 Task: Find professionals in the 'Professional Training and Coaching' industry located in Delhi who speak Spanish.
Action: Mouse moved to (616, 100)
Screenshot: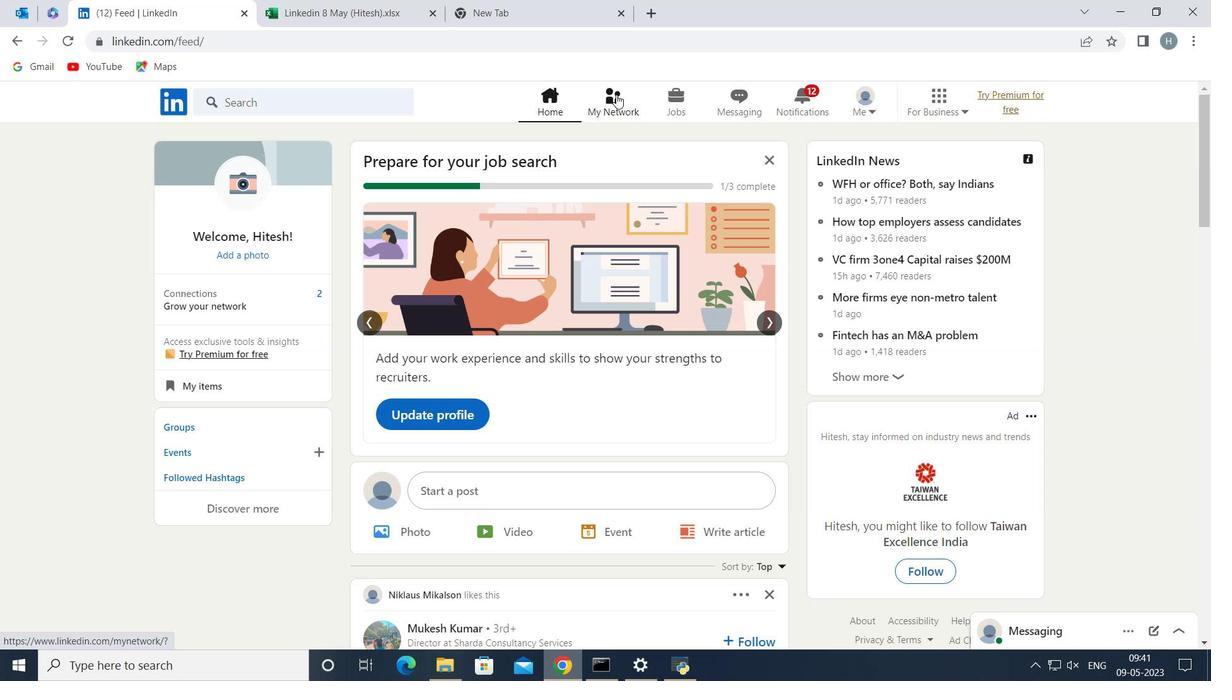 
Action: Mouse pressed left at (616, 100)
Screenshot: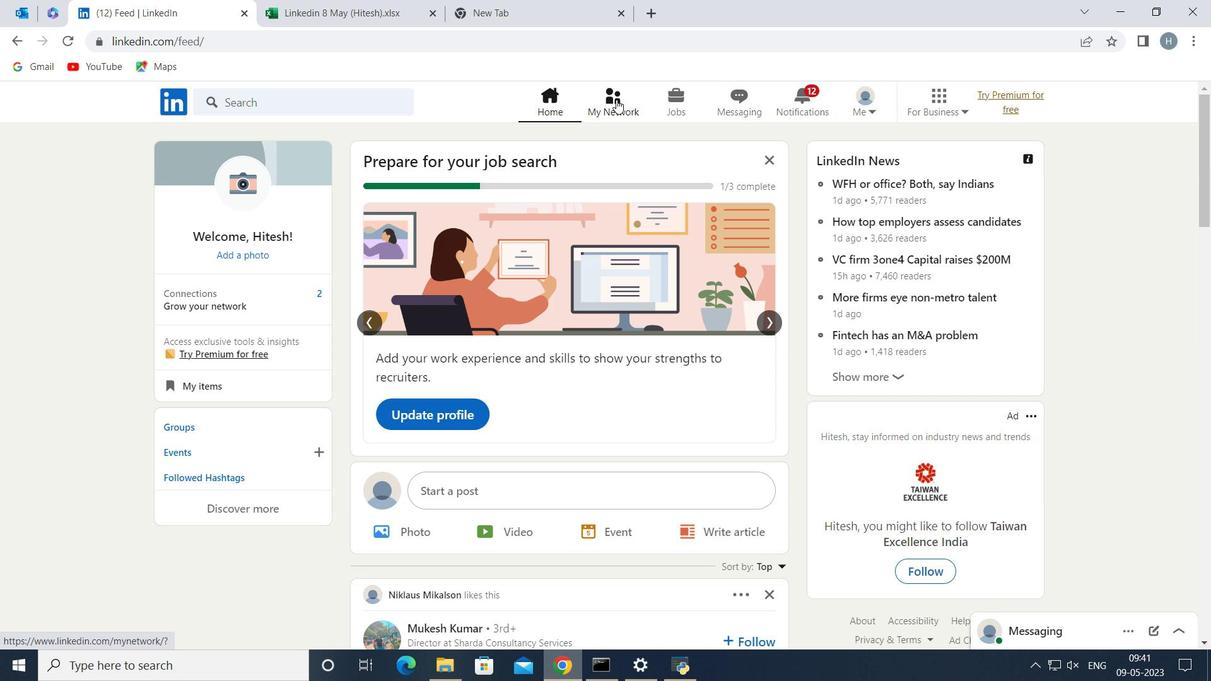 
Action: Mouse moved to (330, 186)
Screenshot: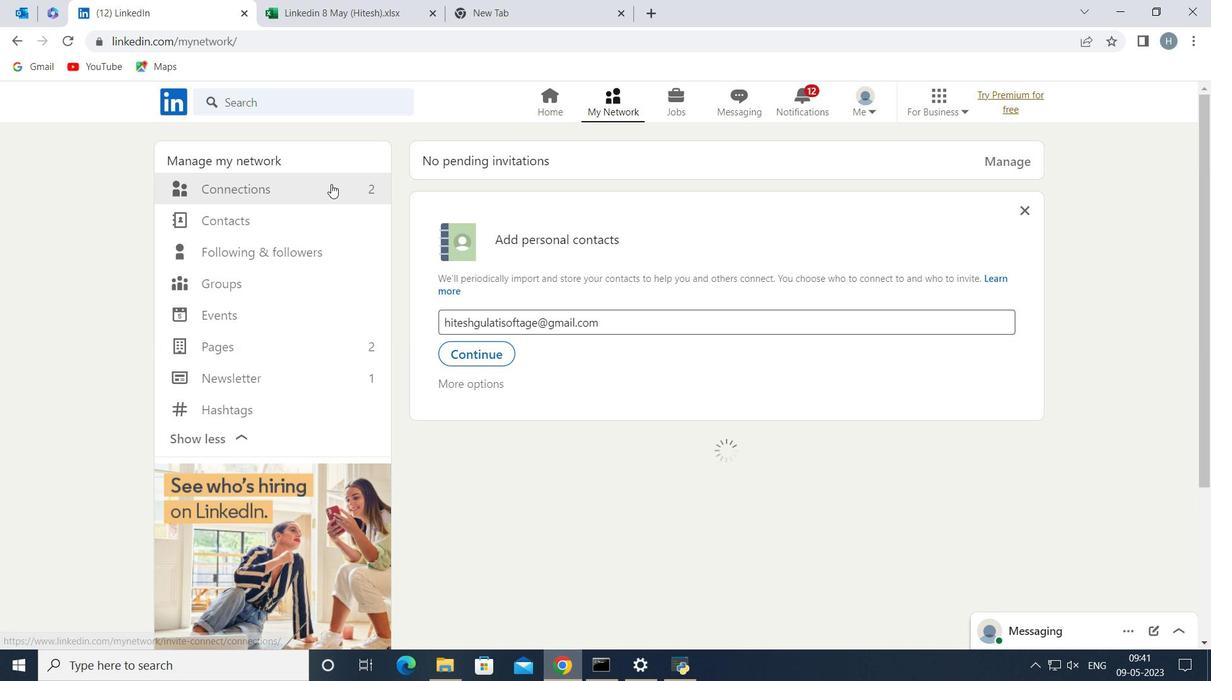 
Action: Mouse pressed left at (330, 186)
Screenshot: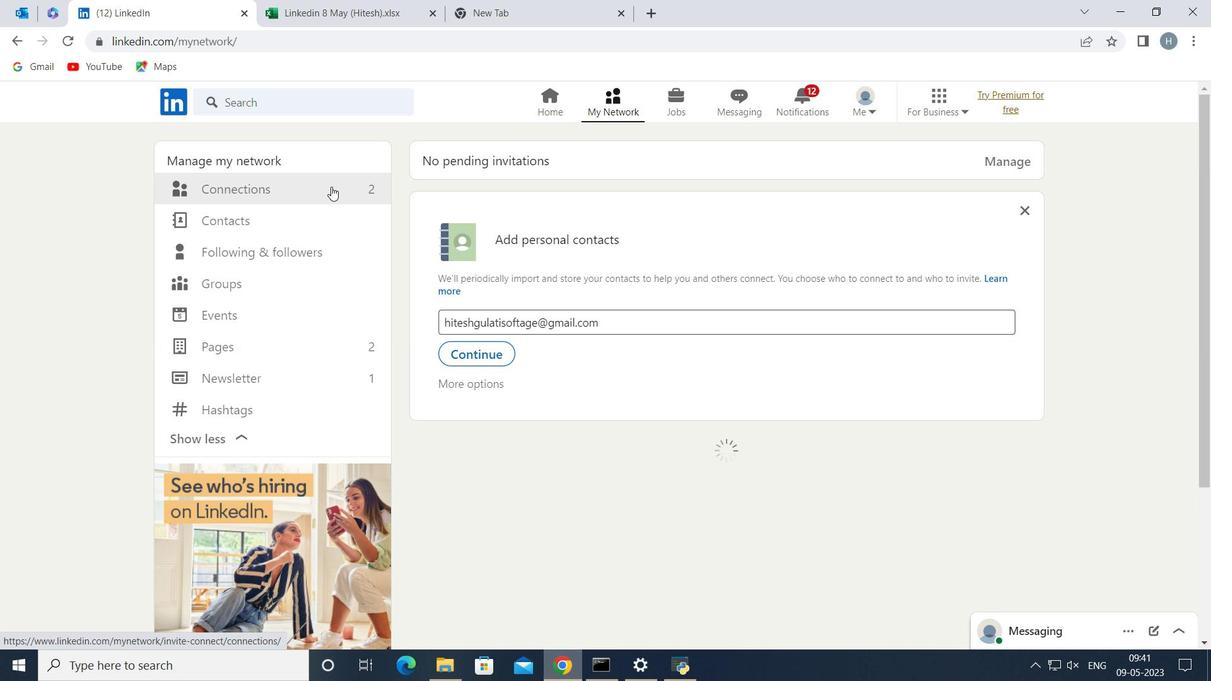 
Action: Mouse moved to (712, 188)
Screenshot: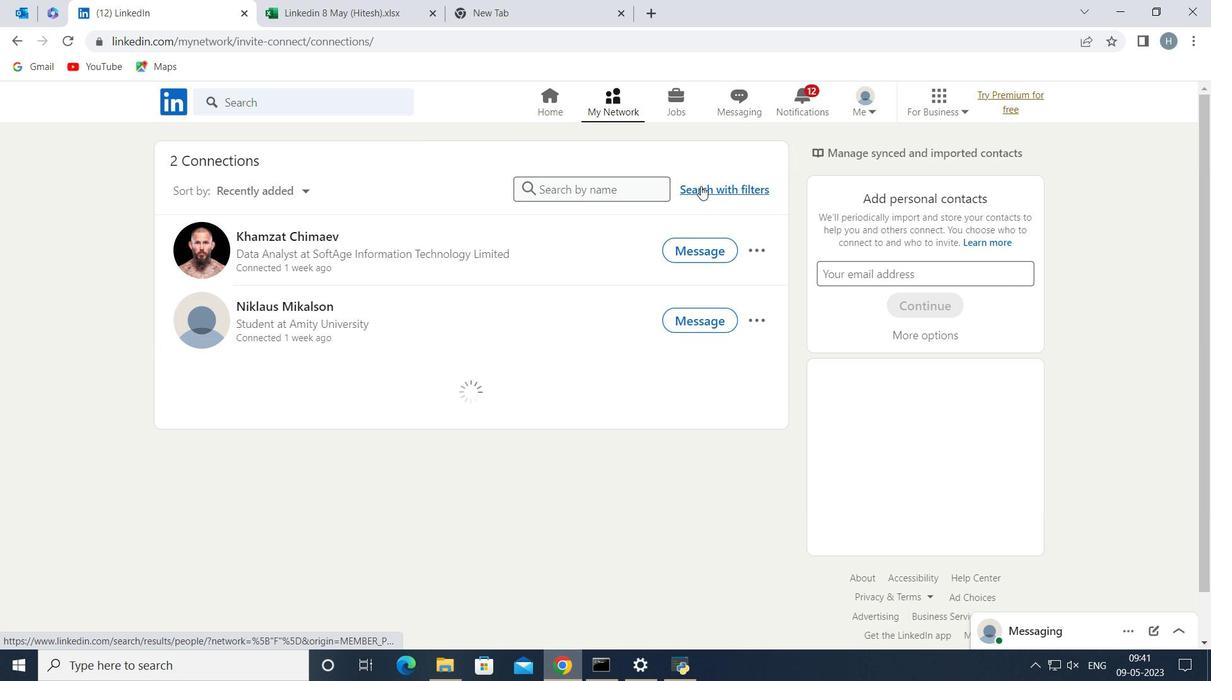 
Action: Mouse pressed left at (712, 188)
Screenshot: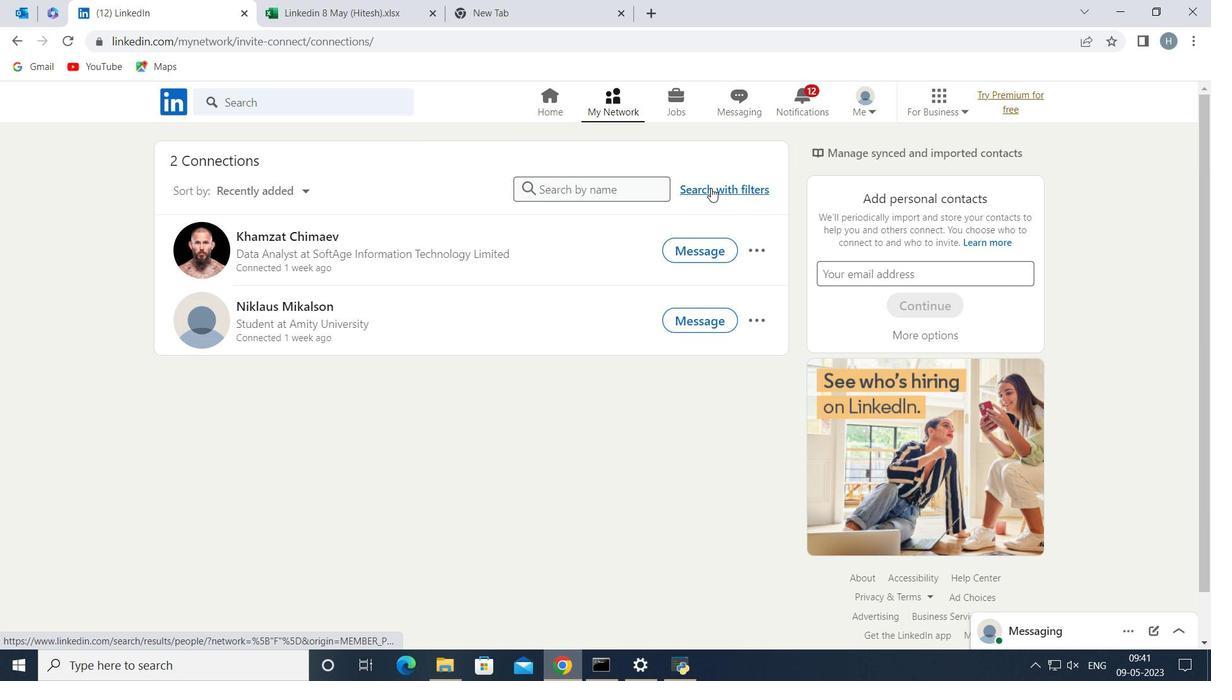 
Action: Mouse moved to (665, 148)
Screenshot: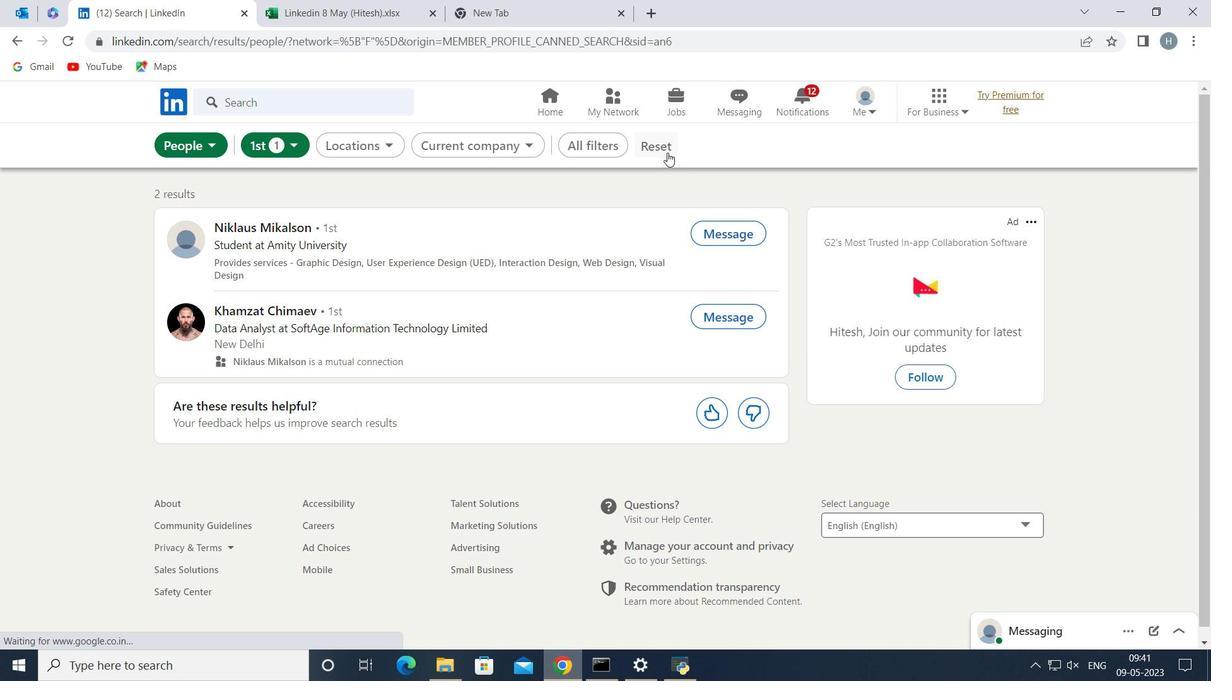
Action: Mouse pressed left at (665, 148)
Screenshot: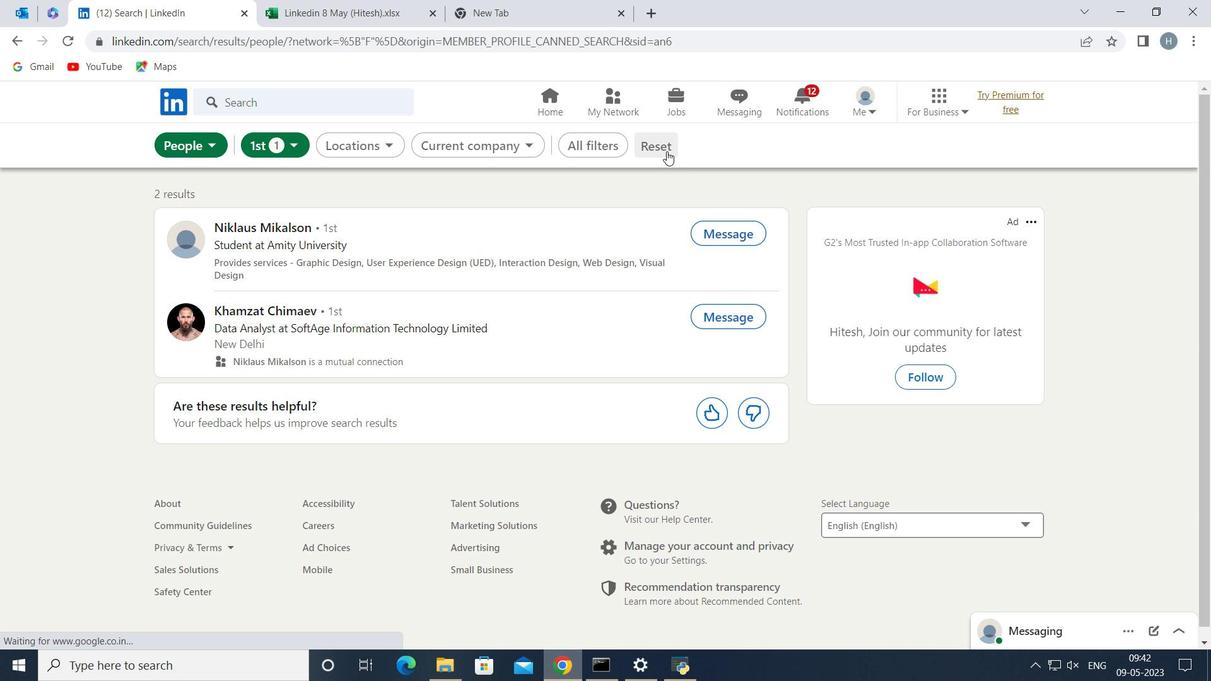 
Action: Mouse moved to (650, 146)
Screenshot: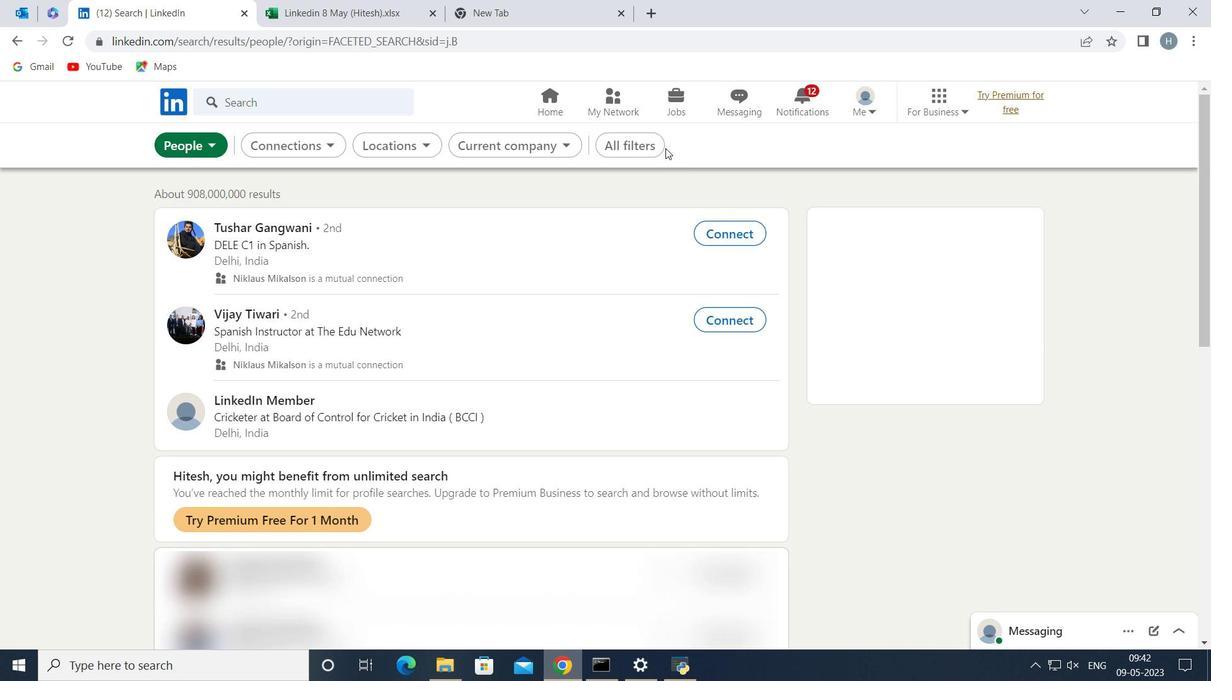 
Action: Mouse pressed left at (650, 146)
Screenshot: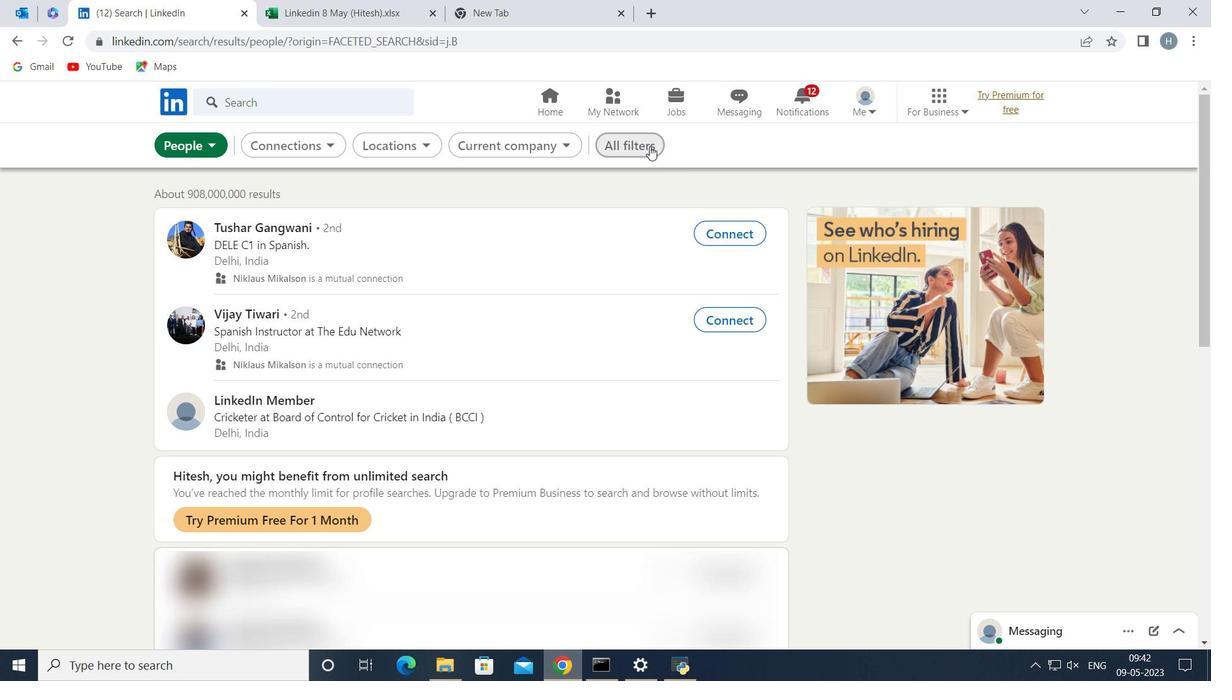 
Action: Mouse moved to (914, 266)
Screenshot: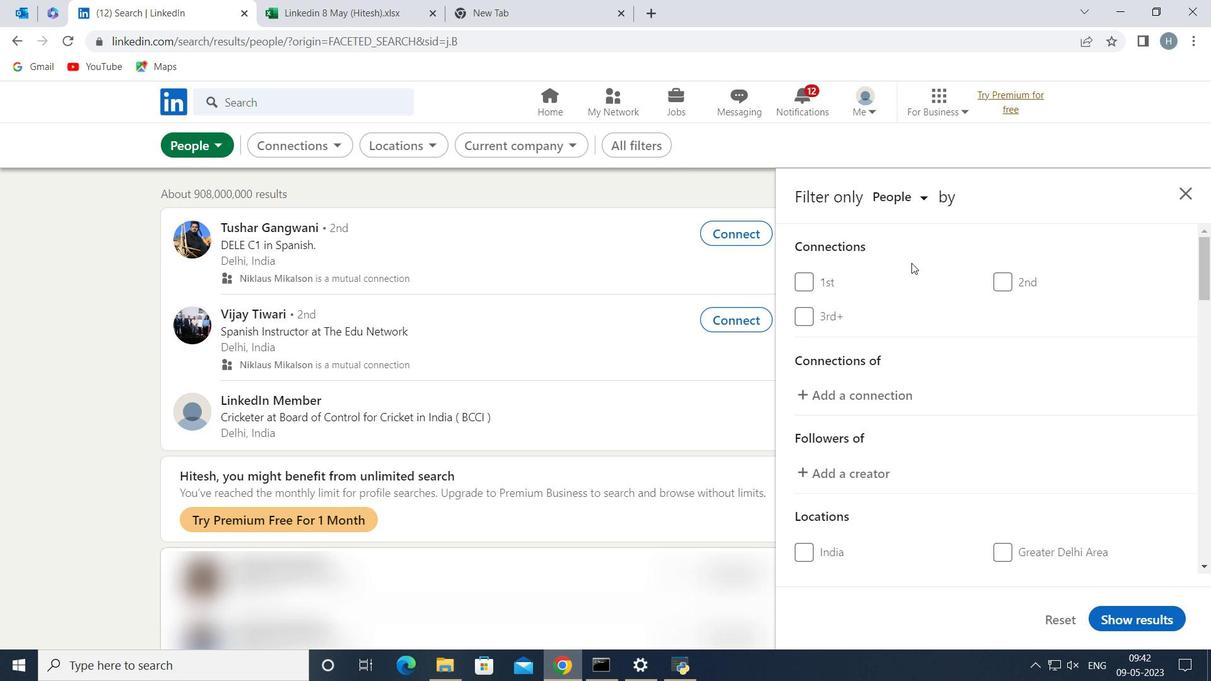 
Action: Mouse scrolled (914, 265) with delta (0, 0)
Screenshot: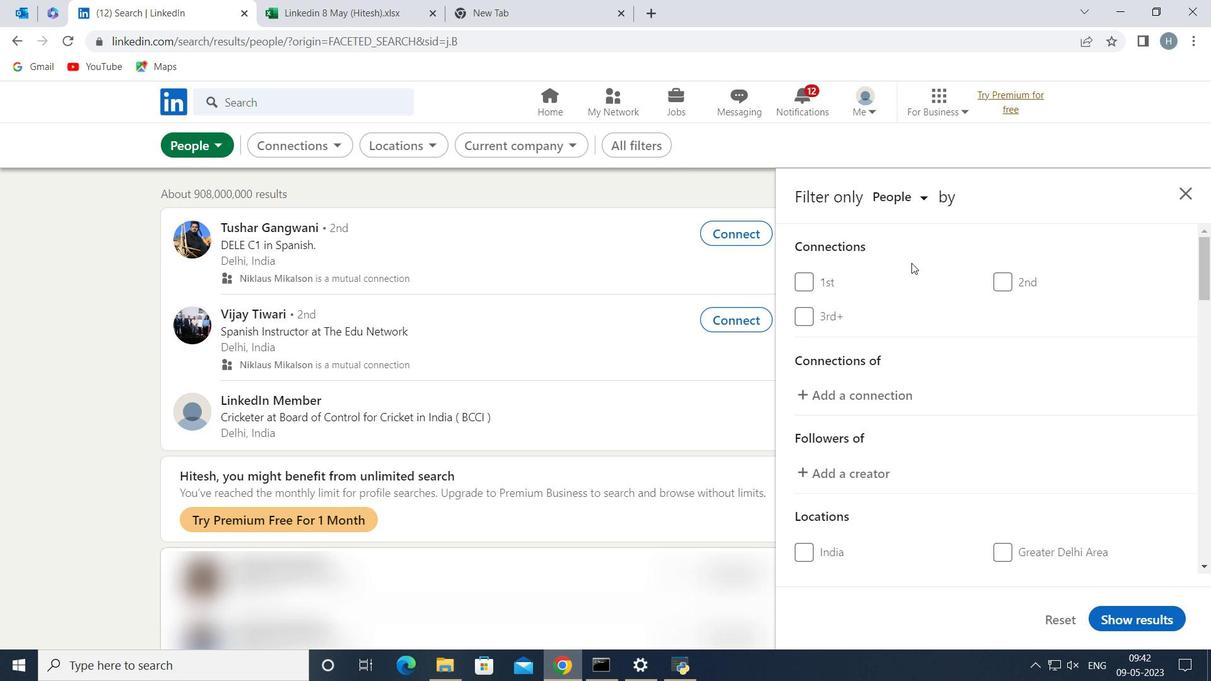 
Action: Mouse moved to (915, 268)
Screenshot: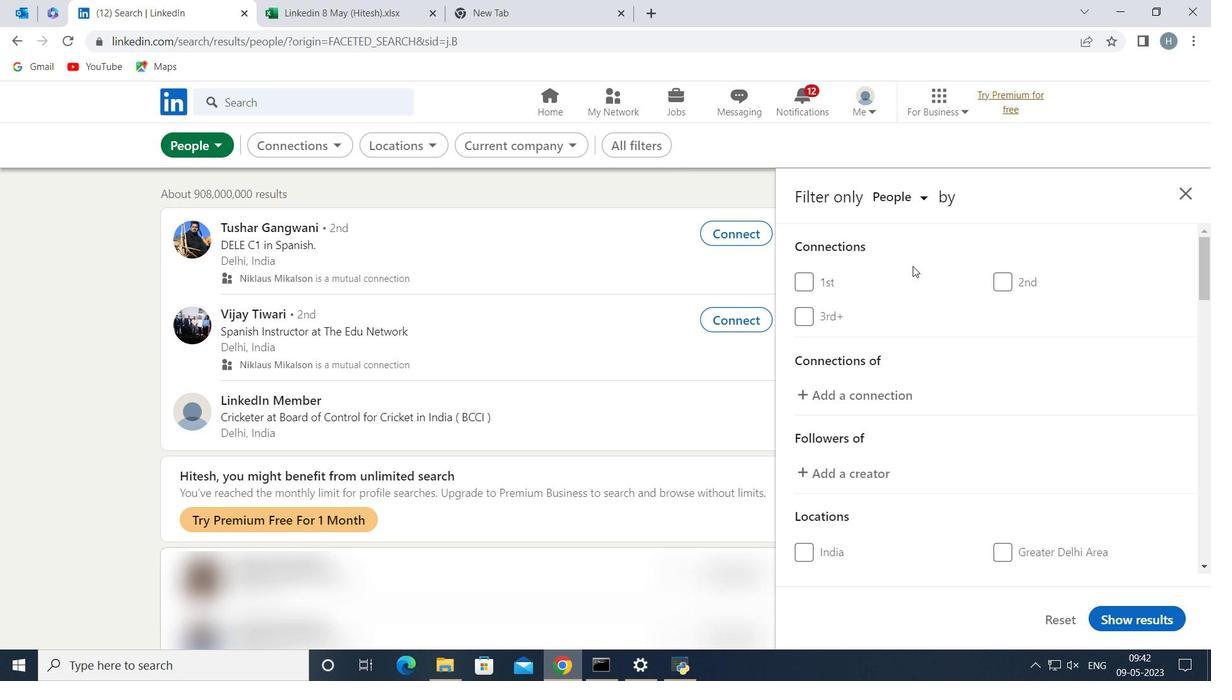 
Action: Mouse scrolled (915, 268) with delta (0, 0)
Screenshot: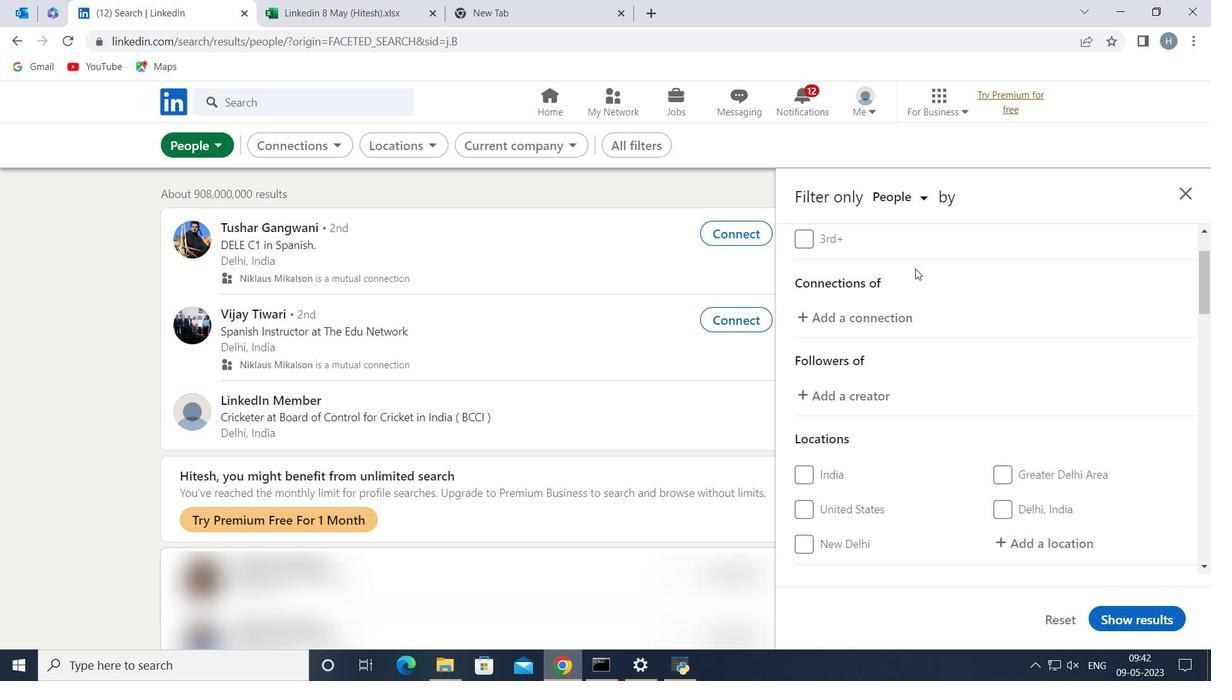 
Action: Mouse moved to (916, 268)
Screenshot: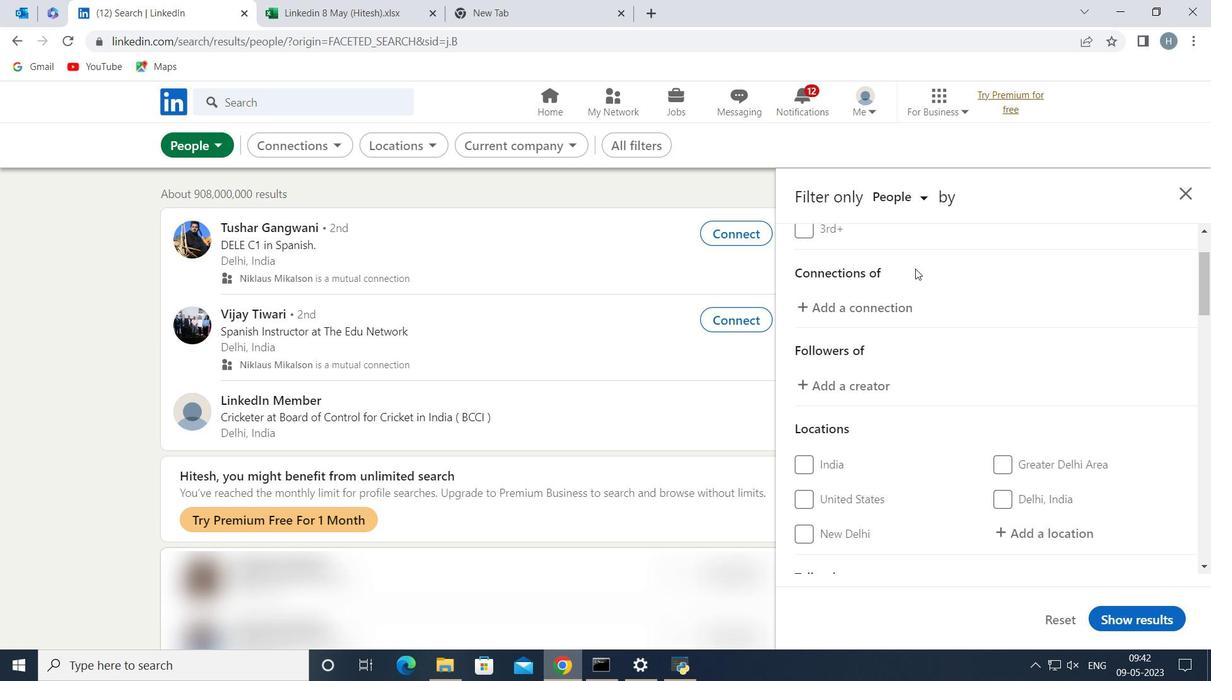
Action: Mouse scrolled (916, 268) with delta (0, 0)
Screenshot: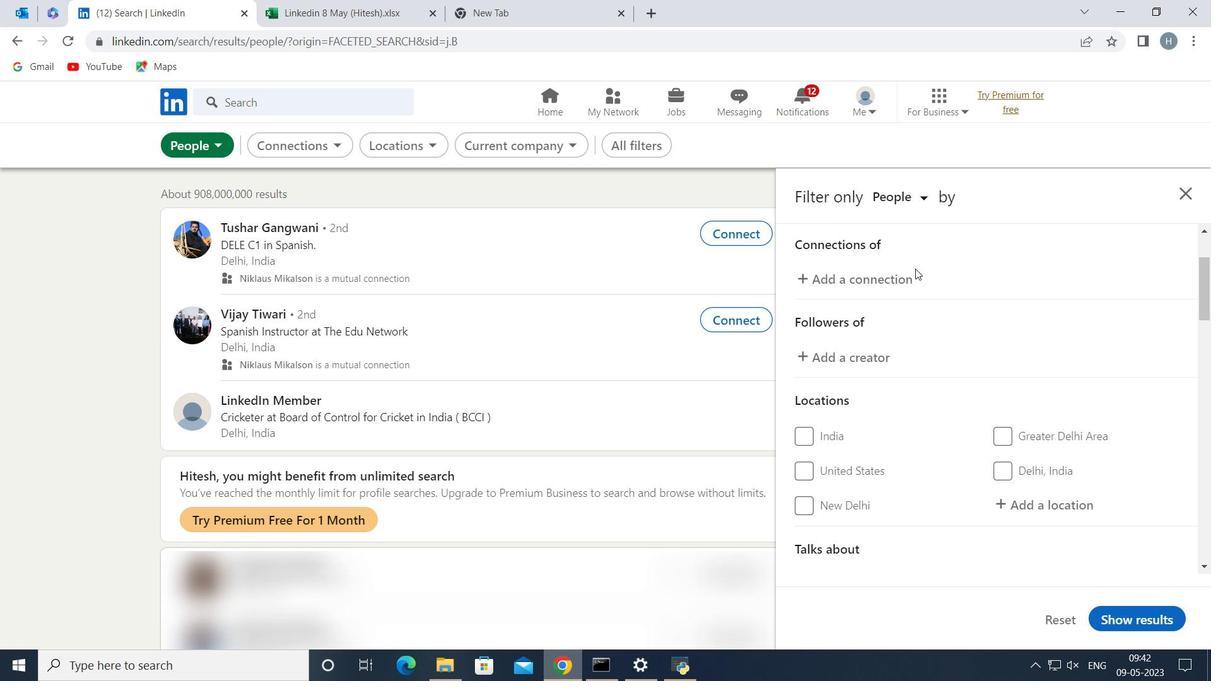 
Action: Mouse moved to (1037, 386)
Screenshot: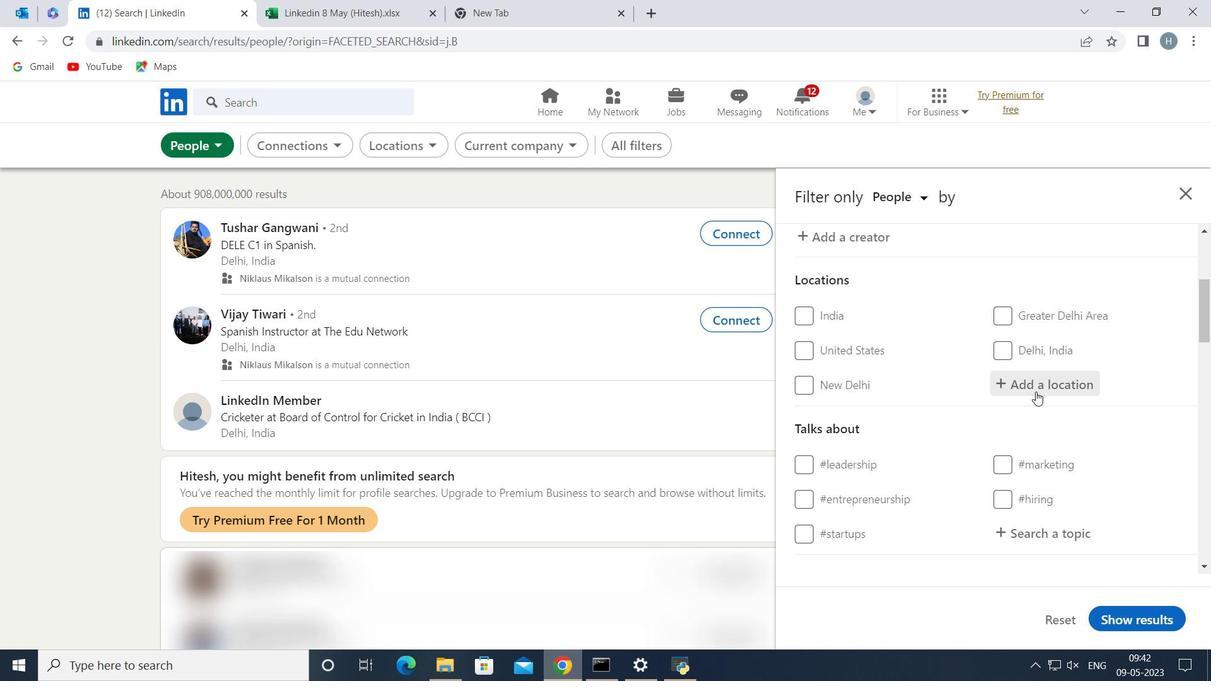 
Action: Mouse pressed left at (1037, 386)
Screenshot: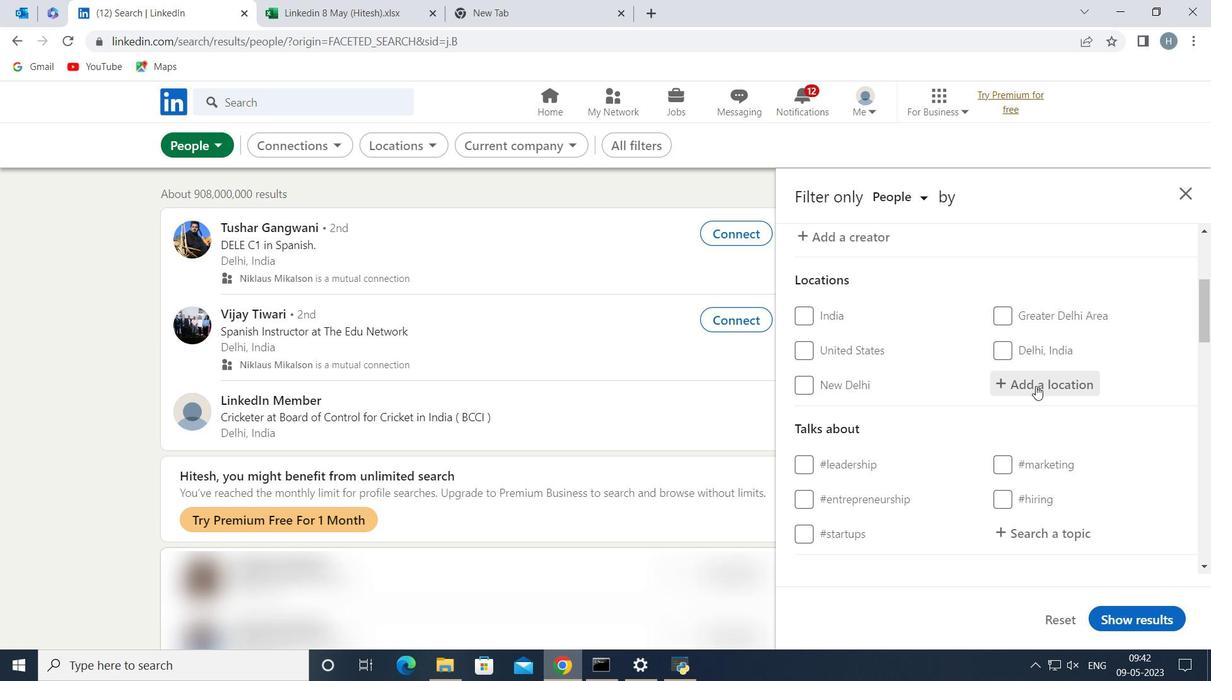 
Action: Key pressed <Key.shift>Abony
Screenshot: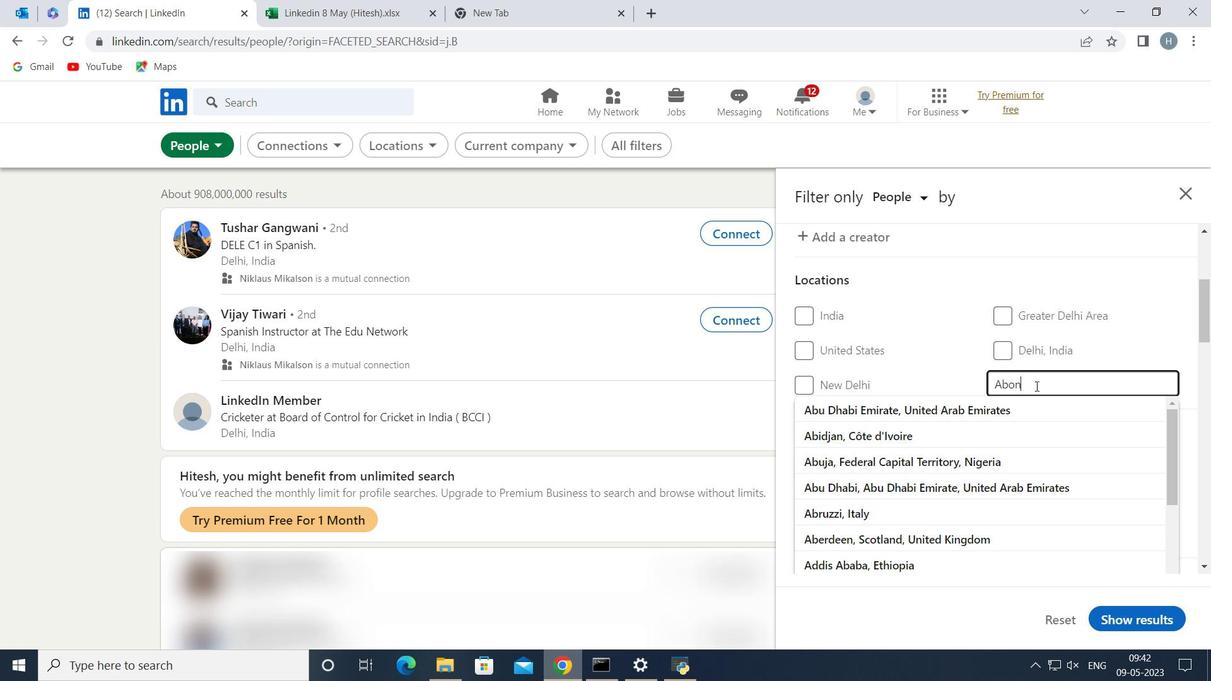
Action: Mouse moved to (998, 405)
Screenshot: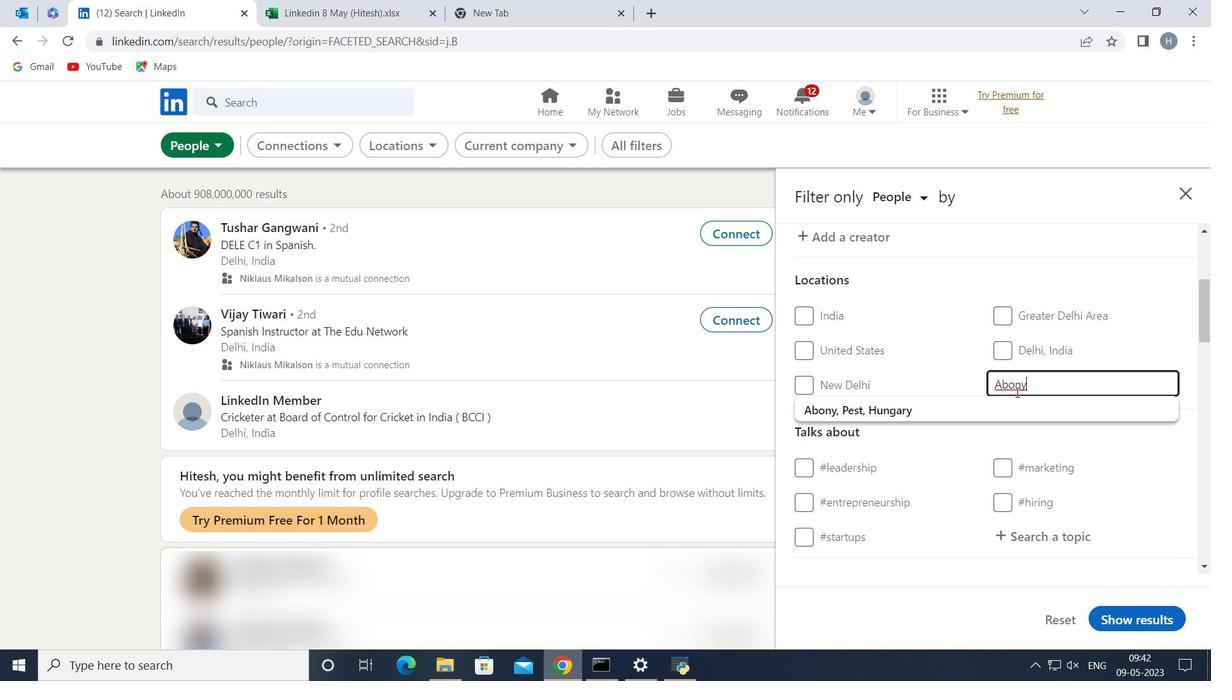 
Action: Mouse pressed left at (998, 405)
Screenshot: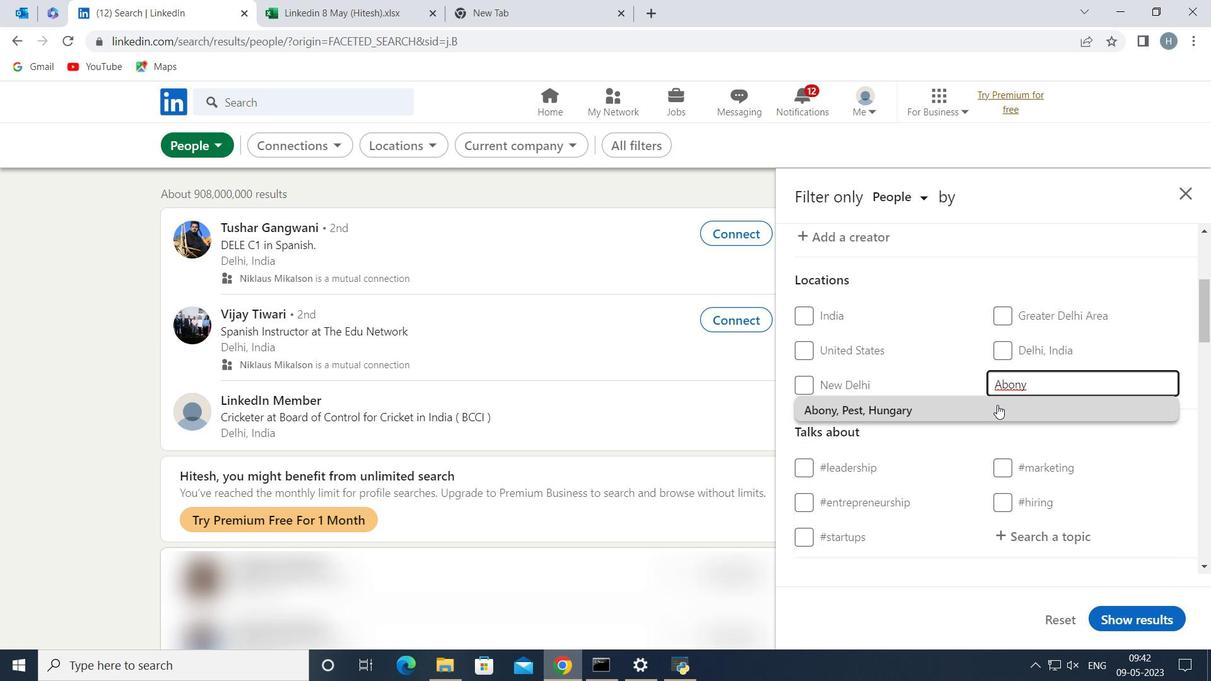 
Action: Mouse moved to (996, 405)
Screenshot: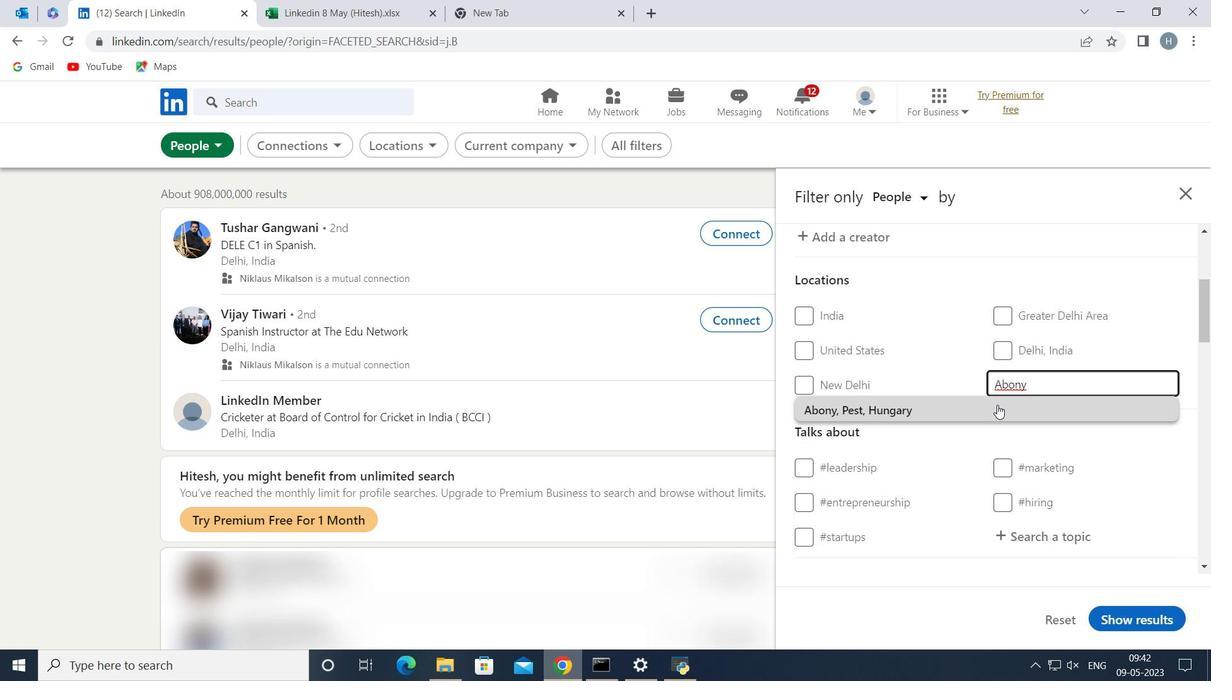 
Action: Mouse scrolled (996, 405) with delta (0, 0)
Screenshot: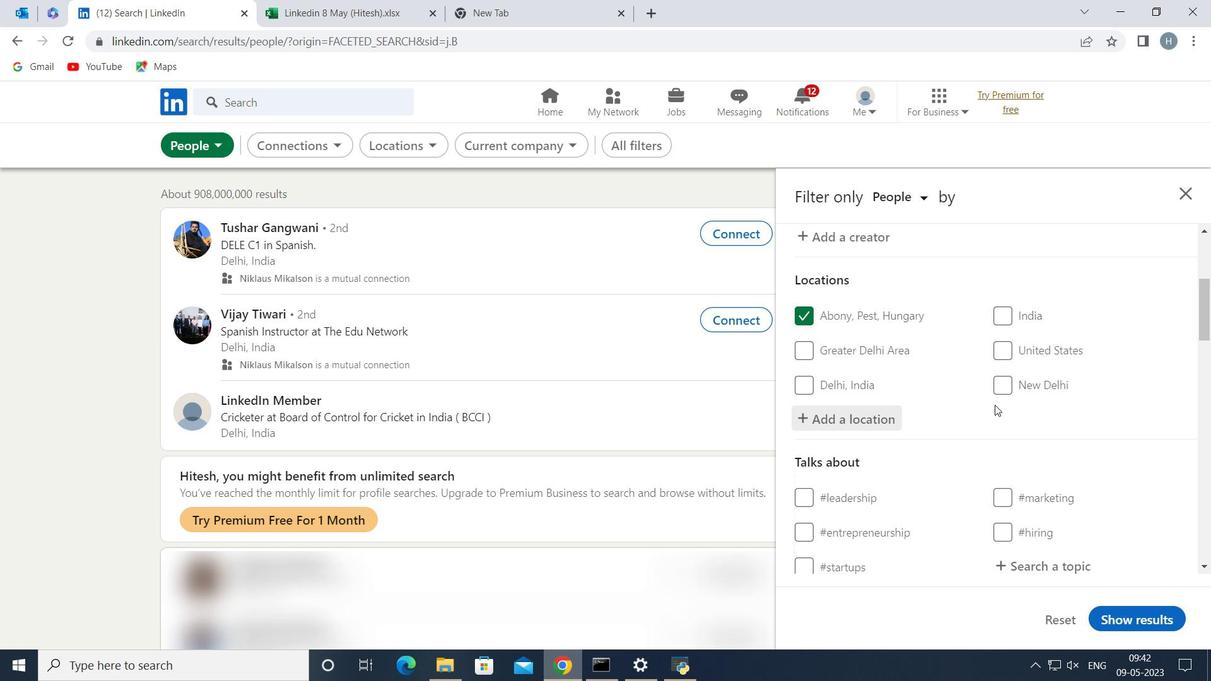 
Action: Mouse scrolled (996, 405) with delta (0, 0)
Screenshot: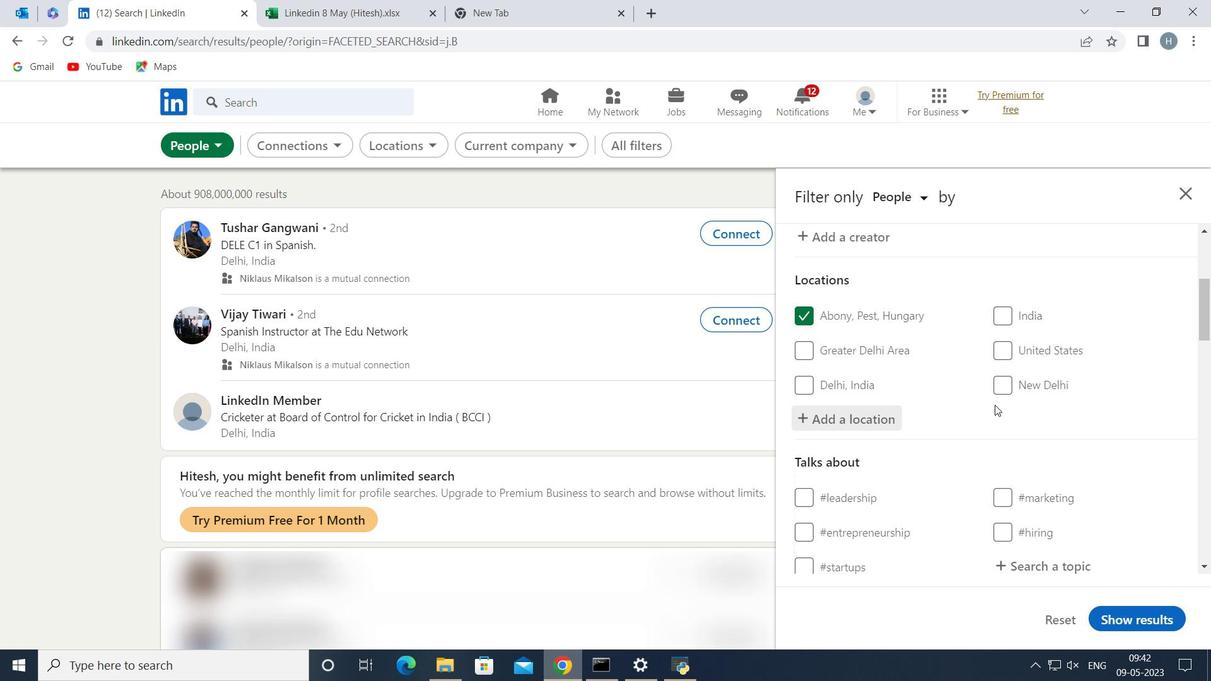 
Action: Mouse moved to (1011, 402)
Screenshot: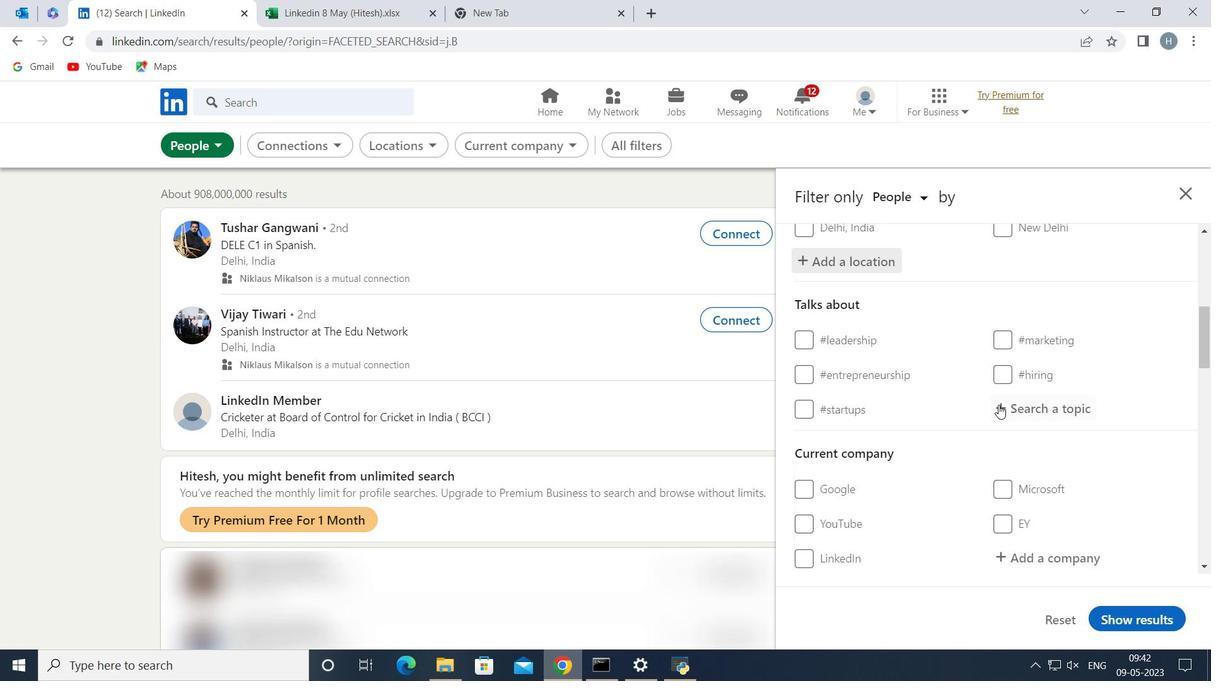 
Action: Mouse pressed left at (1011, 402)
Screenshot: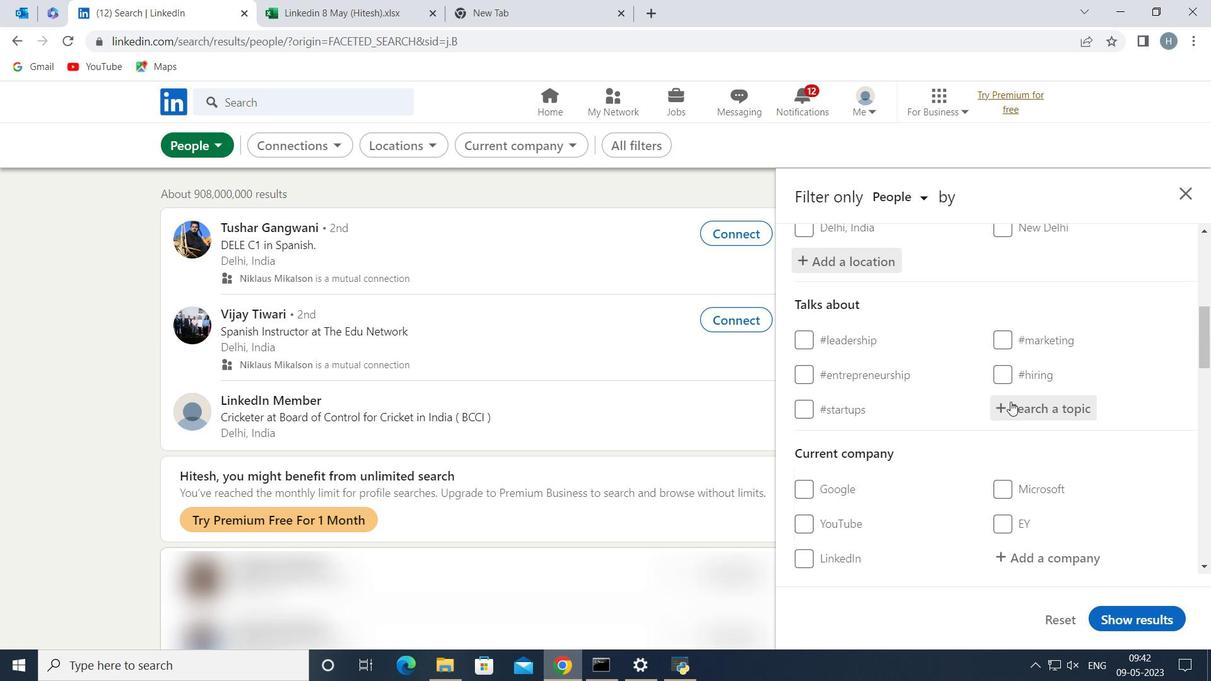 
Action: Key pressed <Key.shift>Construction
Screenshot: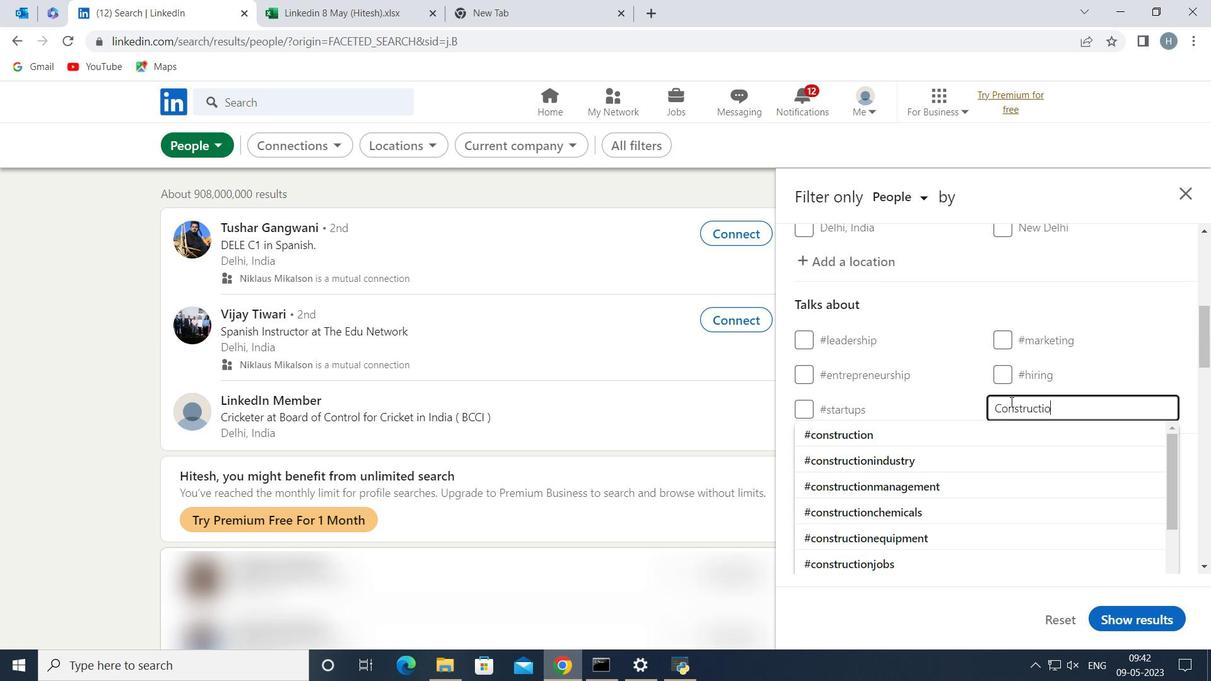 
Action: Mouse moved to (962, 427)
Screenshot: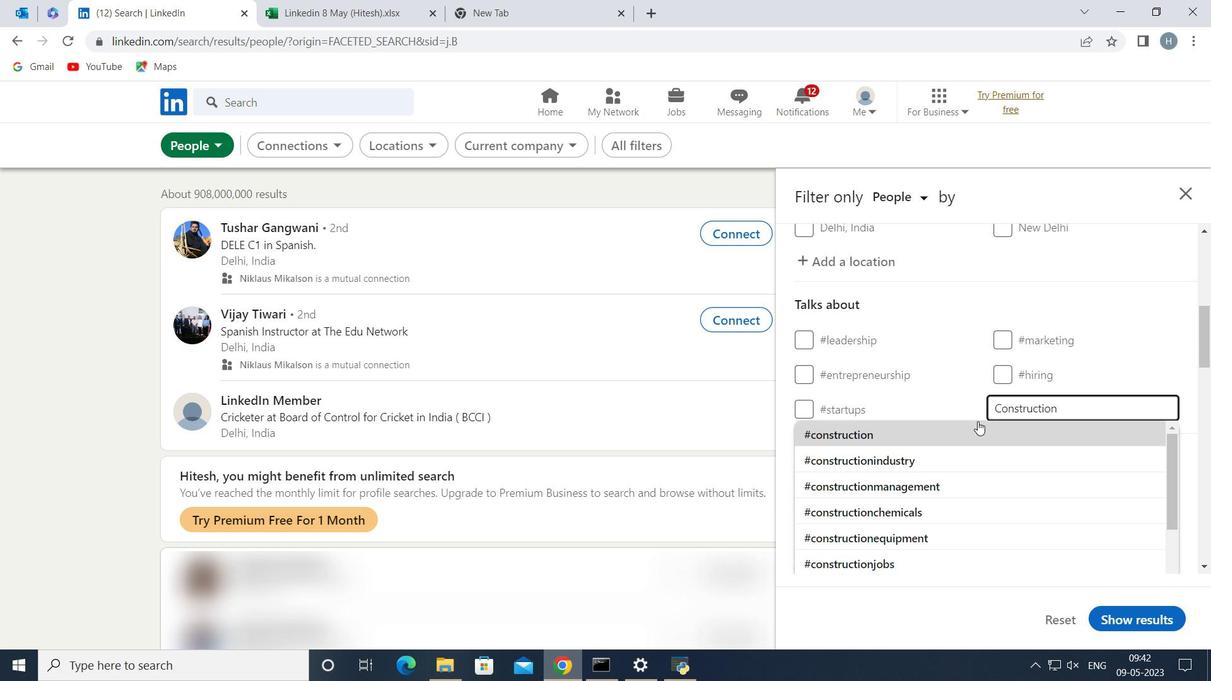 
Action: Mouse pressed left at (962, 427)
Screenshot: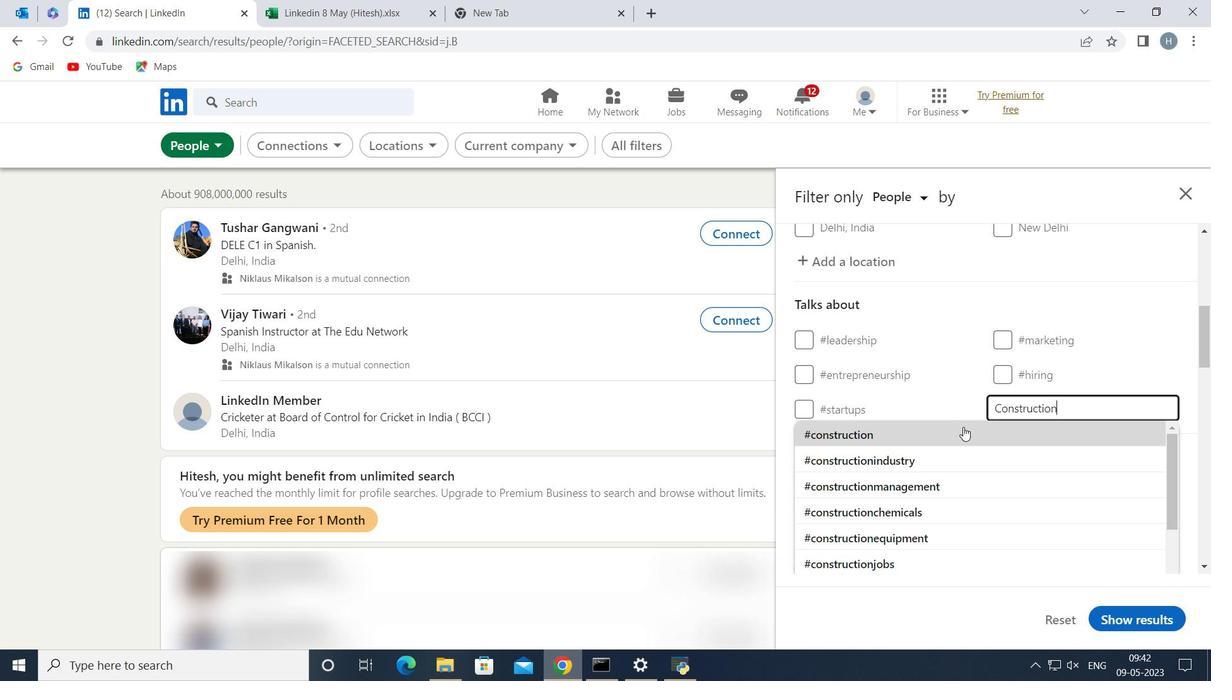 
Action: Mouse moved to (941, 426)
Screenshot: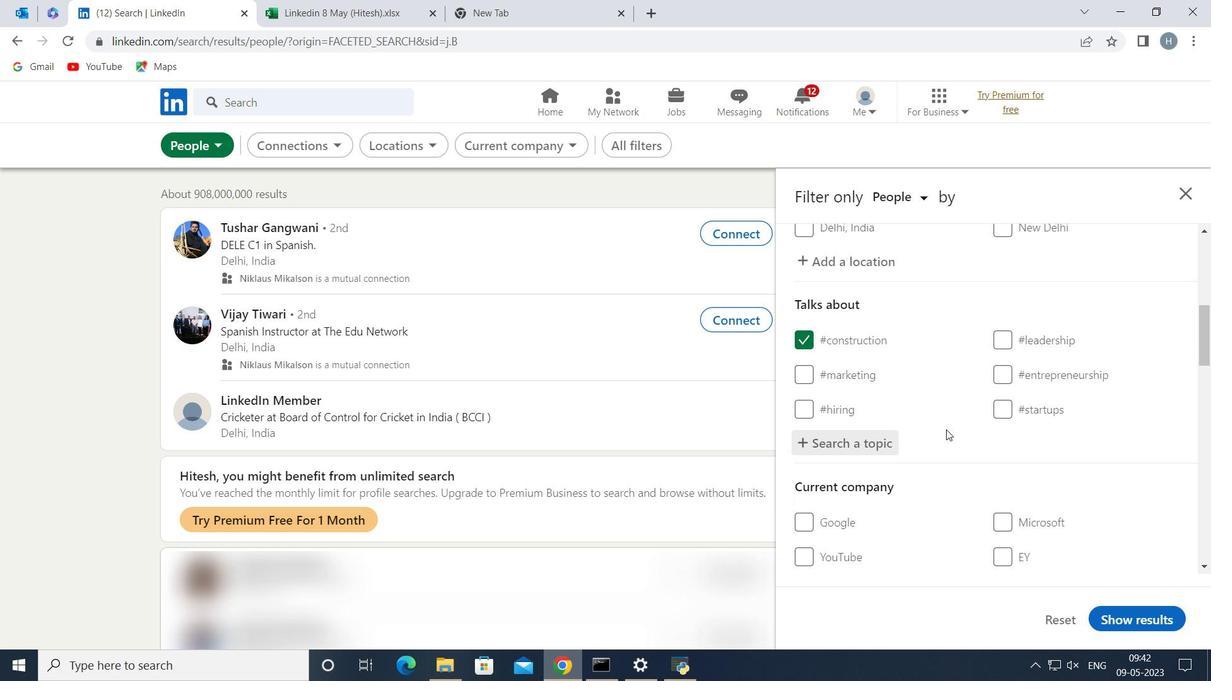 
Action: Mouse scrolled (941, 425) with delta (0, 0)
Screenshot: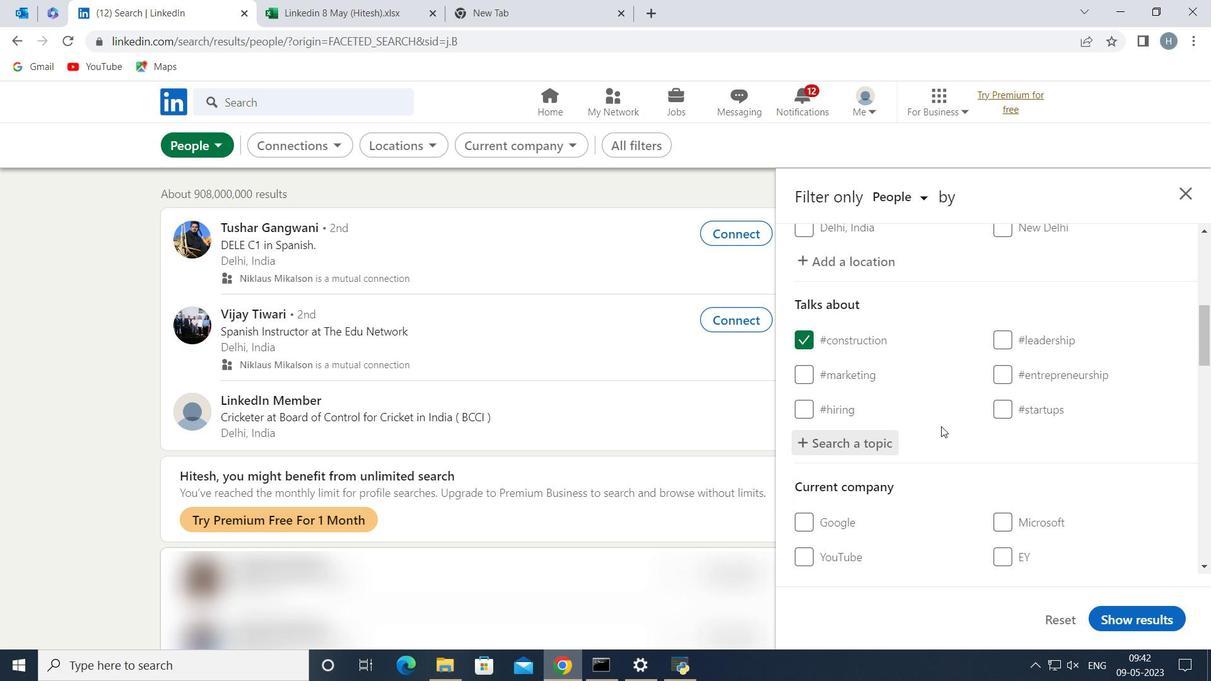 
Action: Mouse moved to (943, 424)
Screenshot: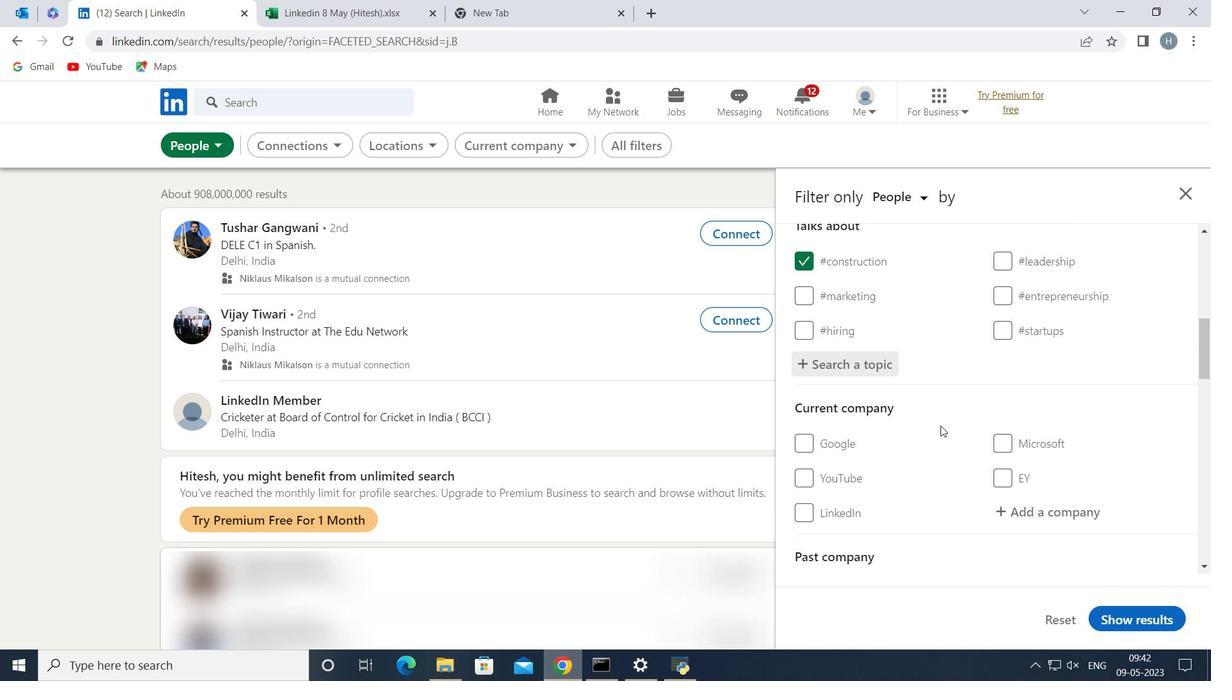 
Action: Mouse scrolled (943, 424) with delta (0, 0)
Screenshot: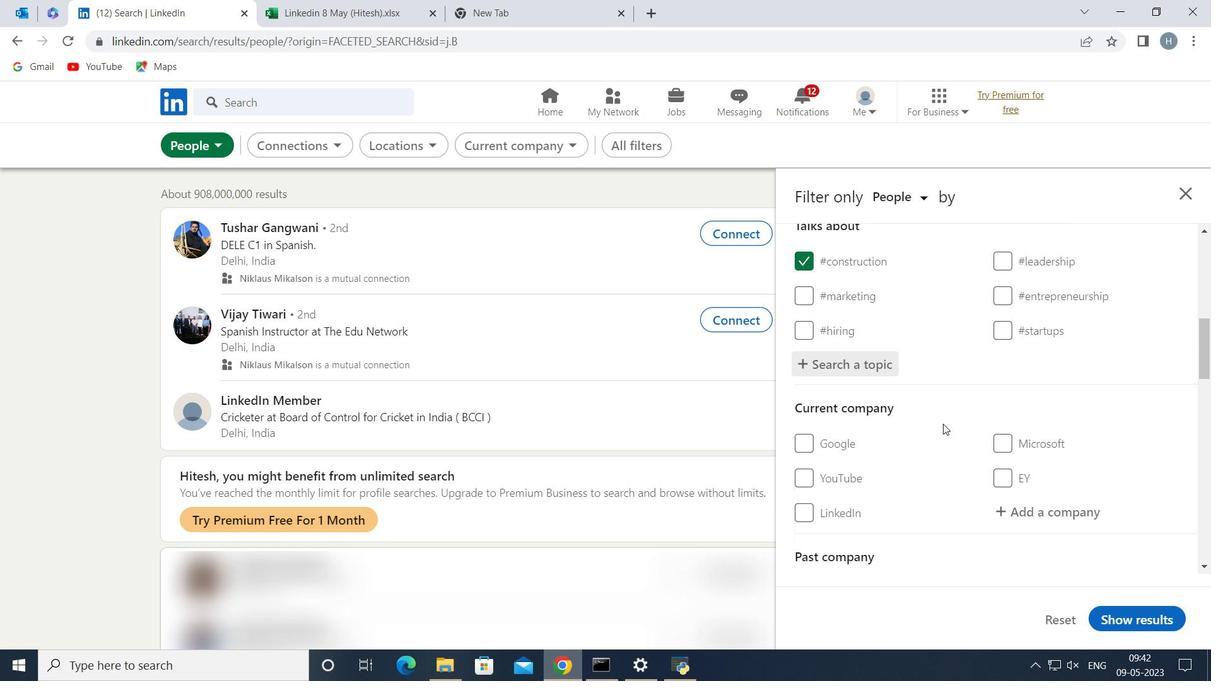 
Action: Mouse moved to (943, 424)
Screenshot: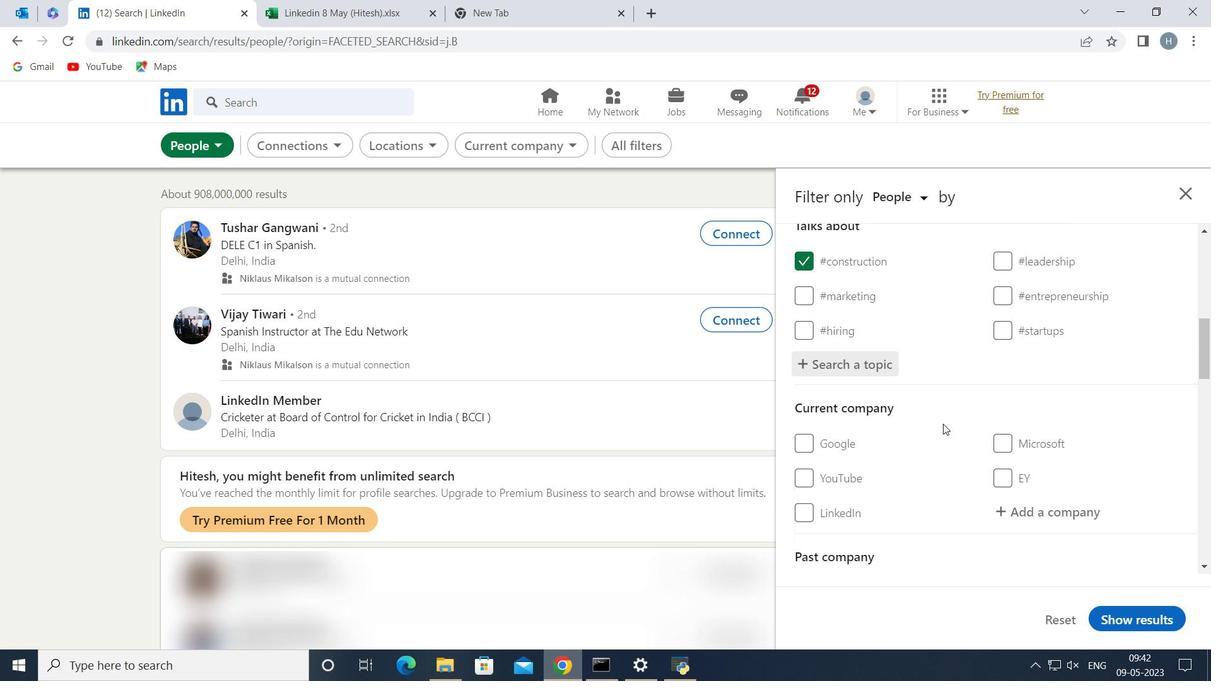 
Action: Mouse scrolled (943, 424) with delta (0, 0)
Screenshot: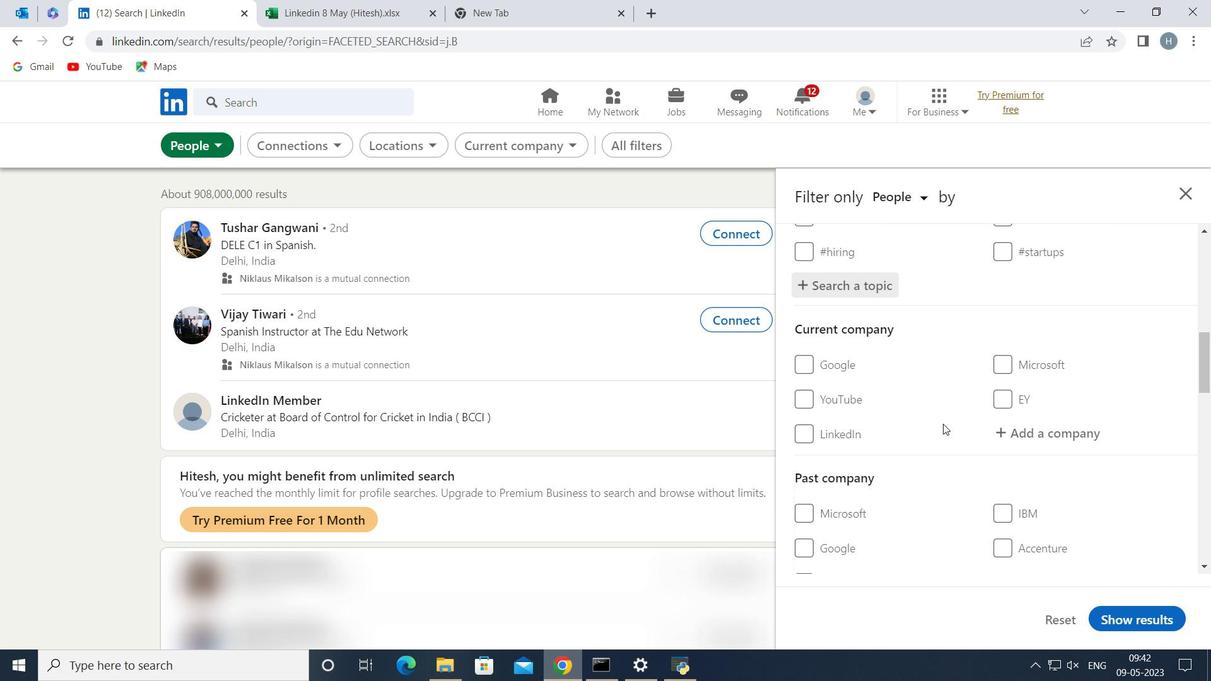 
Action: Mouse moved to (942, 422)
Screenshot: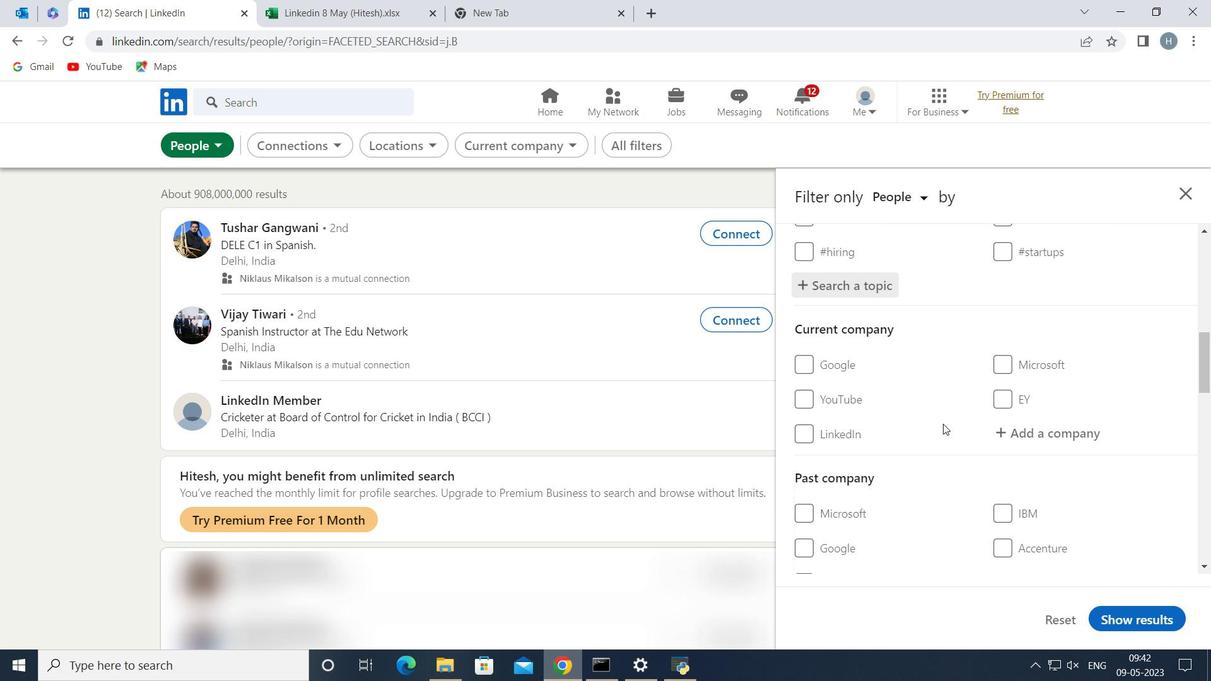 
Action: Mouse scrolled (942, 421) with delta (0, 0)
Screenshot: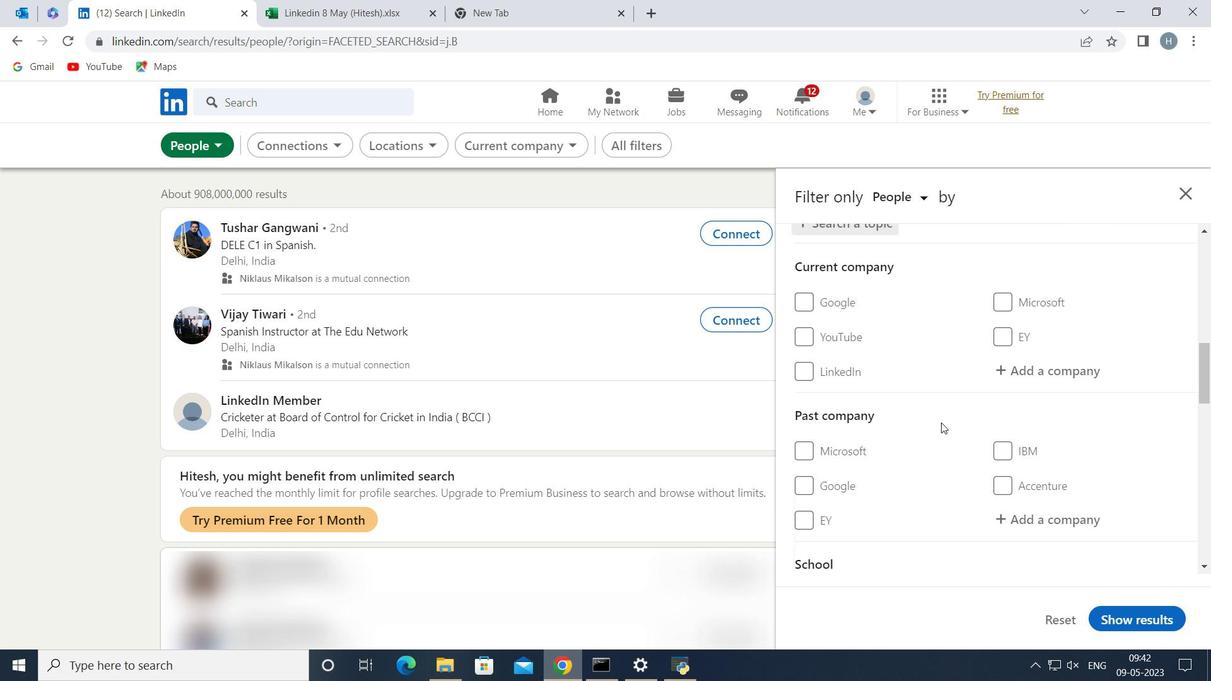 
Action: Mouse moved to (942, 421)
Screenshot: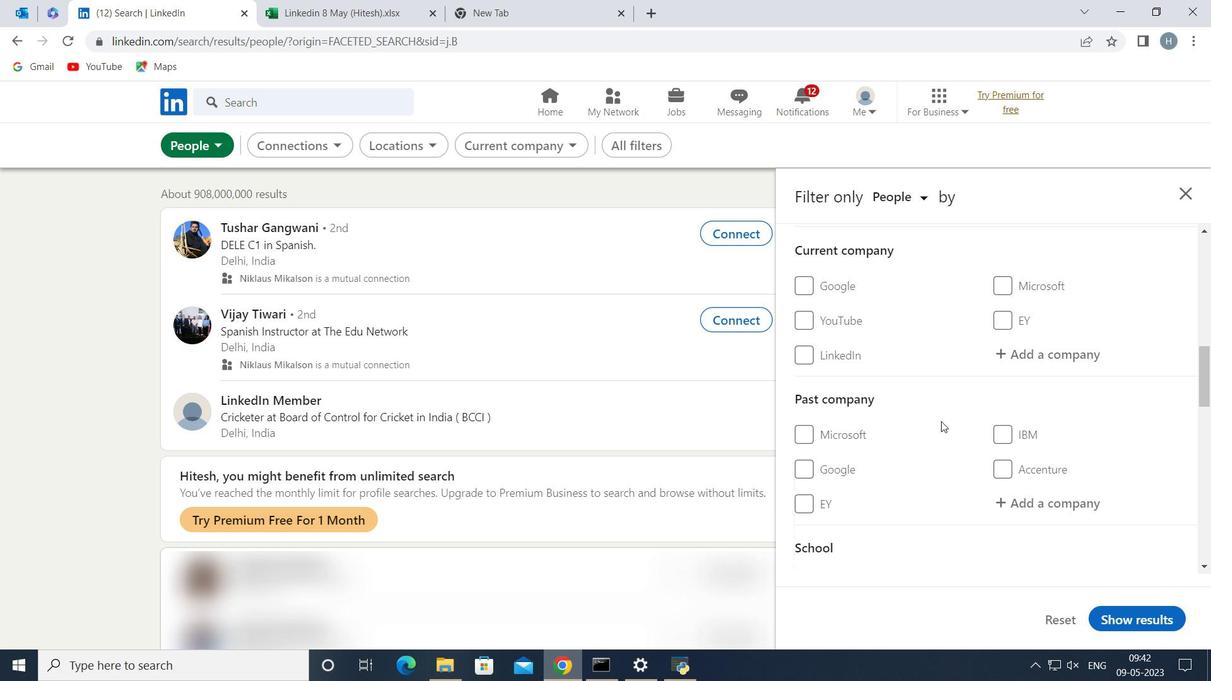 
Action: Mouse scrolled (942, 421) with delta (0, 0)
Screenshot: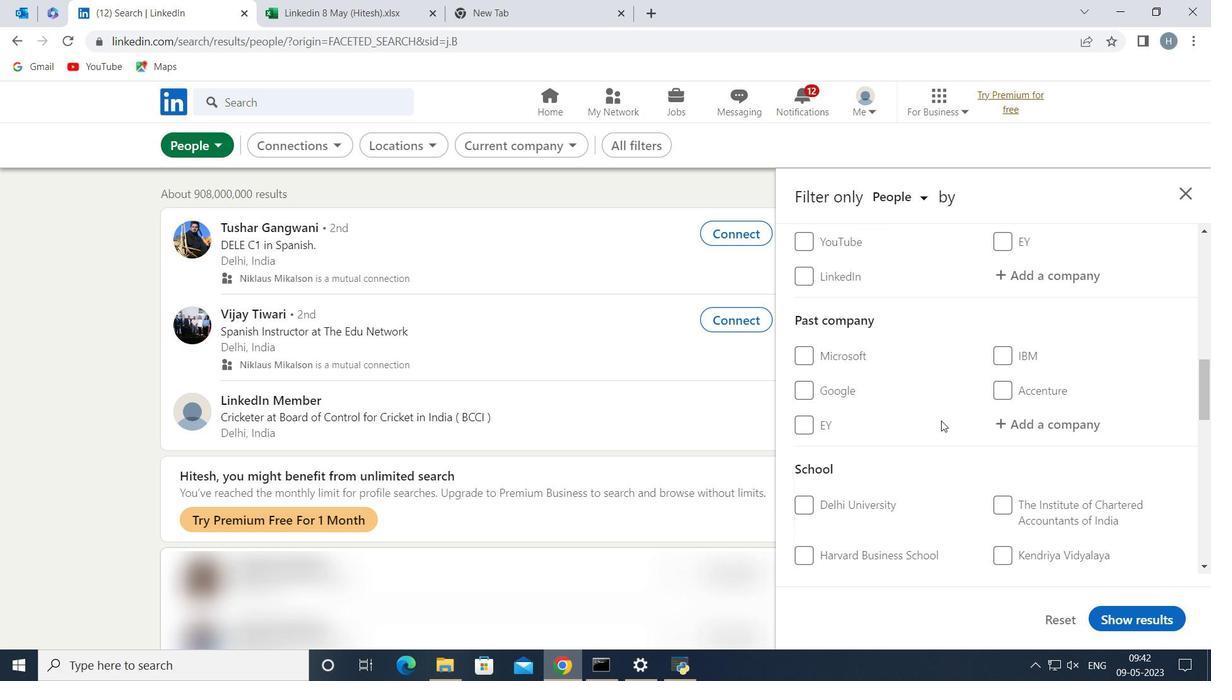 
Action: Mouse moved to (944, 412)
Screenshot: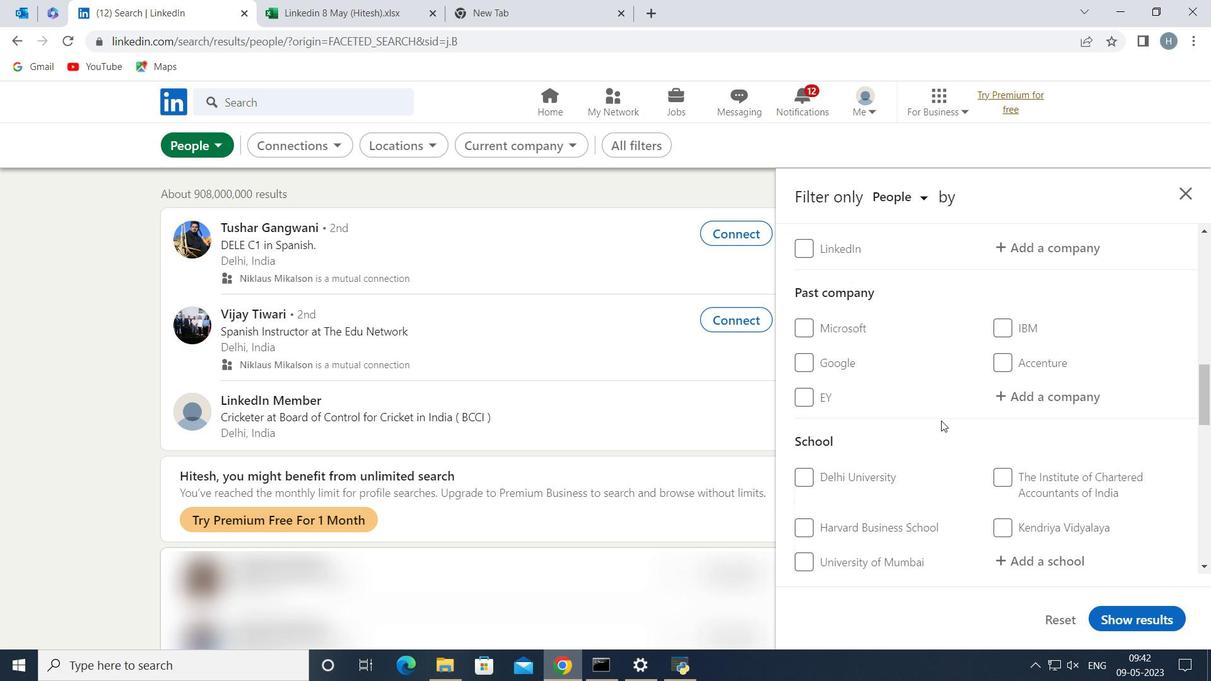 
Action: Mouse scrolled (944, 412) with delta (0, 0)
Screenshot: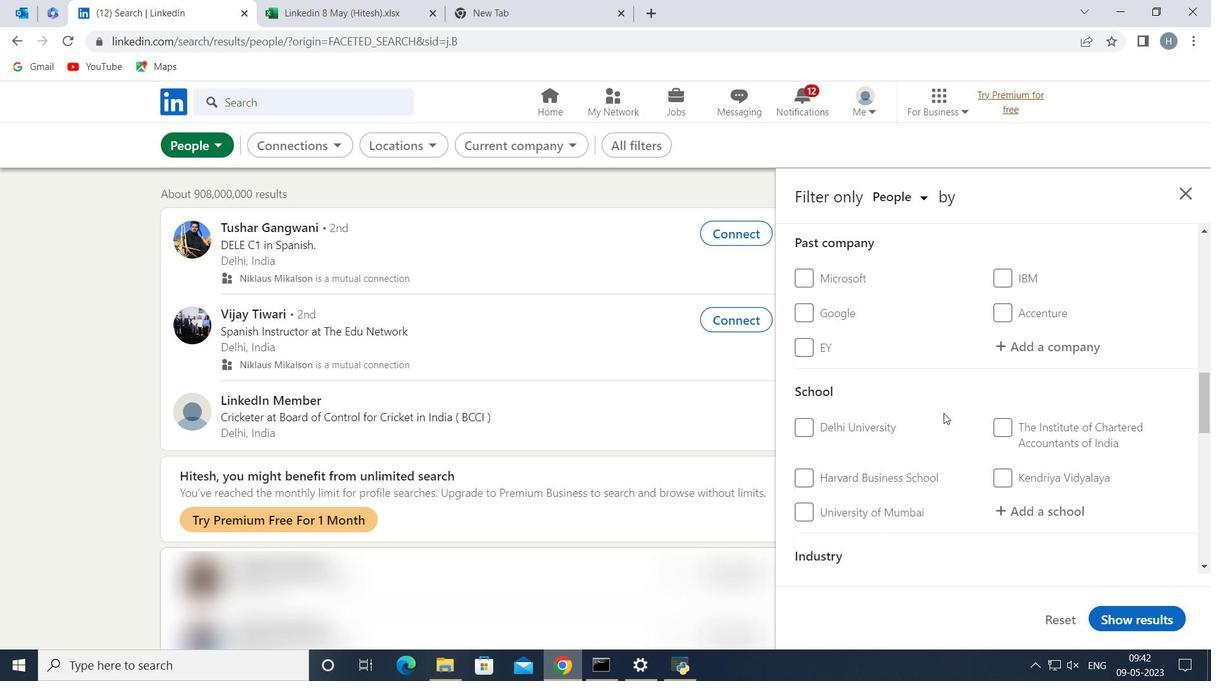 
Action: Mouse scrolled (944, 412) with delta (0, 0)
Screenshot: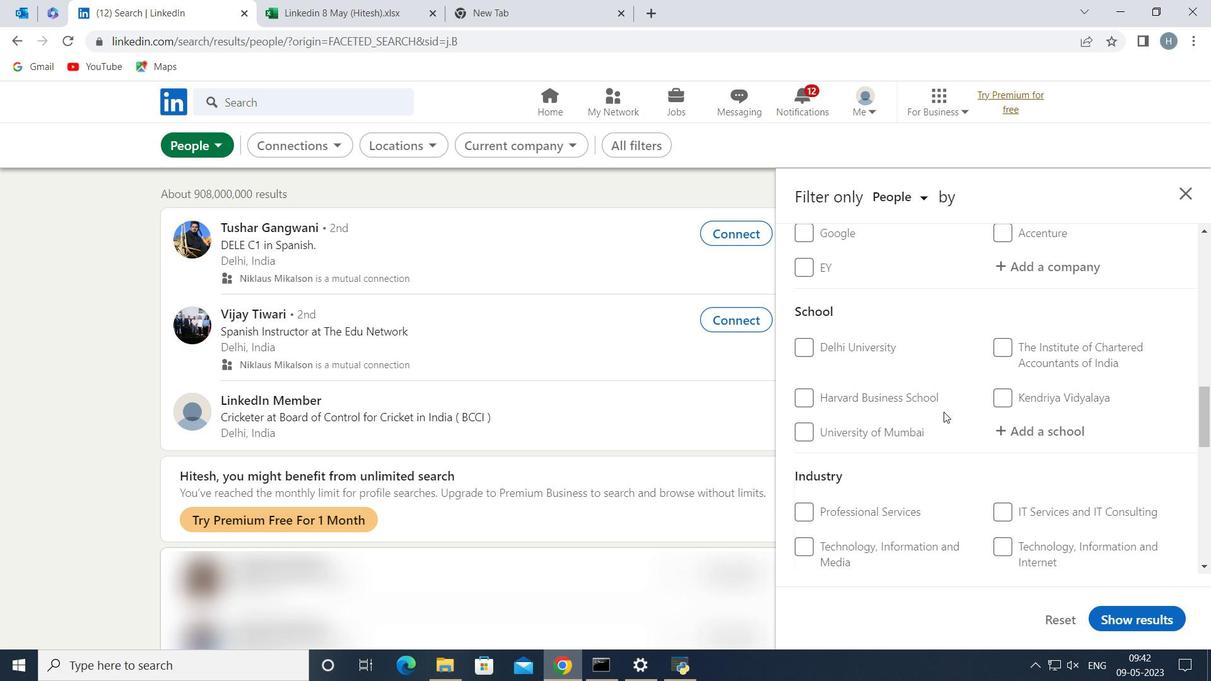 
Action: Mouse scrolled (944, 412) with delta (0, 0)
Screenshot: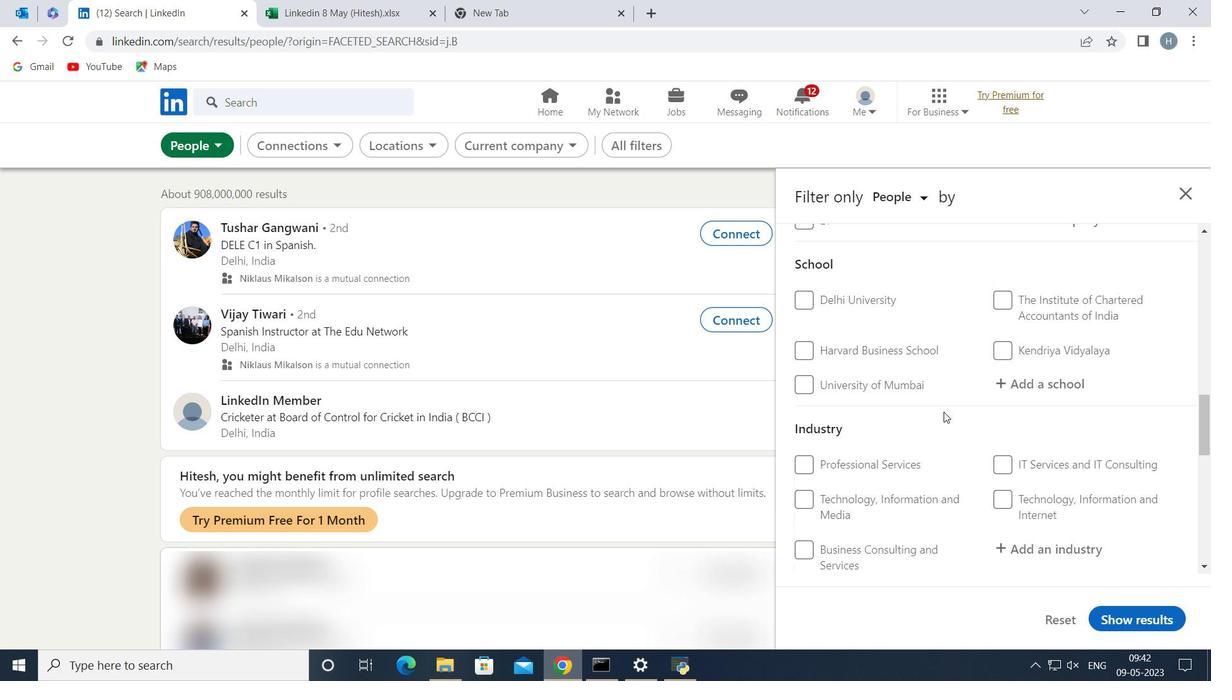 
Action: Mouse scrolled (944, 412) with delta (0, 0)
Screenshot: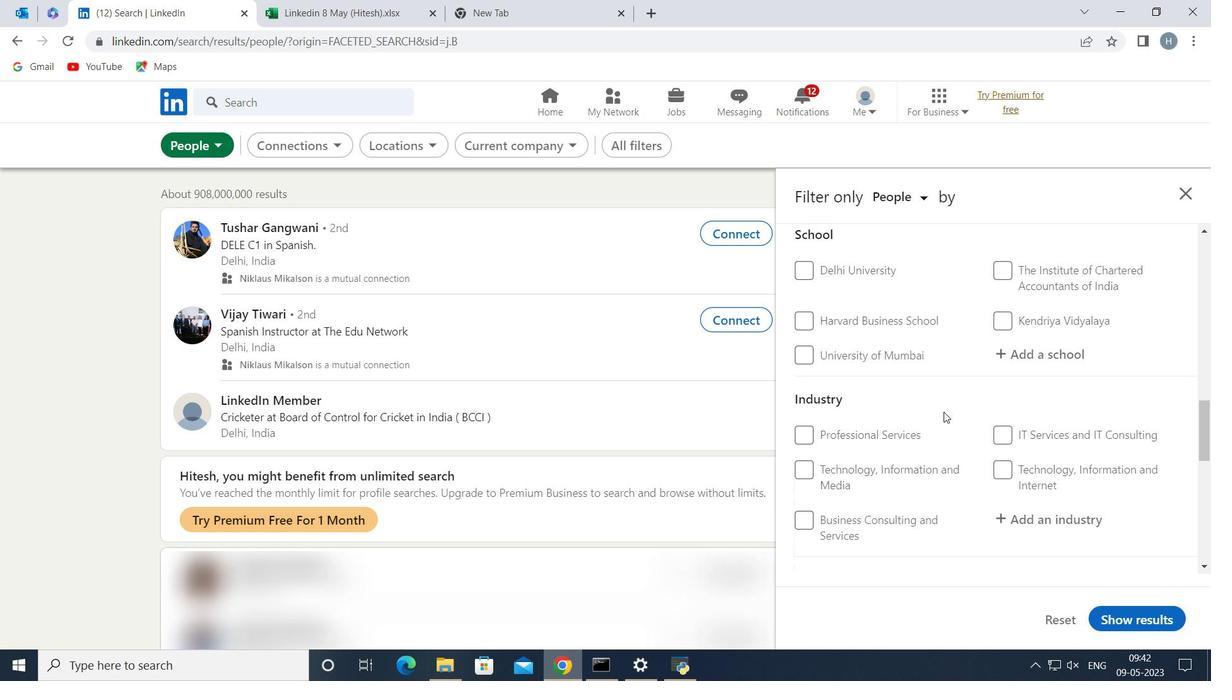
Action: Mouse scrolled (944, 412) with delta (0, 0)
Screenshot: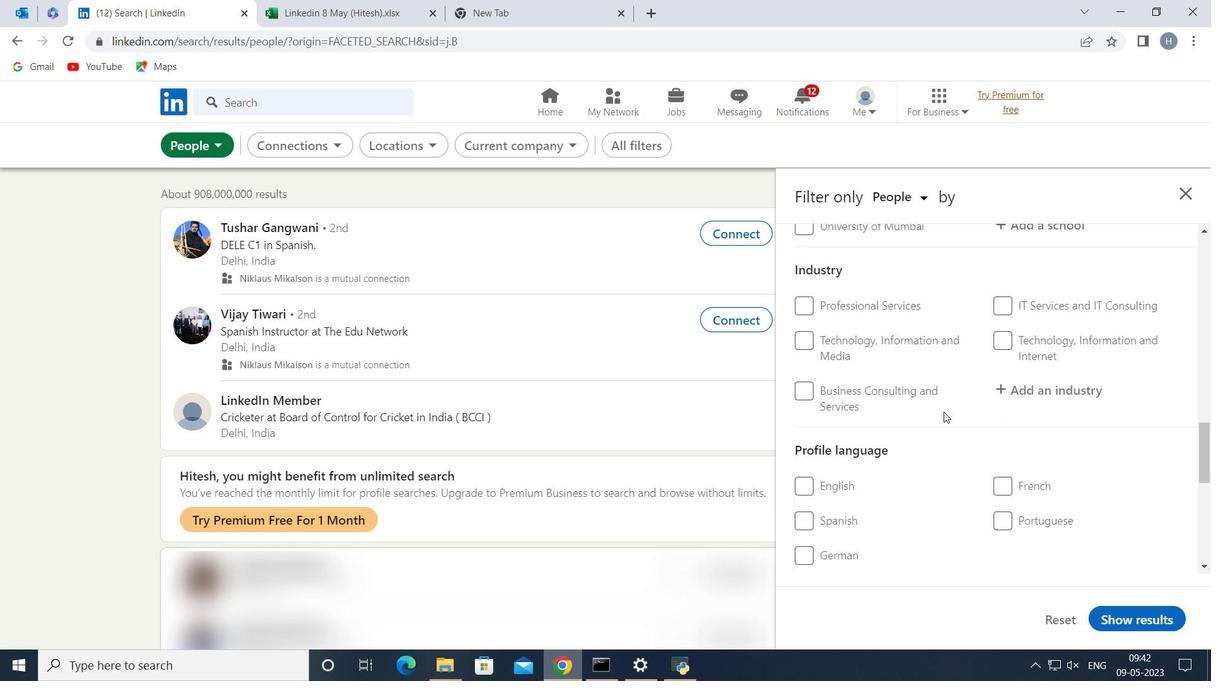 
Action: Mouse moved to (819, 414)
Screenshot: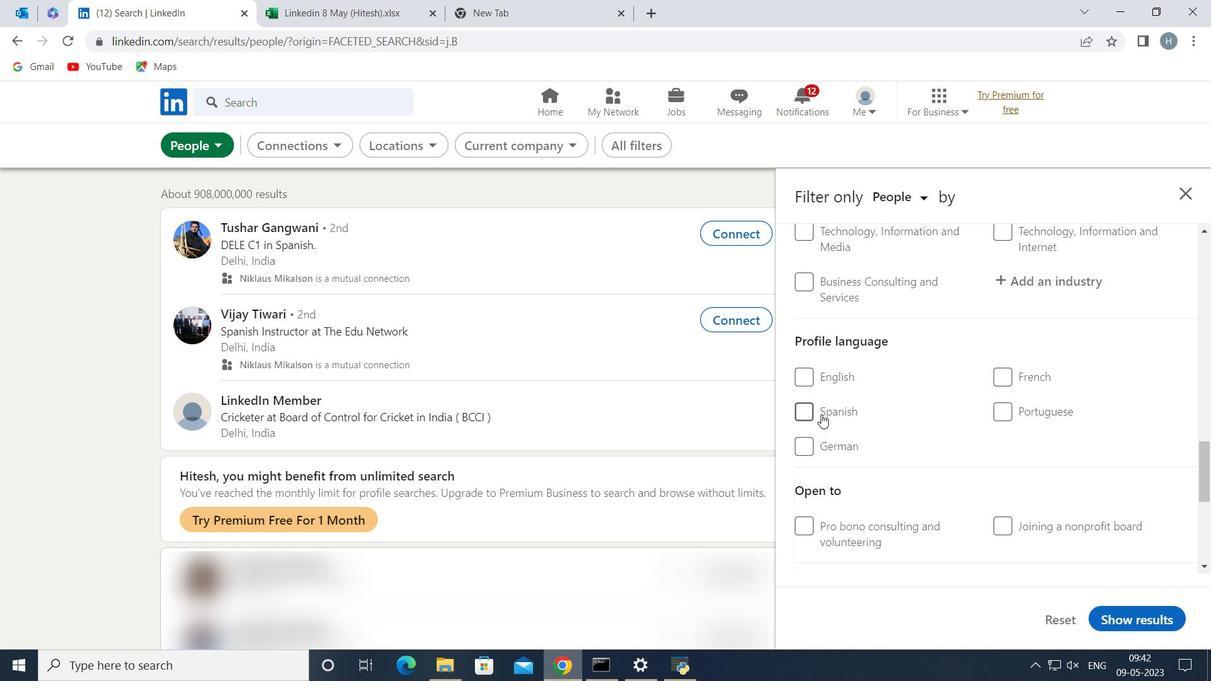 
Action: Mouse pressed left at (819, 414)
Screenshot: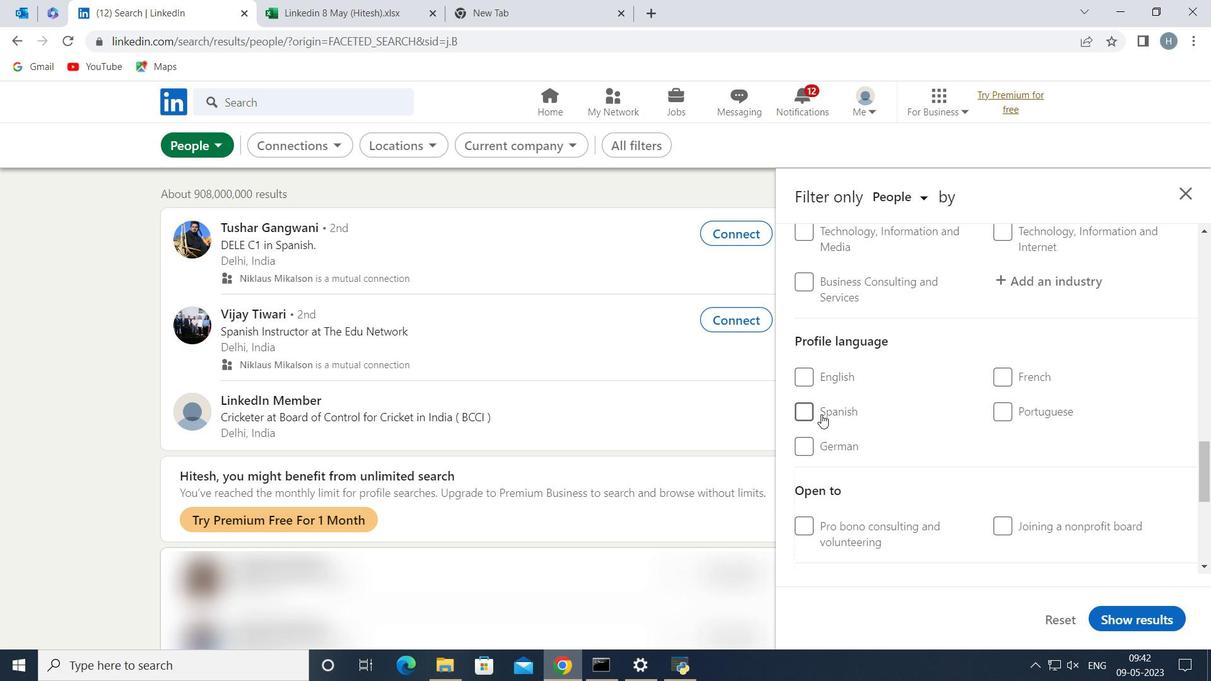 
Action: Mouse moved to (941, 415)
Screenshot: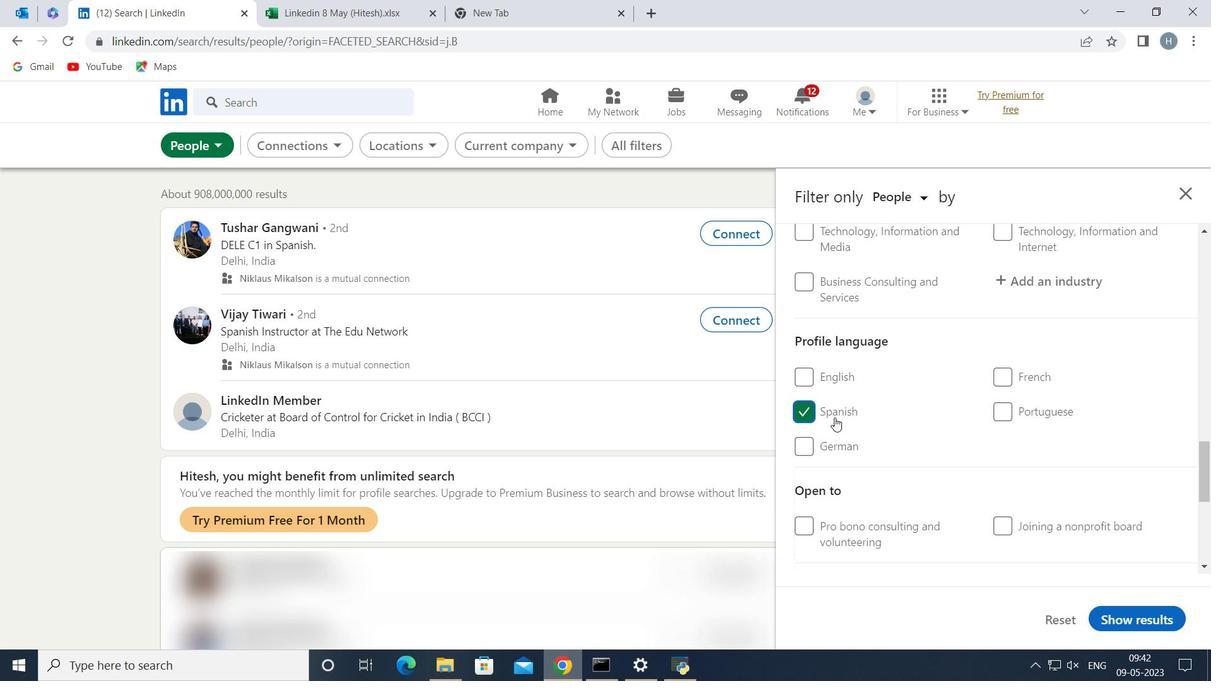 
Action: Mouse scrolled (941, 416) with delta (0, 0)
Screenshot: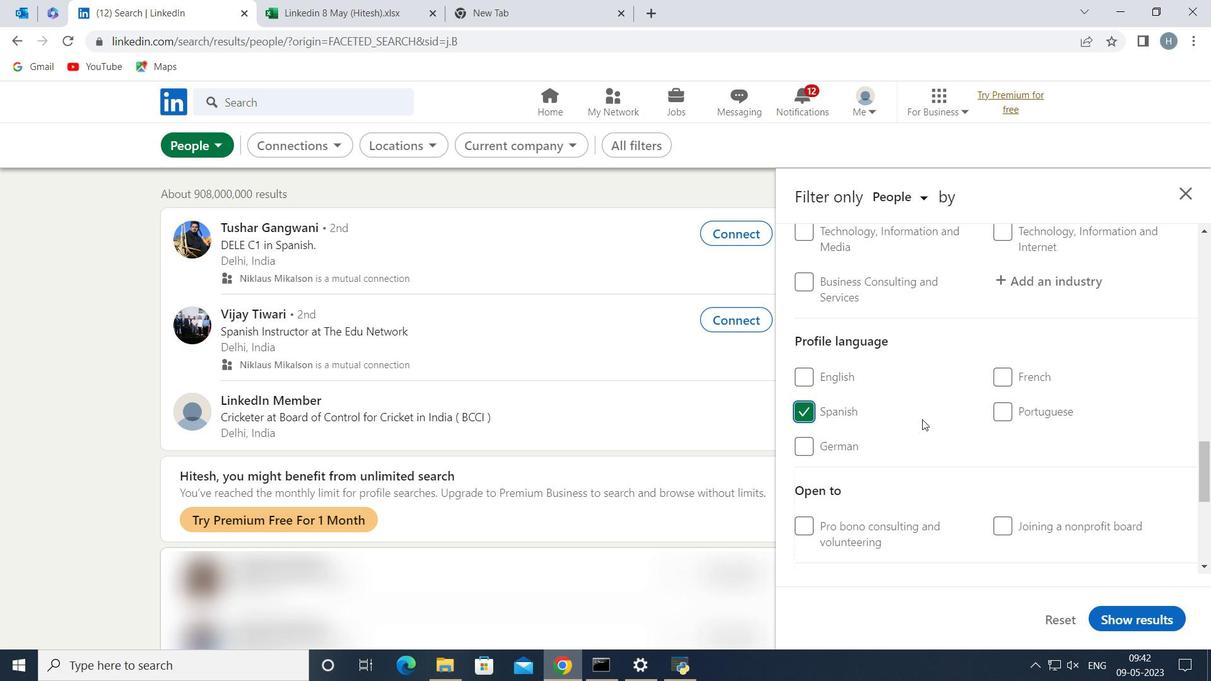 
Action: Mouse scrolled (941, 416) with delta (0, 0)
Screenshot: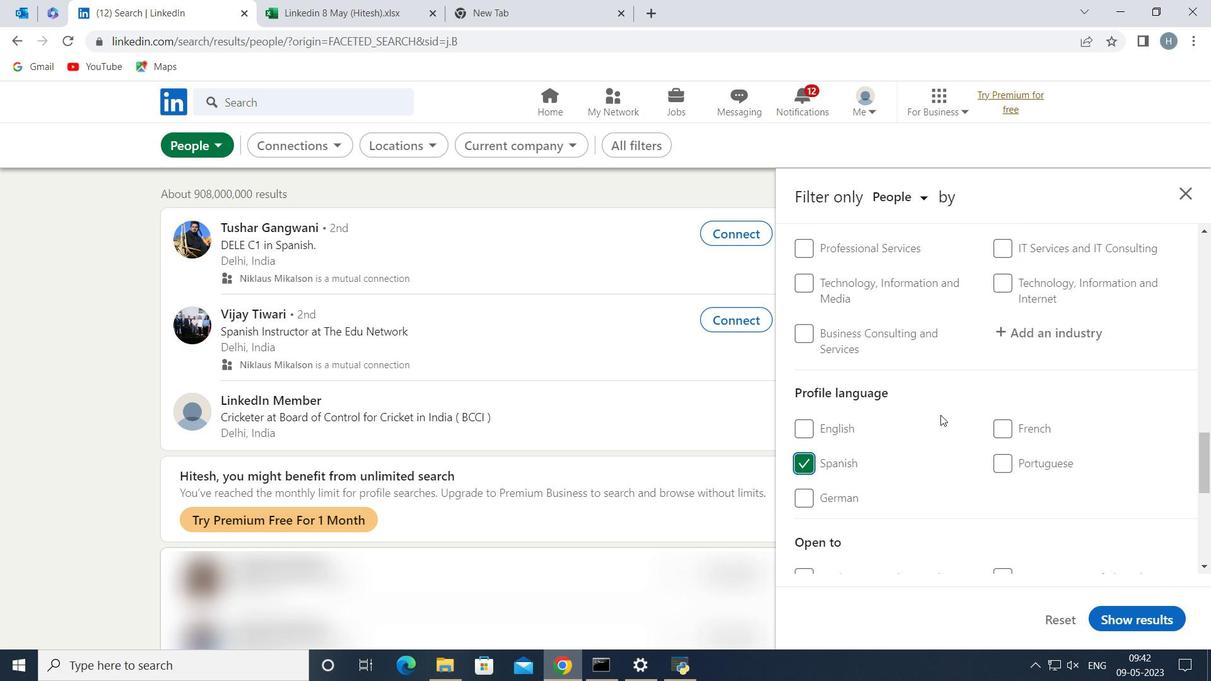 
Action: Mouse scrolled (941, 416) with delta (0, 0)
Screenshot: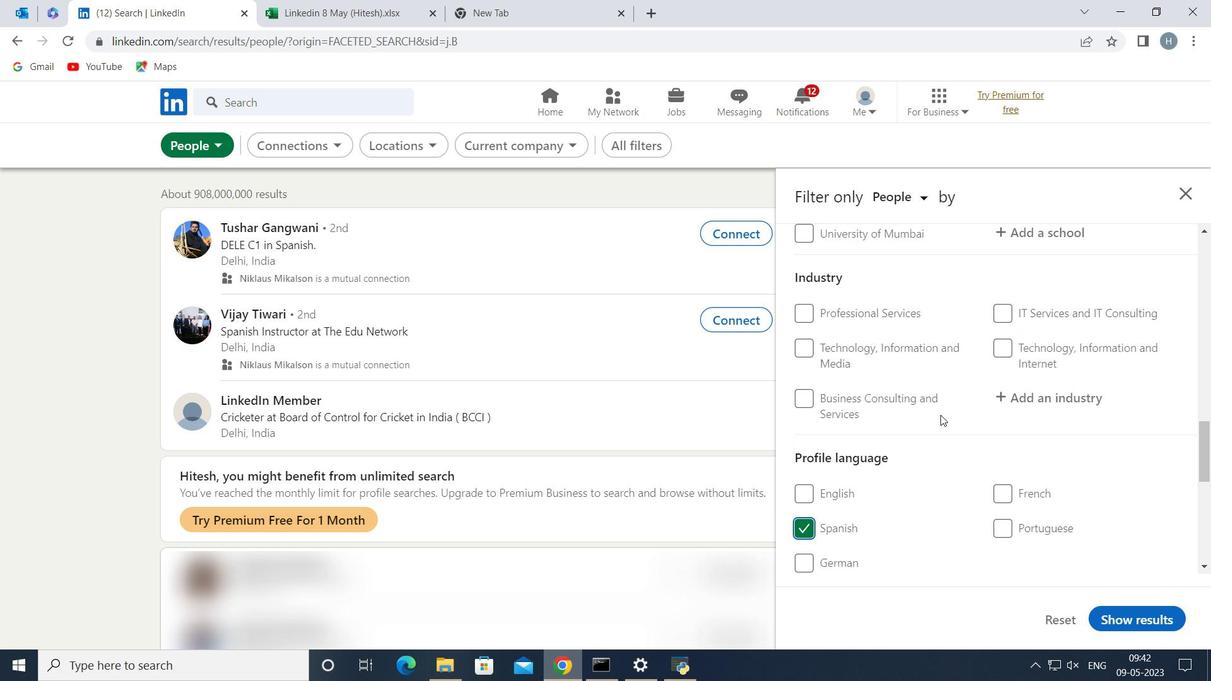 
Action: Mouse scrolled (941, 416) with delta (0, 0)
Screenshot: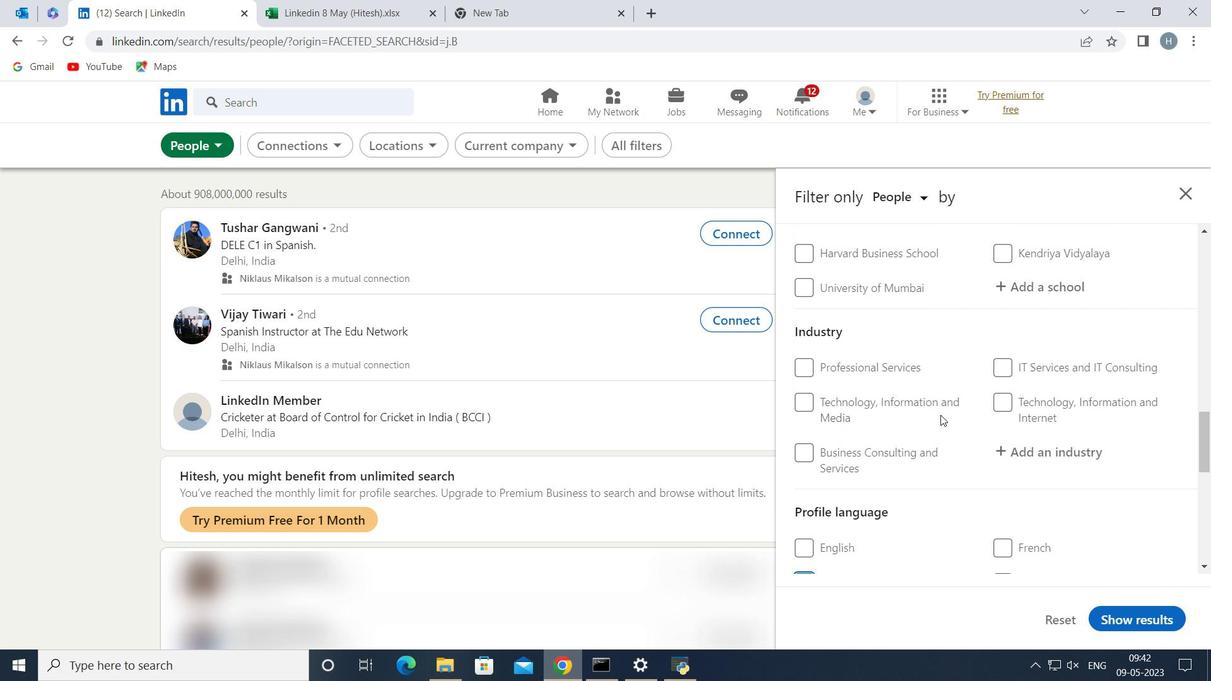 
Action: Mouse scrolled (941, 416) with delta (0, 0)
Screenshot: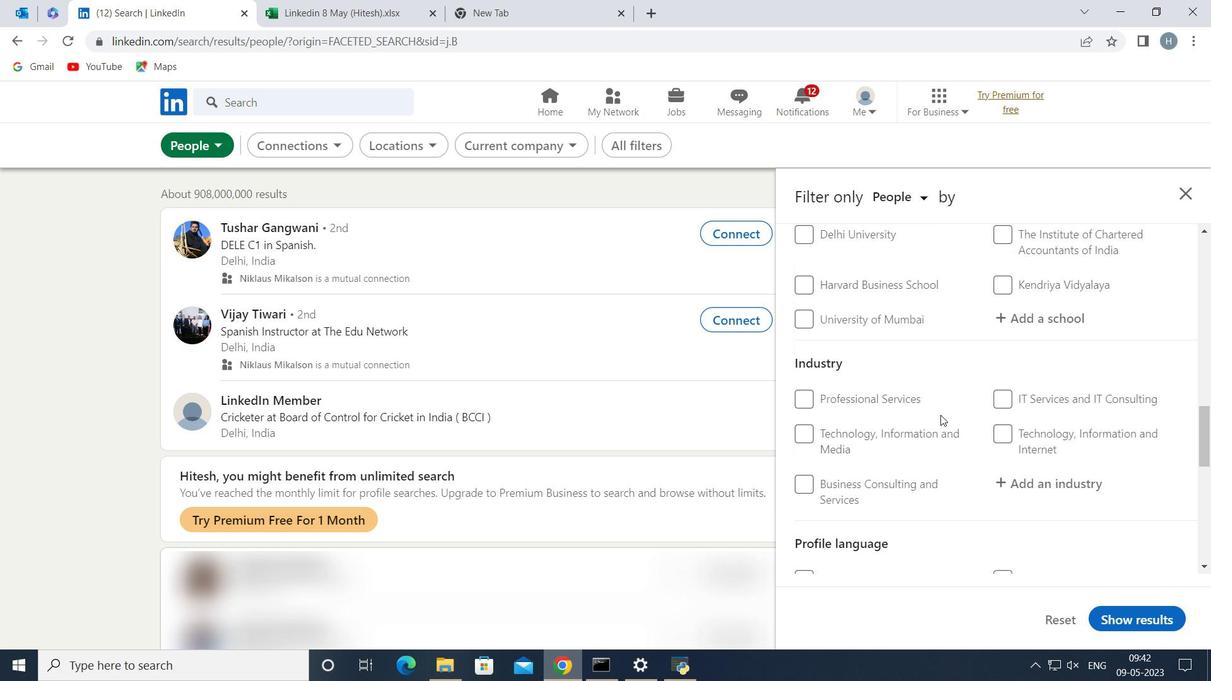 
Action: Mouse scrolled (941, 416) with delta (0, 0)
Screenshot: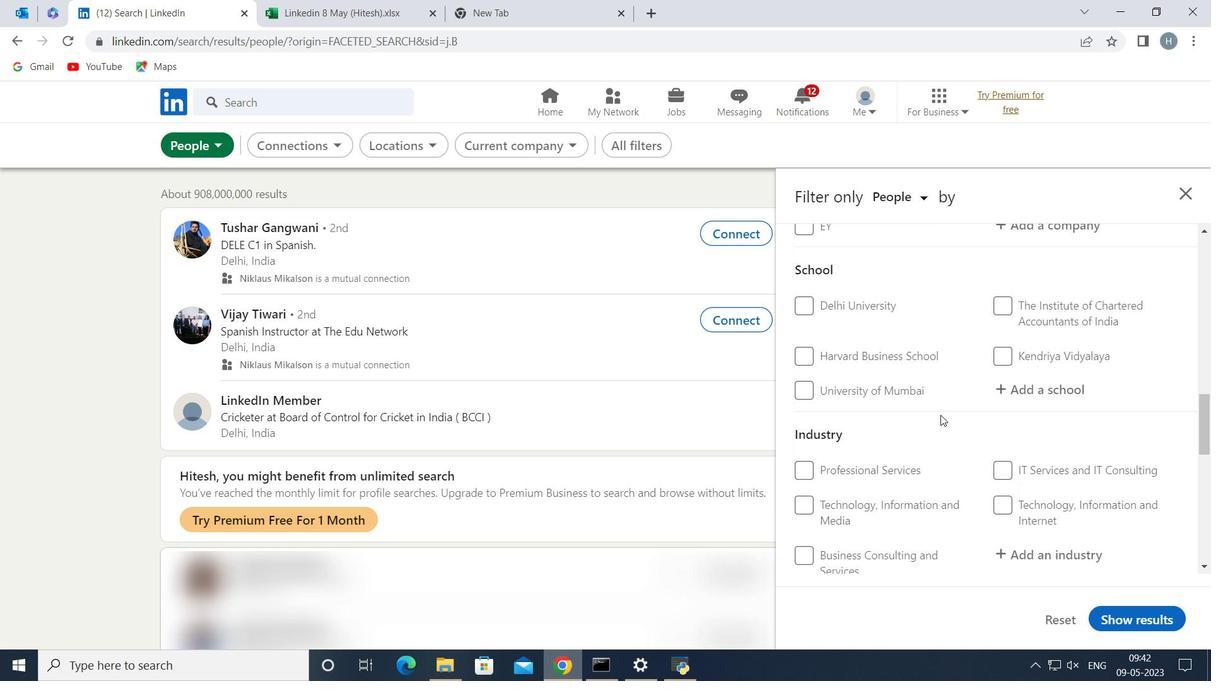 
Action: Mouse scrolled (941, 416) with delta (0, 0)
Screenshot: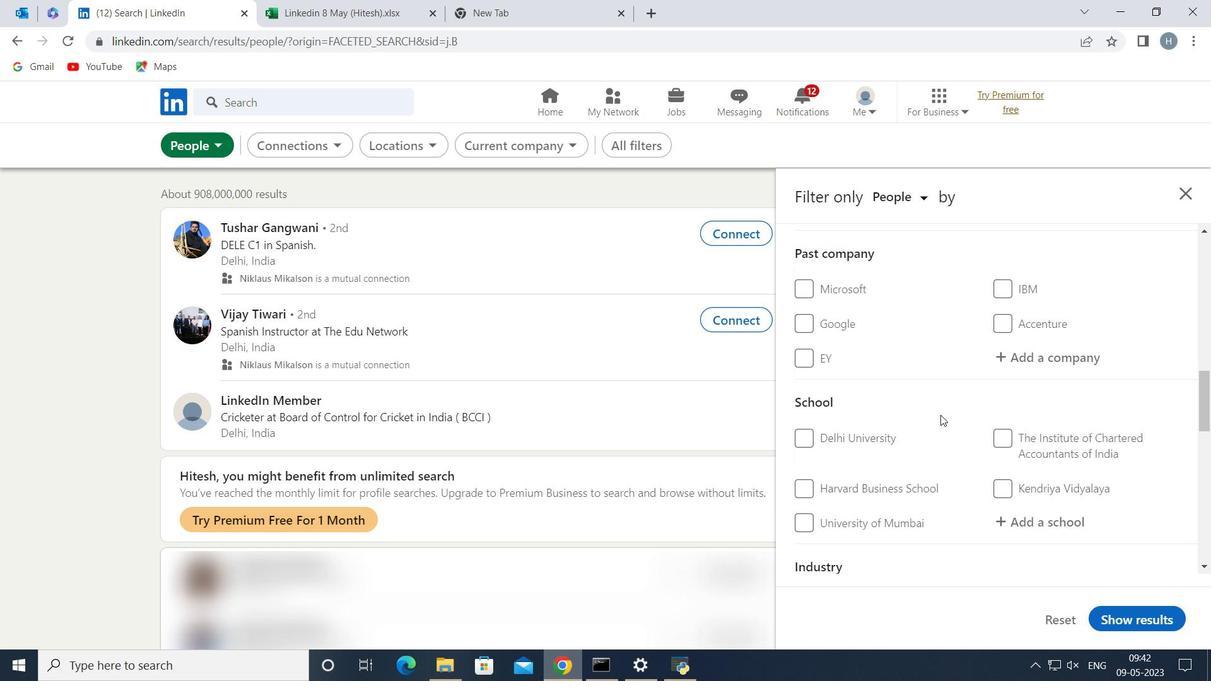 
Action: Mouse scrolled (941, 416) with delta (0, 0)
Screenshot: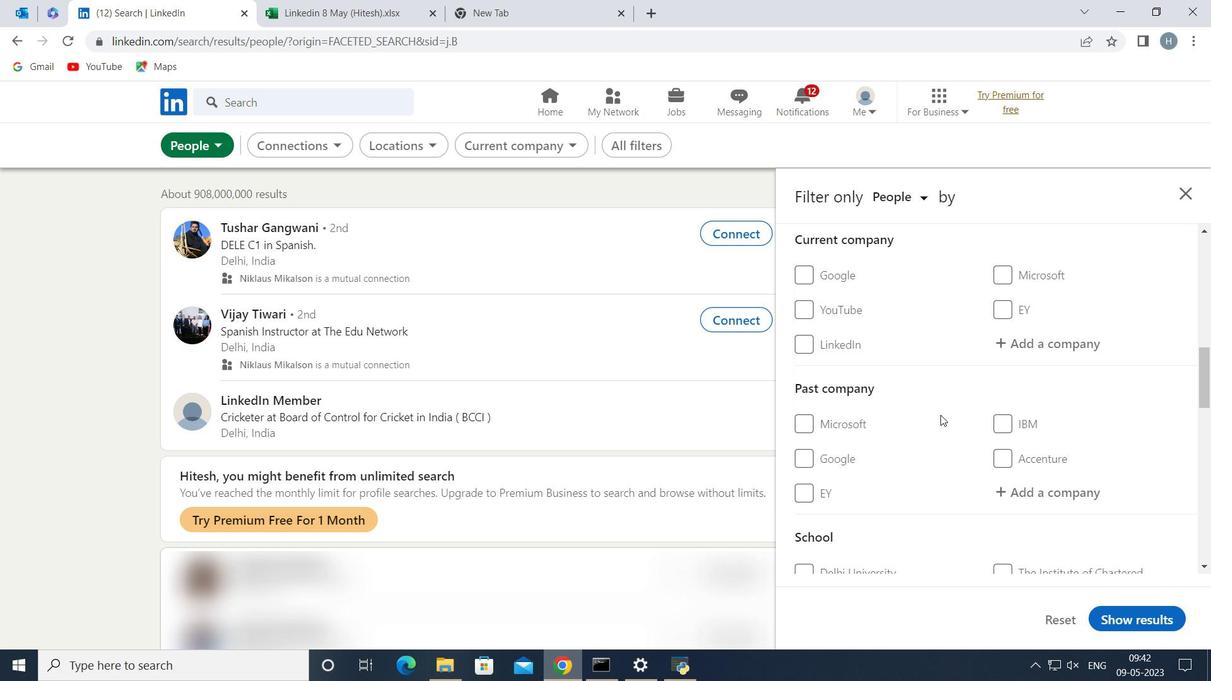 
Action: Mouse moved to (1045, 428)
Screenshot: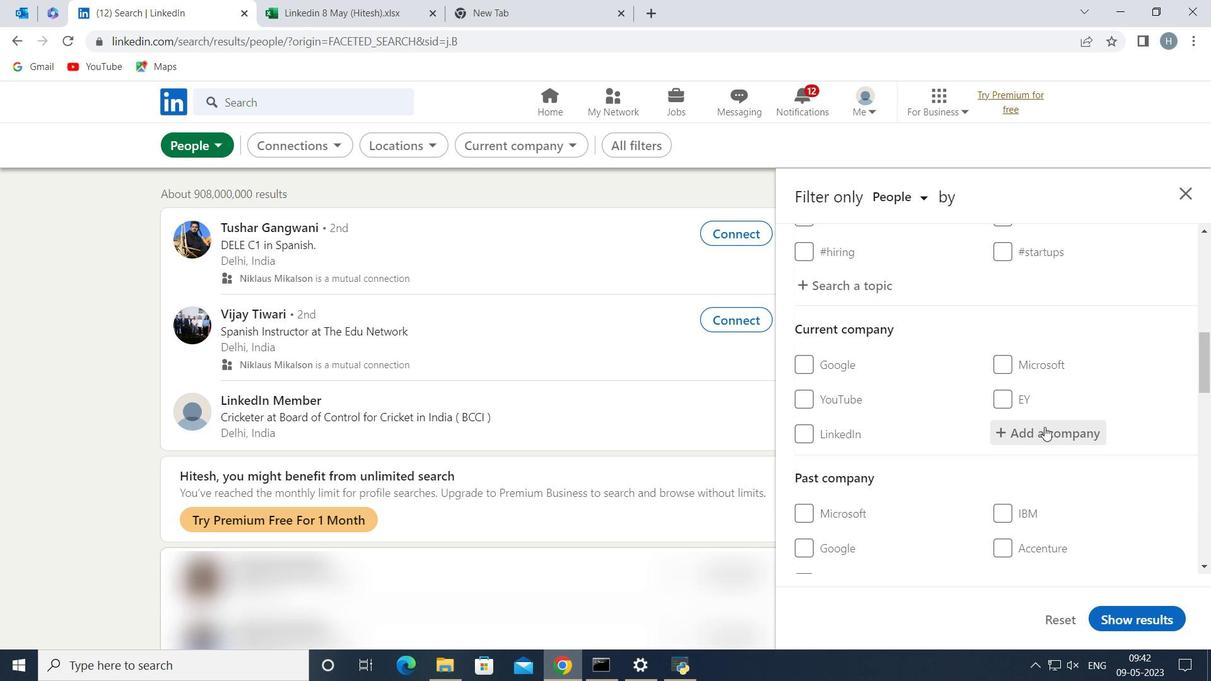 
Action: Mouse pressed left at (1045, 428)
Screenshot: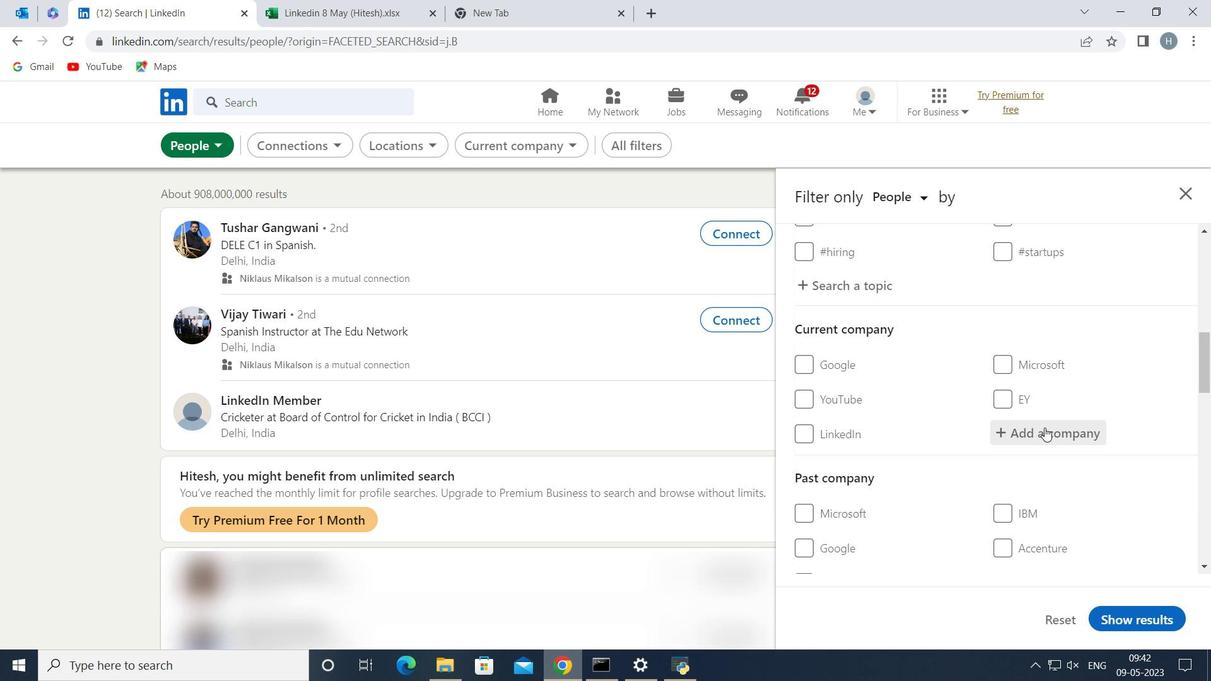 
Action: Key pressed <Key.shift>Marico<Key.space><Key.shift>Limited
Screenshot: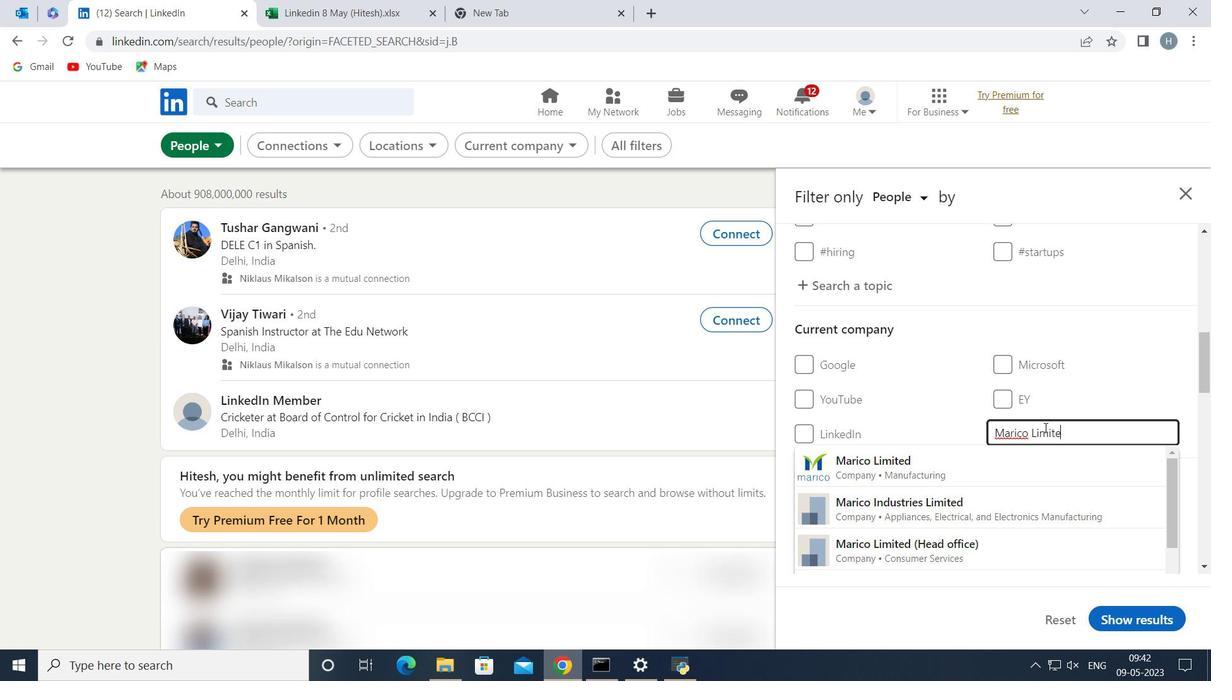
Action: Mouse moved to (941, 460)
Screenshot: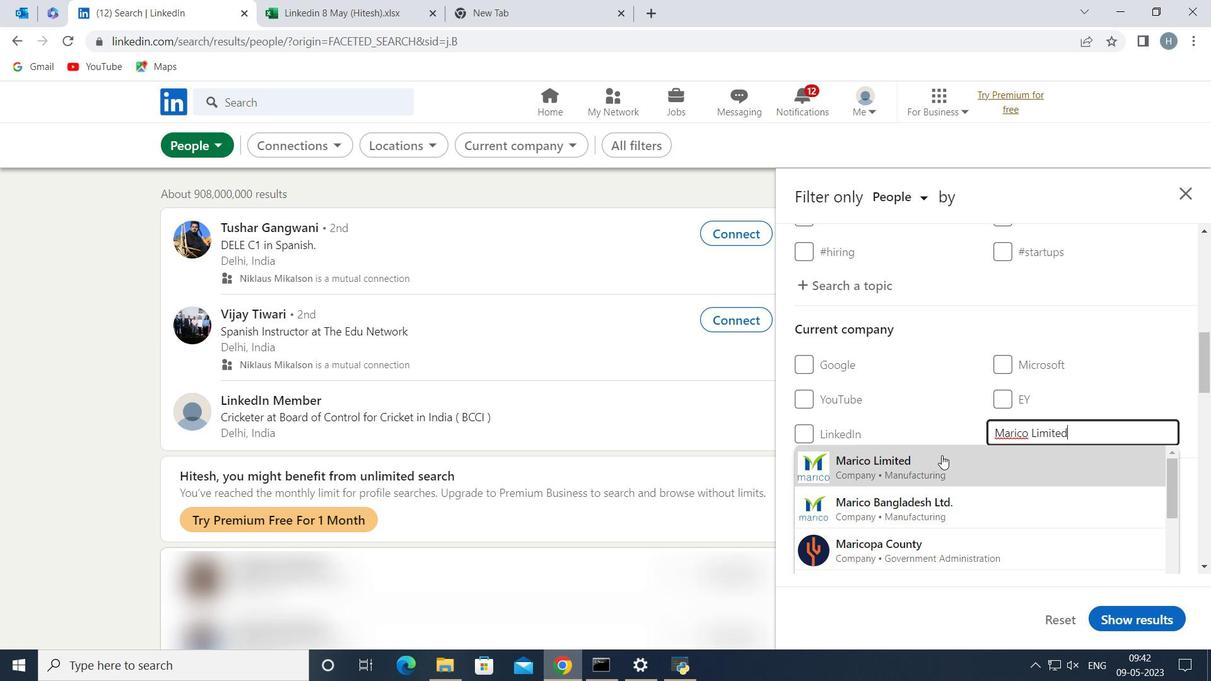 
Action: Mouse pressed left at (941, 460)
Screenshot: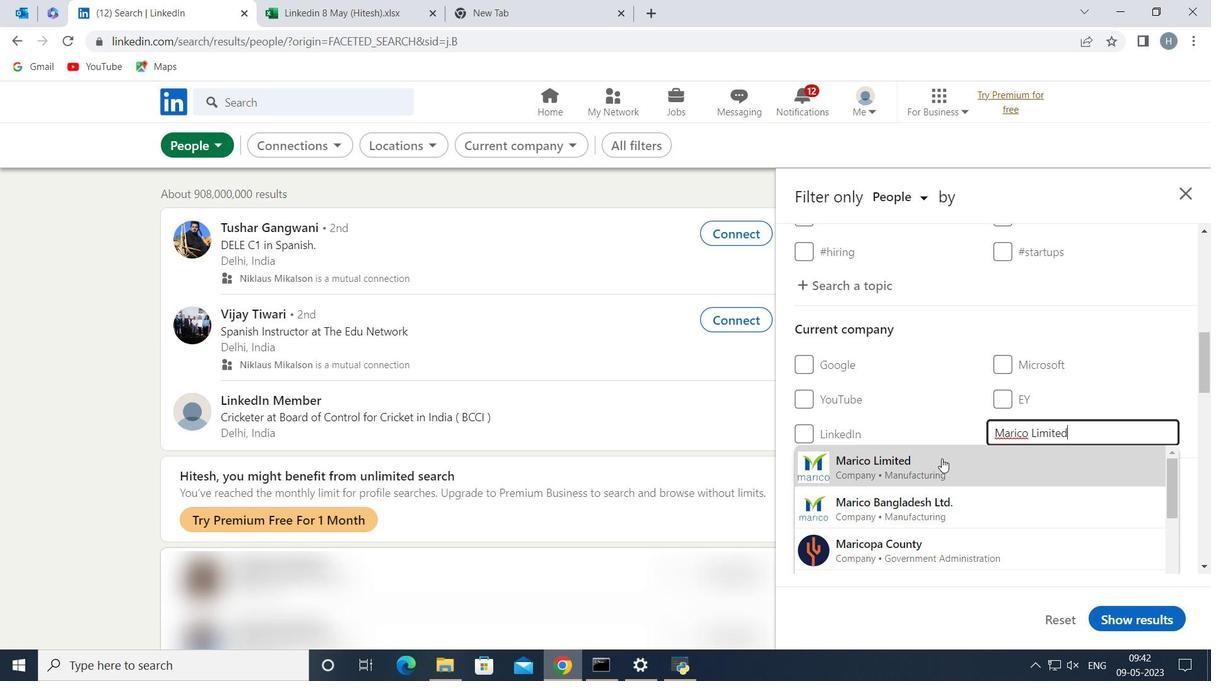 
Action: Mouse moved to (939, 438)
Screenshot: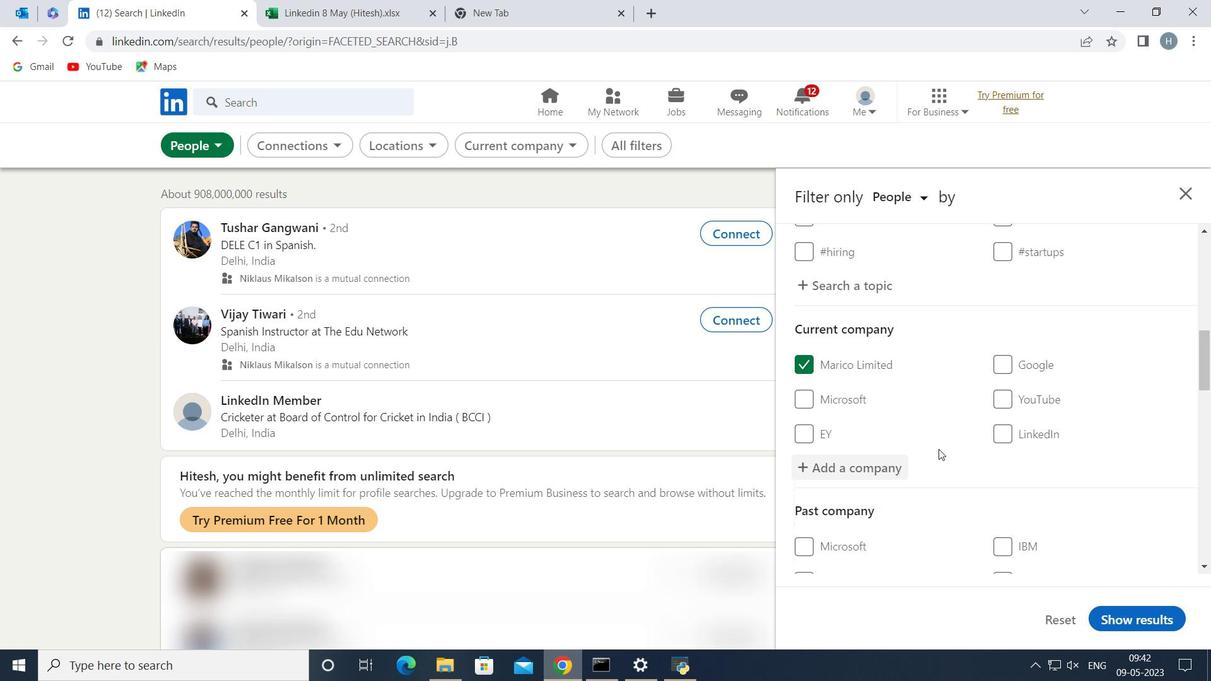 
Action: Mouse scrolled (939, 438) with delta (0, 0)
Screenshot: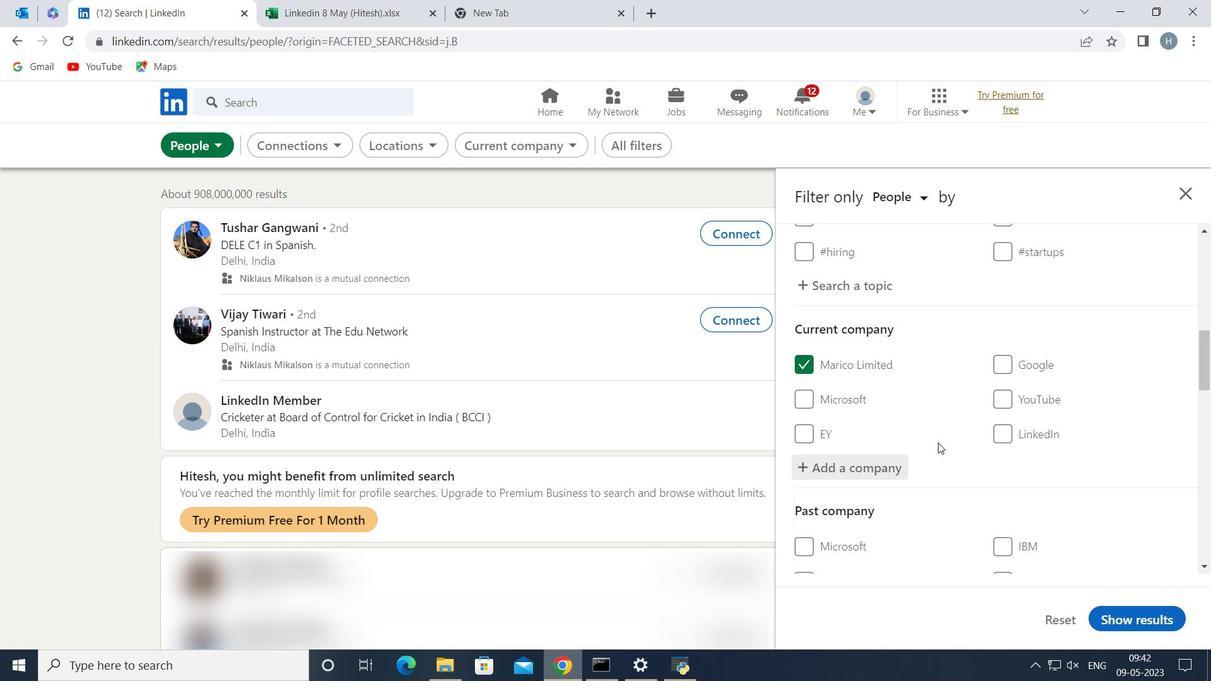 
Action: Mouse moved to (942, 432)
Screenshot: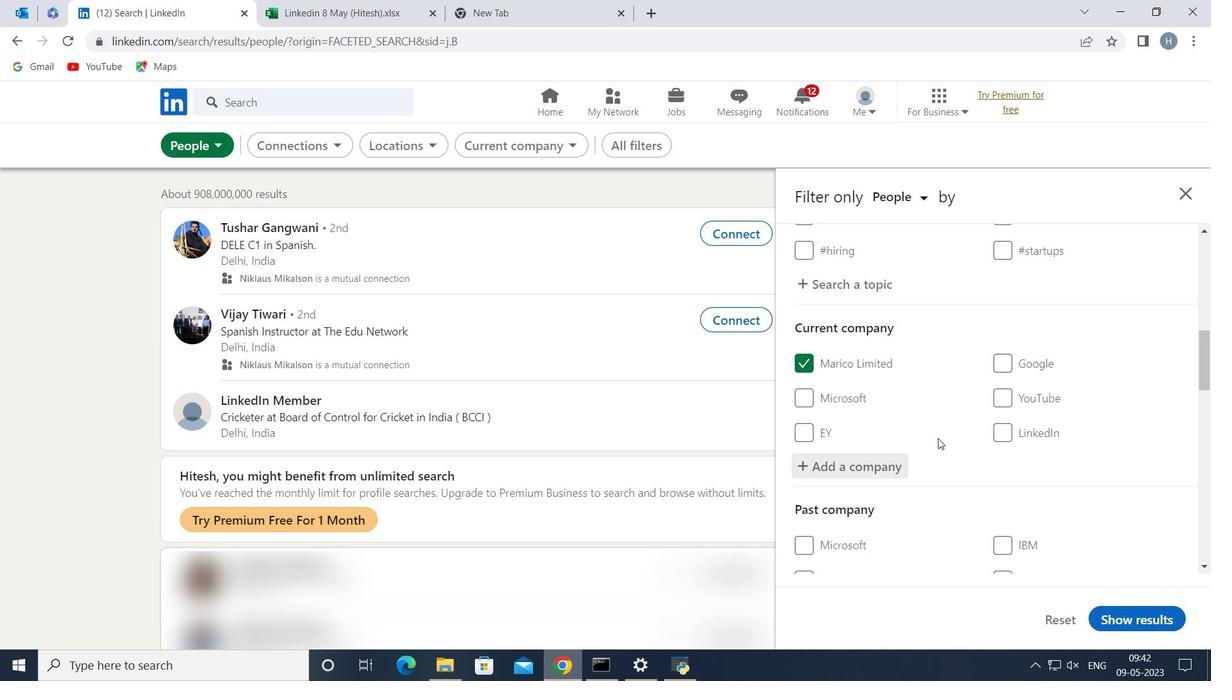 
Action: Mouse scrolled (942, 431) with delta (0, 0)
Screenshot: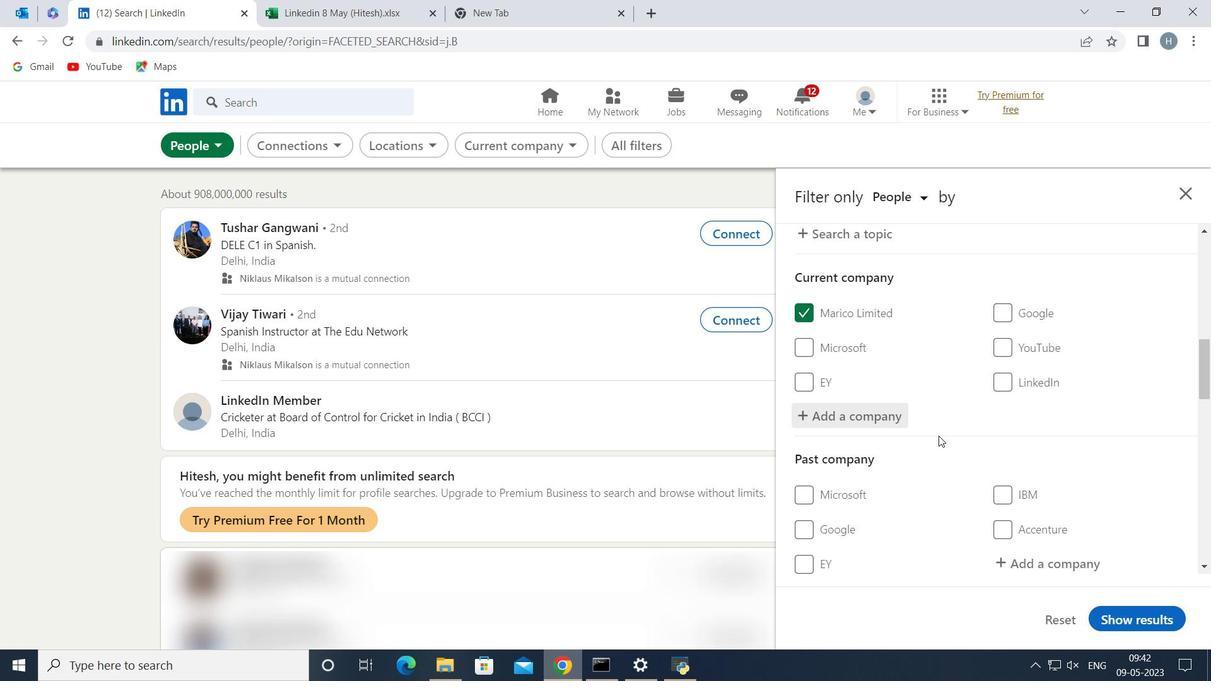 
Action: Mouse moved to (946, 426)
Screenshot: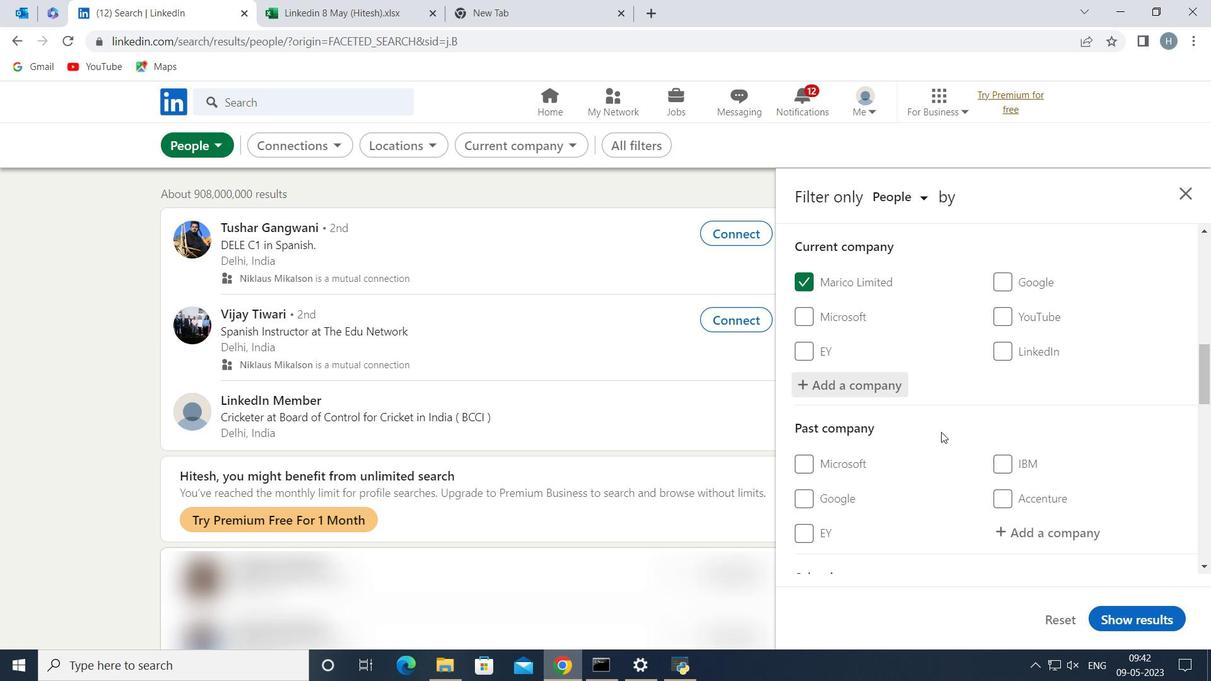 
Action: Mouse scrolled (946, 425) with delta (0, 0)
Screenshot: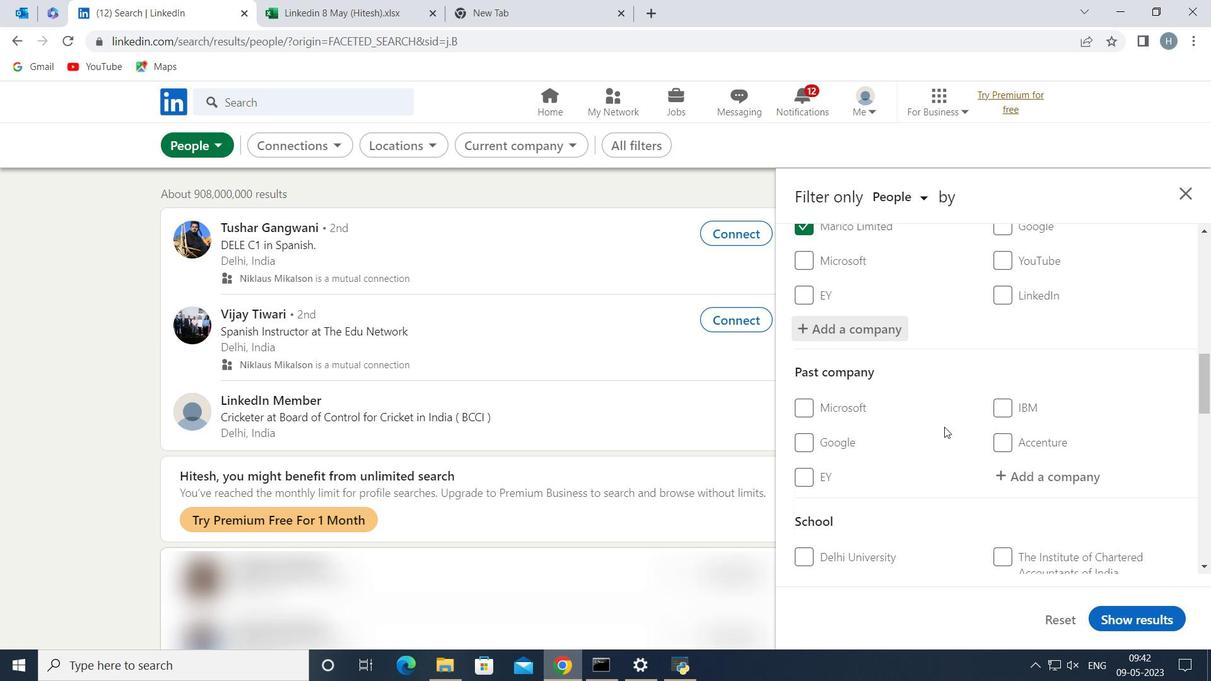 
Action: Mouse scrolled (946, 425) with delta (0, 0)
Screenshot: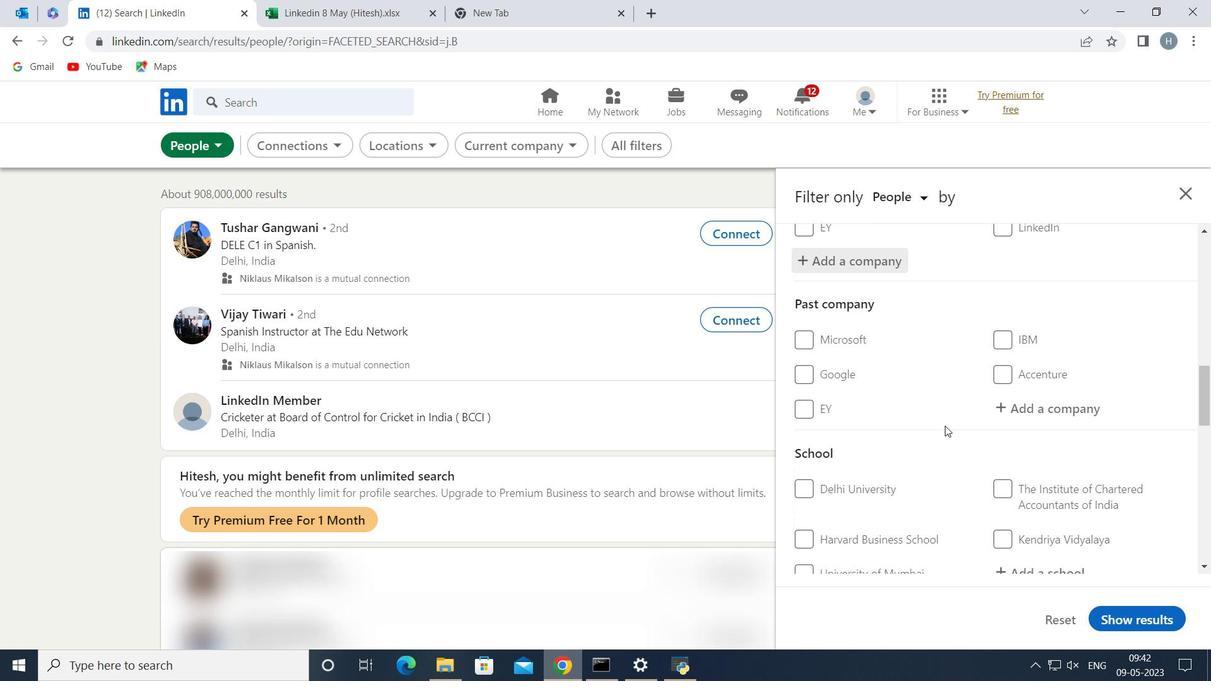 
Action: Mouse moved to (1028, 463)
Screenshot: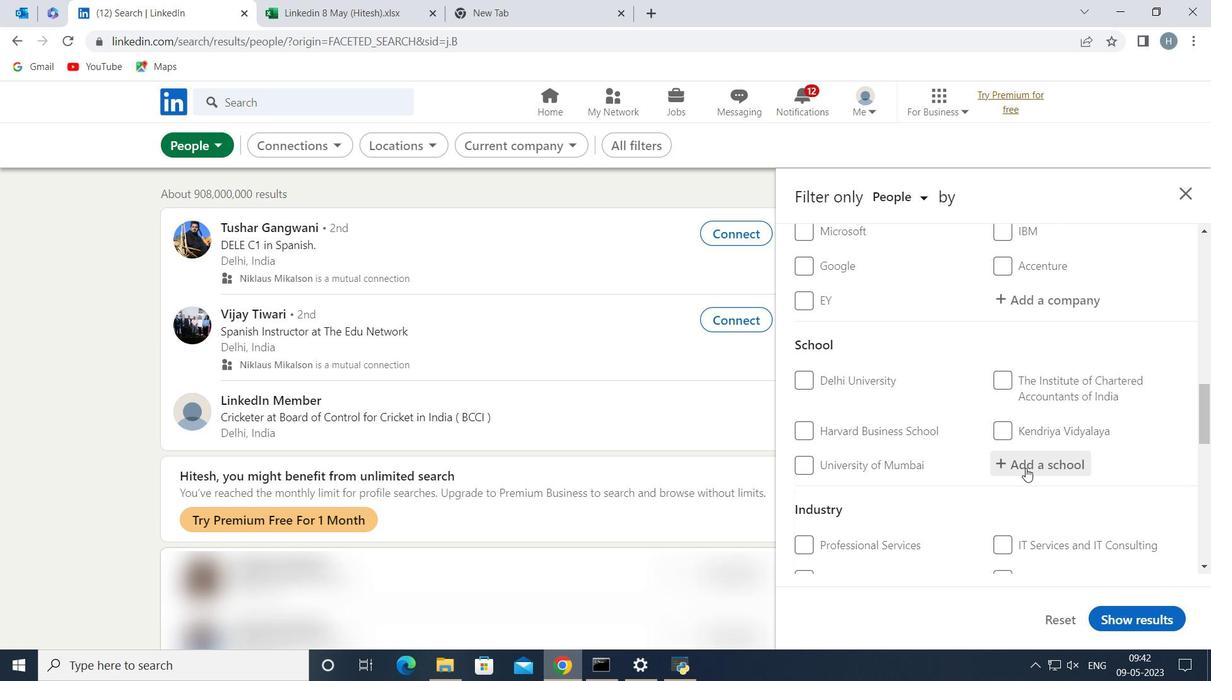 
Action: Mouse pressed left at (1028, 463)
Screenshot: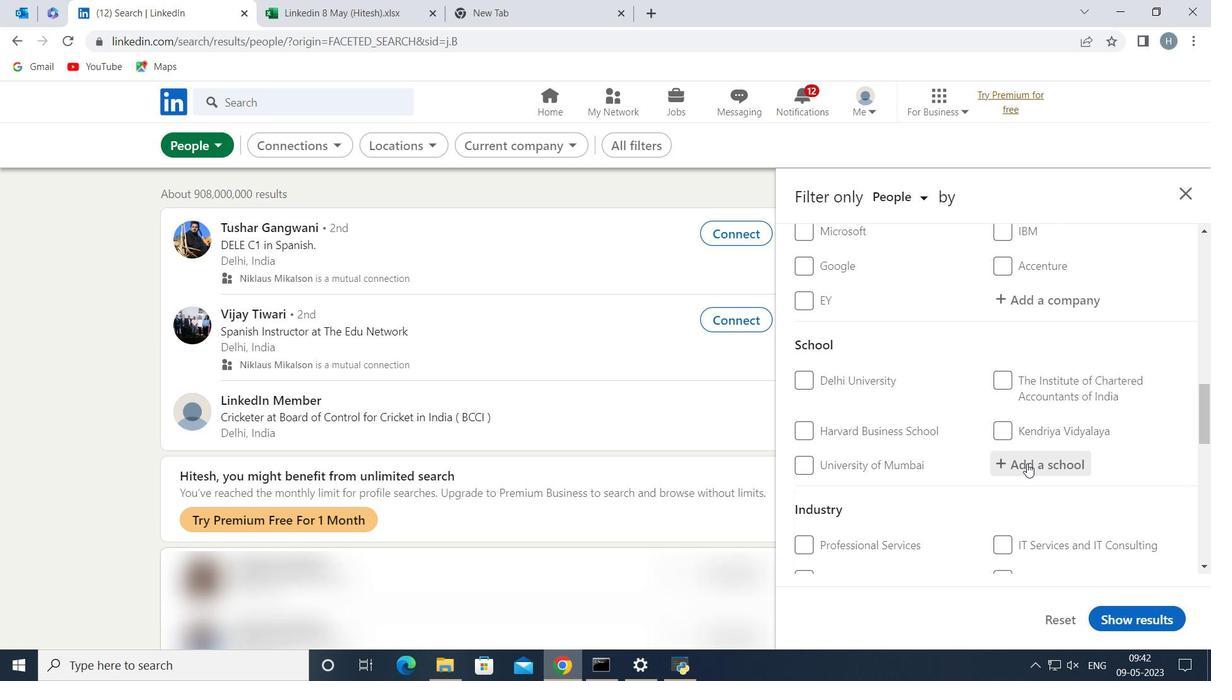 
Action: Key pressed <Key.shift>Department<Key.space>of<Key.space><Key.shift>Management<Key.space><Key.shift>S
Screenshot: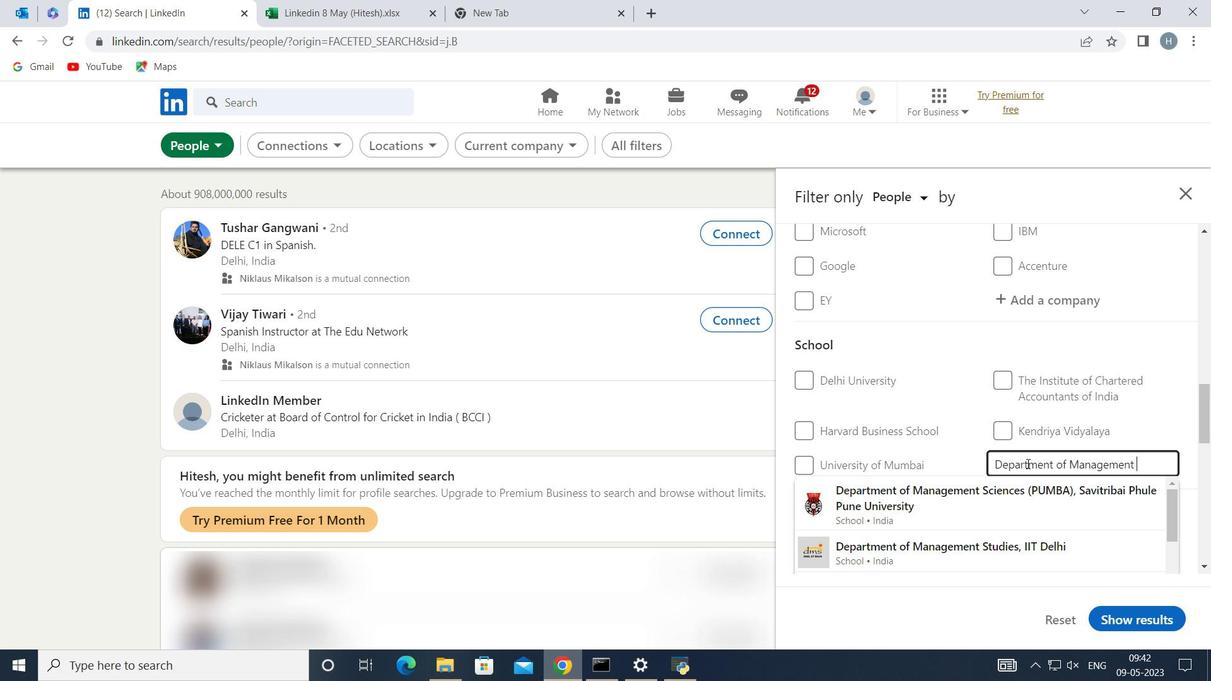
Action: Mouse moved to (996, 535)
Screenshot: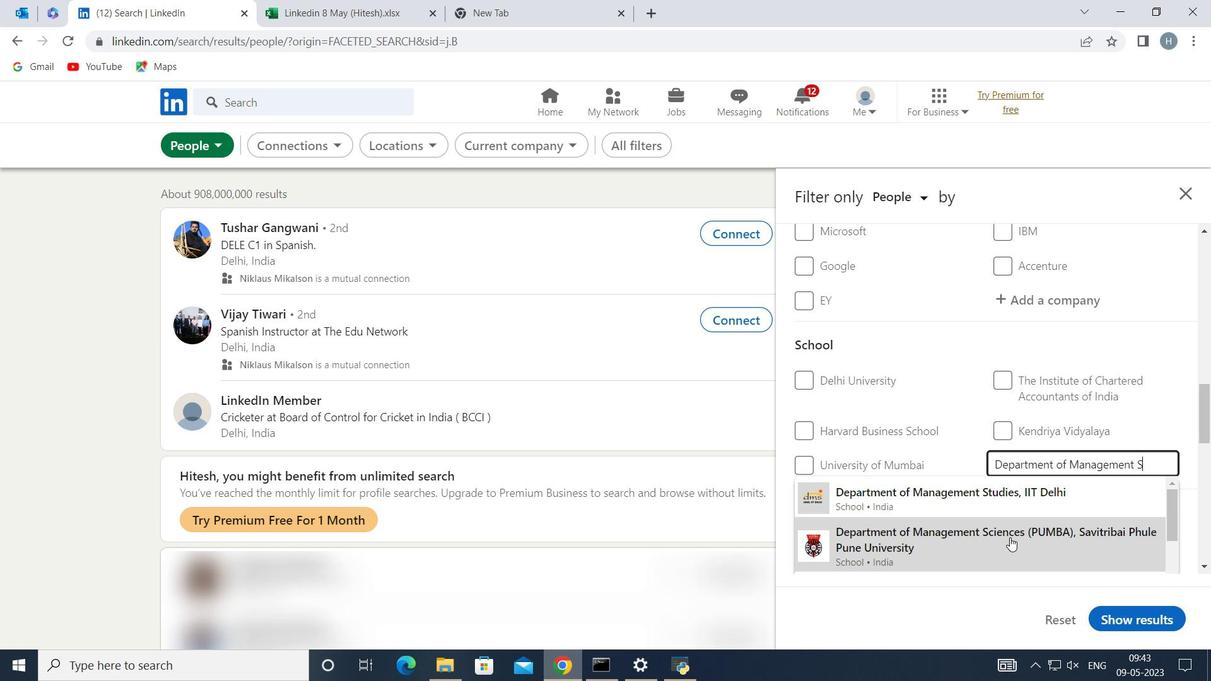 
Action: Mouse pressed left at (996, 535)
Screenshot: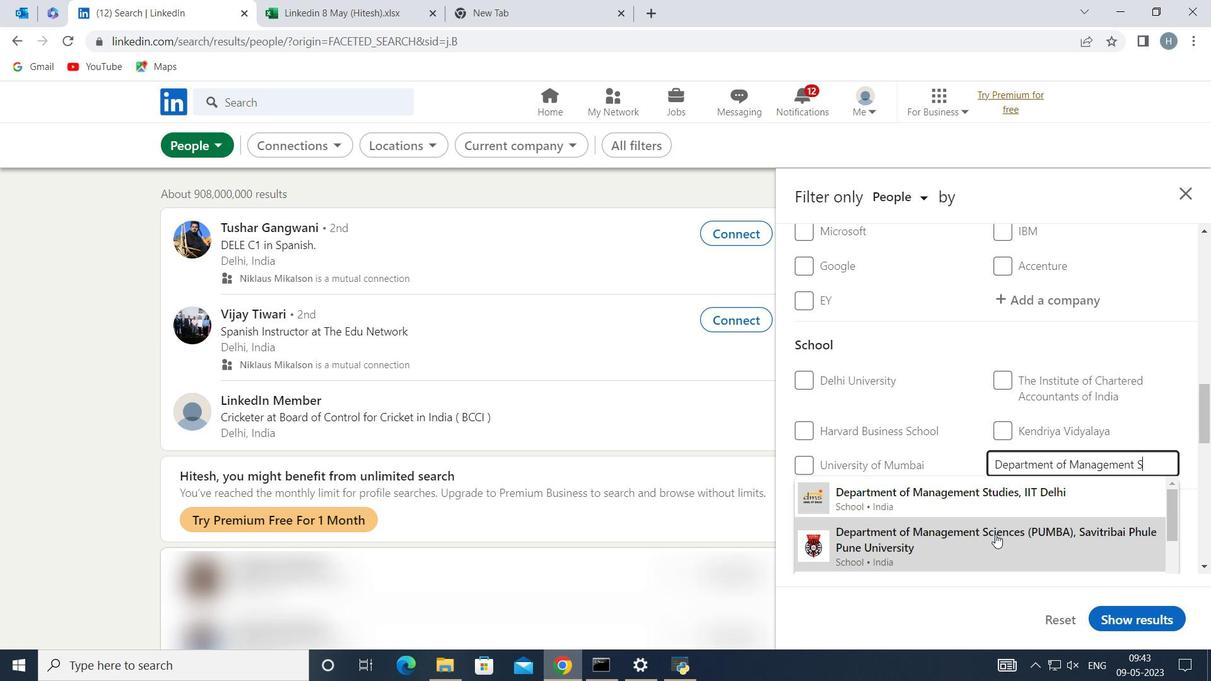 
Action: Mouse moved to (1002, 448)
Screenshot: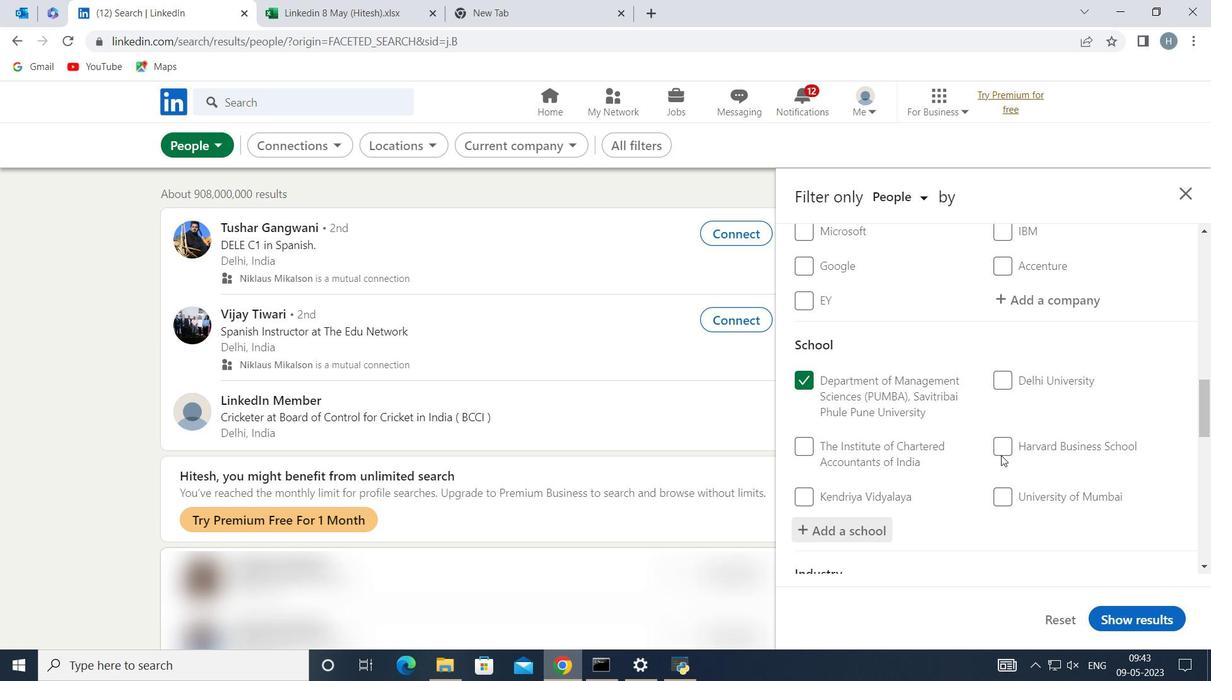 
Action: Mouse scrolled (1002, 447) with delta (0, 0)
Screenshot: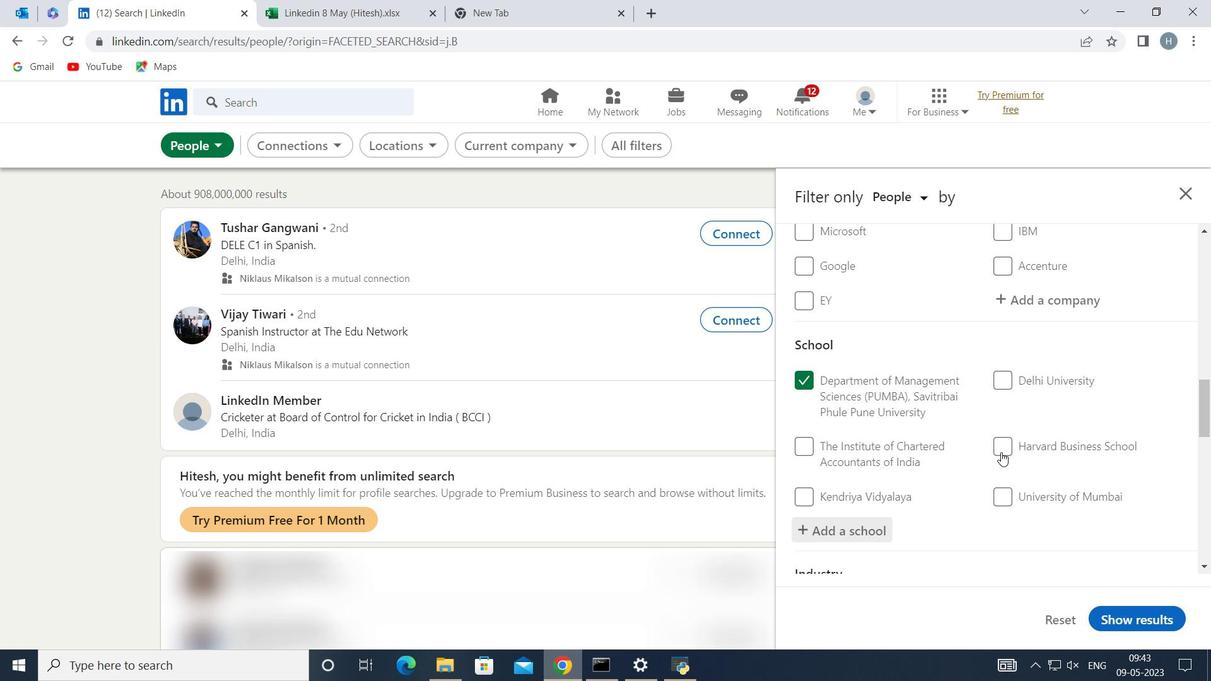
Action: Mouse moved to (1002, 444)
Screenshot: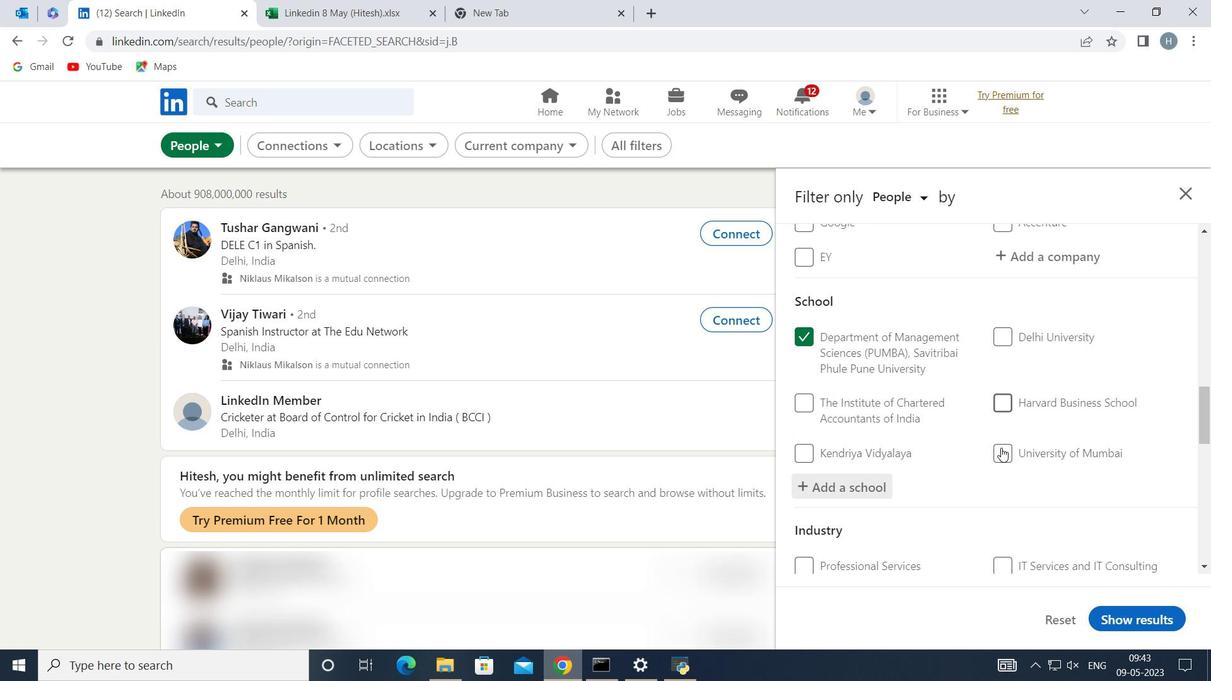 
Action: Mouse scrolled (1002, 443) with delta (0, 0)
Screenshot: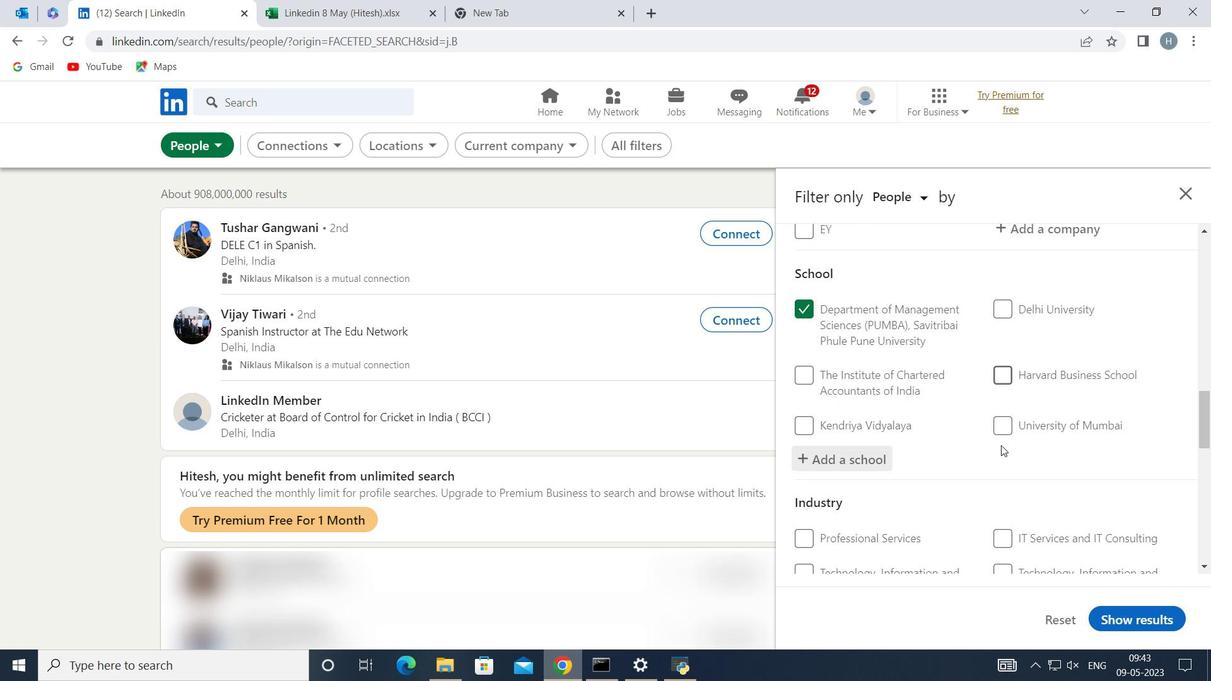
Action: Mouse scrolled (1002, 443) with delta (0, 0)
Screenshot: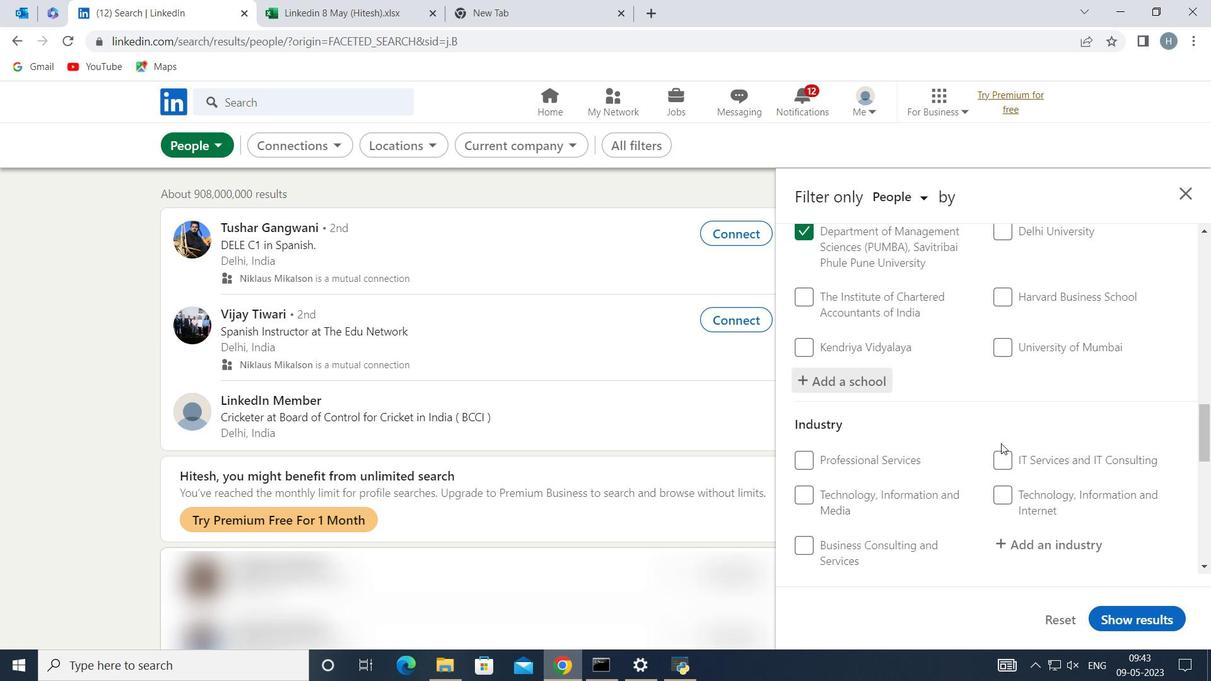 
Action: Mouse moved to (1048, 458)
Screenshot: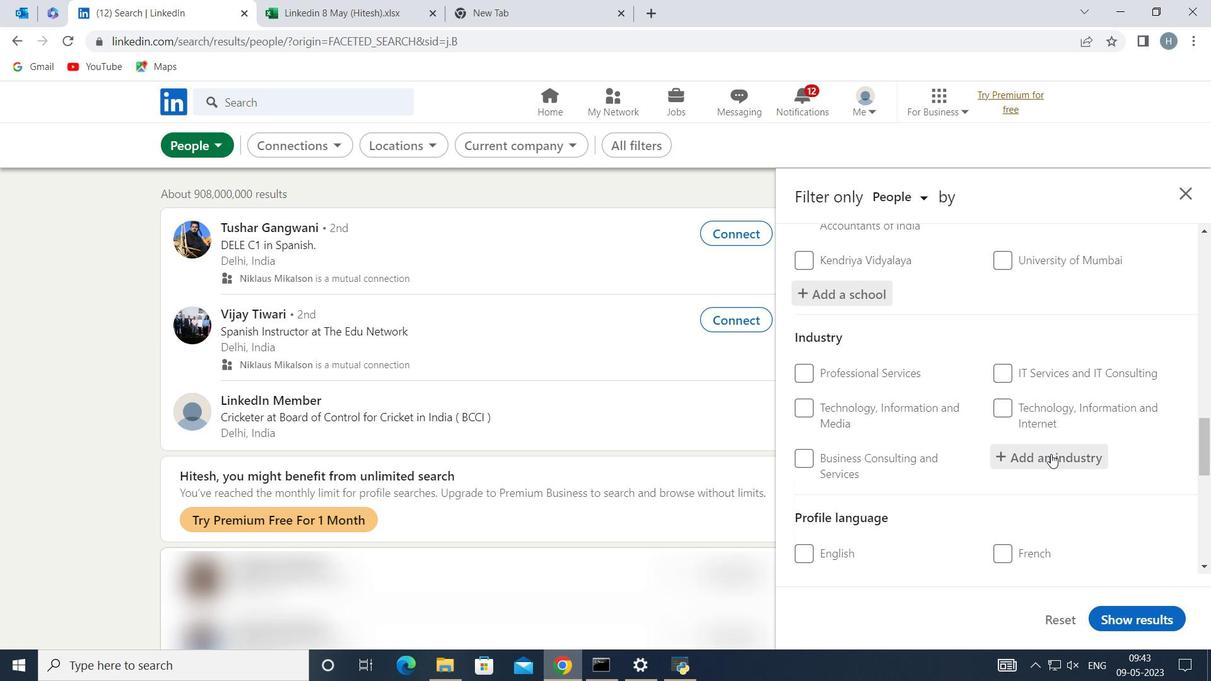 
Action: Mouse pressed left at (1048, 458)
Screenshot: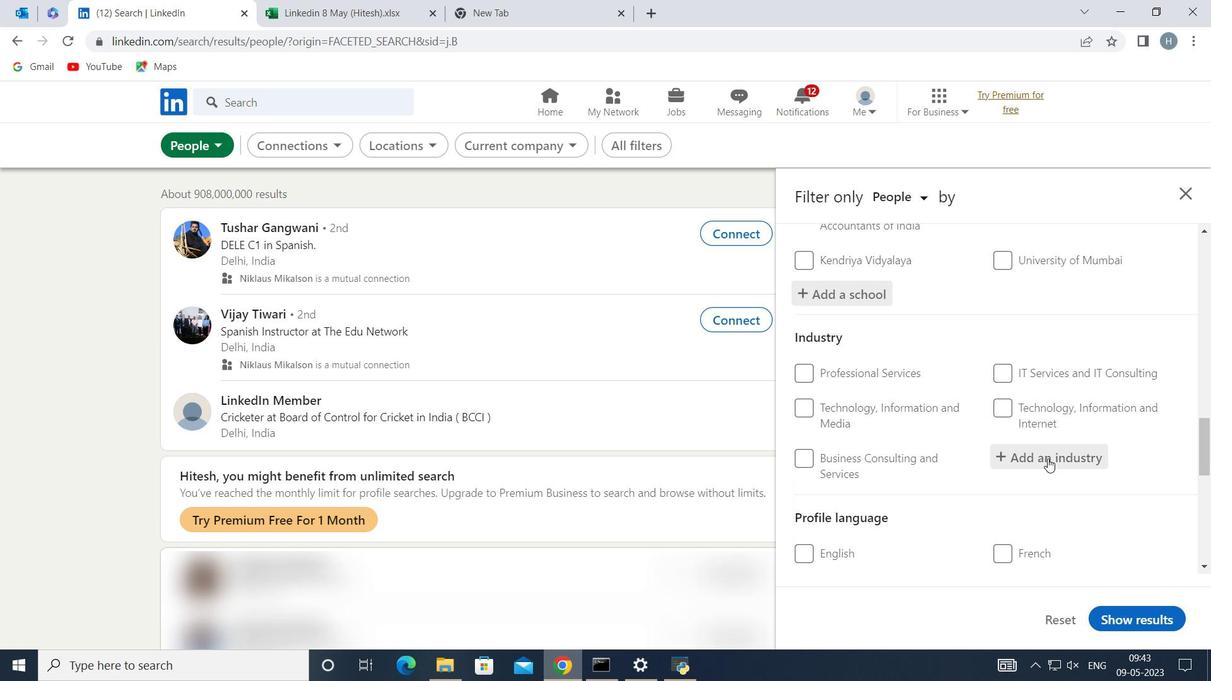 
Action: Key pressed <Key.shift>Professional<Key.space><Key.shift>Tr
Screenshot: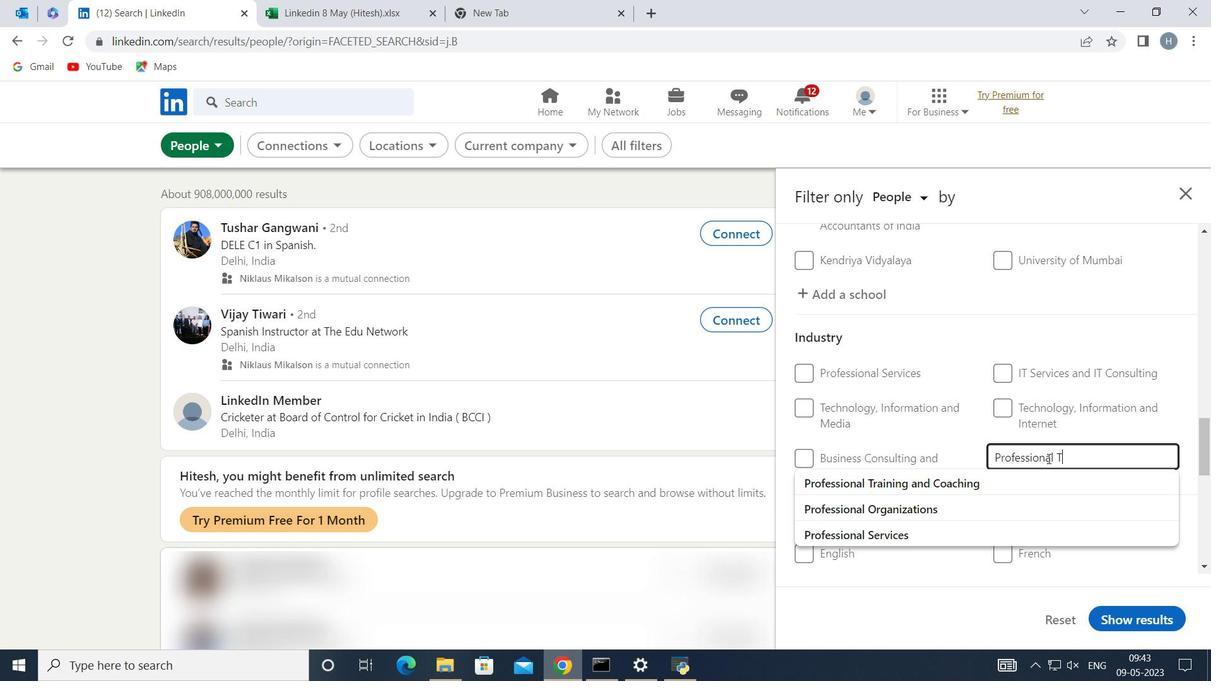 
Action: Mouse moved to (949, 481)
Screenshot: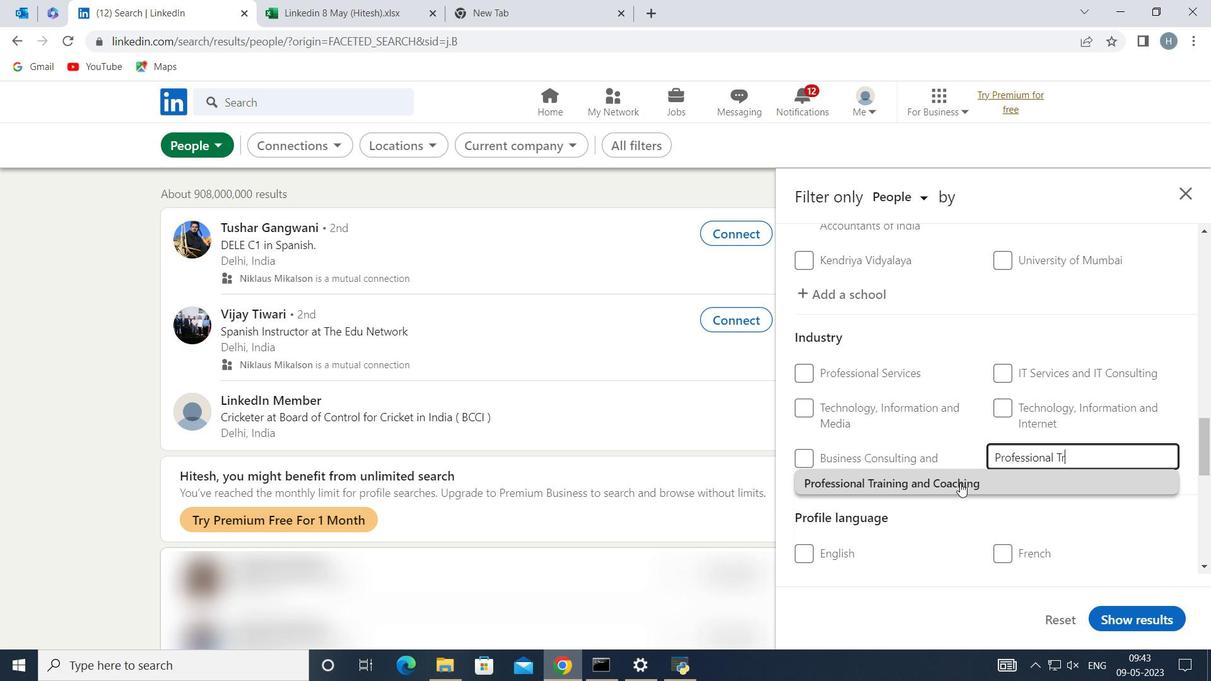 
Action: Mouse pressed left at (949, 481)
Screenshot: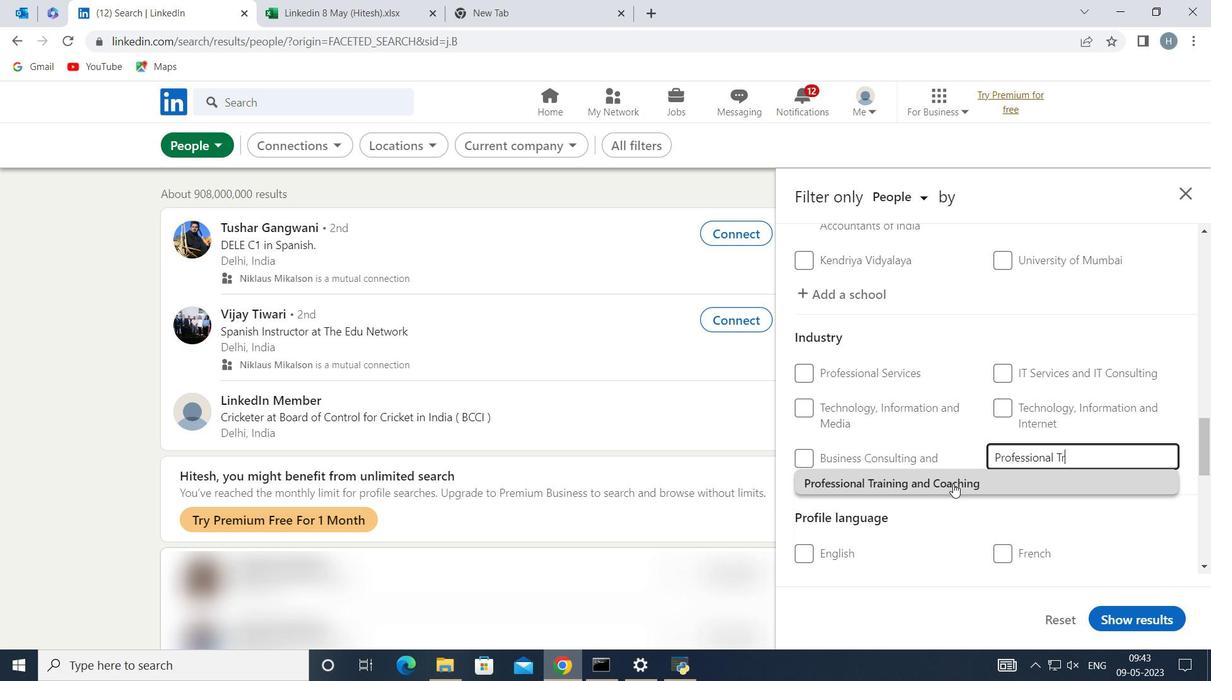 
Action: Mouse moved to (950, 478)
Screenshot: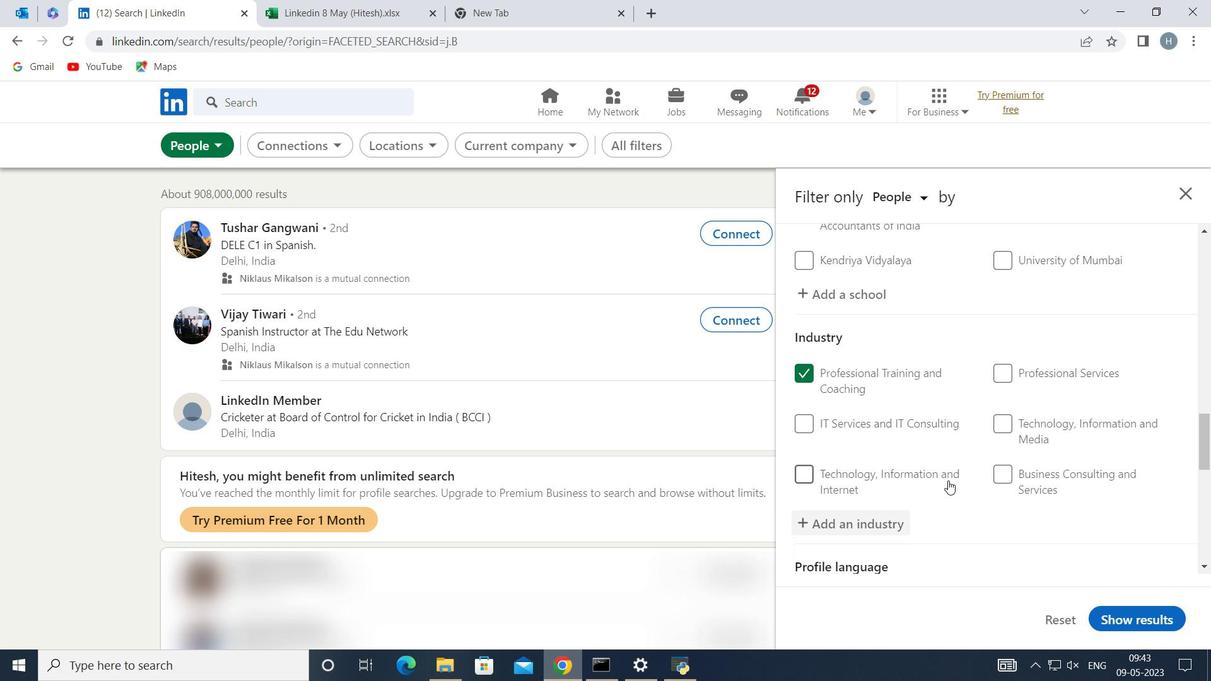 
Action: Mouse scrolled (950, 477) with delta (0, 0)
Screenshot: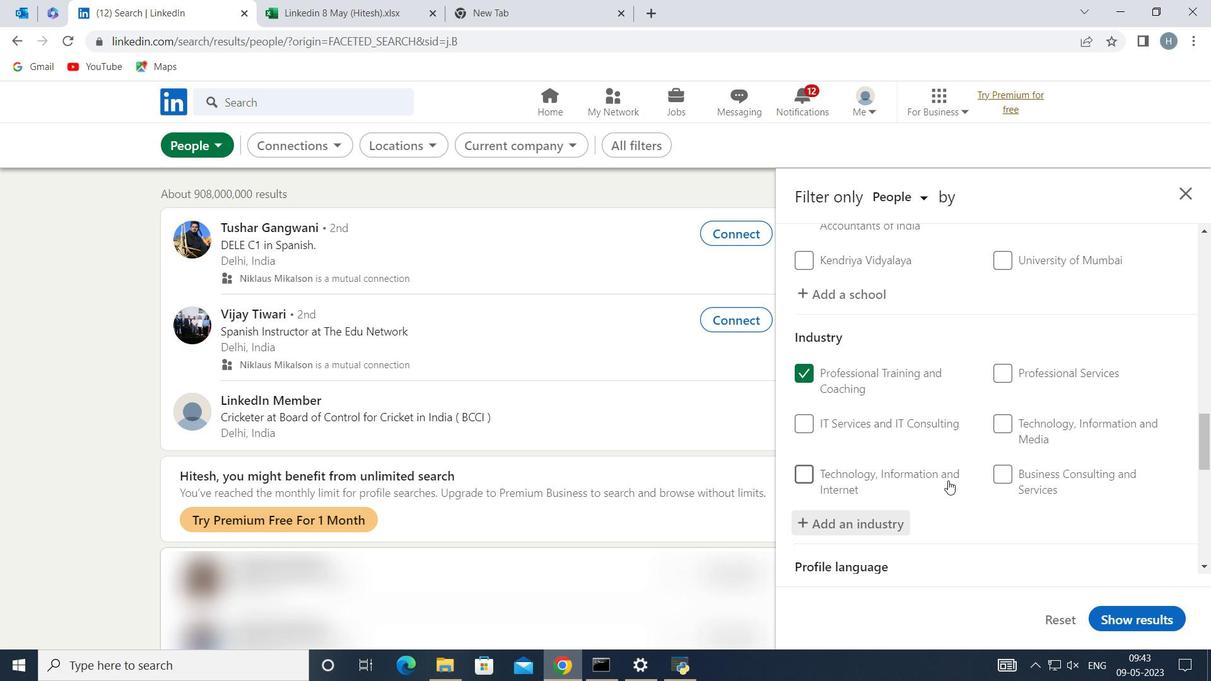 
Action: Mouse moved to (952, 470)
Screenshot: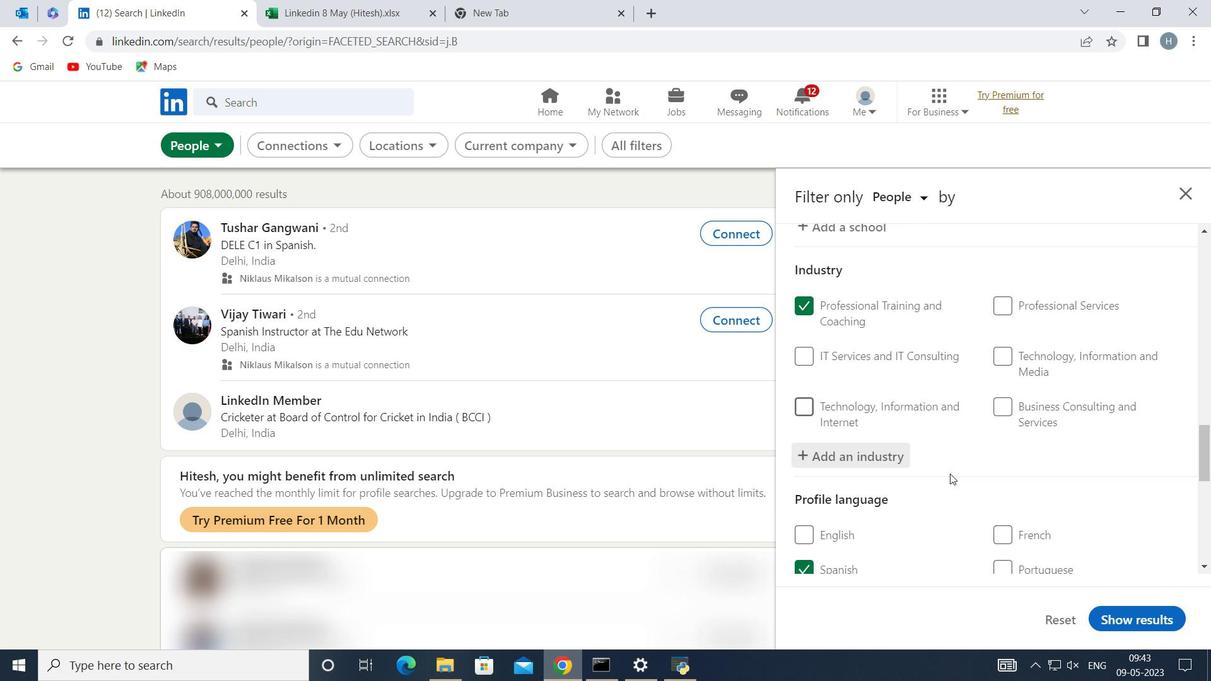 
Action: Mouse scrolled (952, 469) with delta (0, 0)
Screenshot: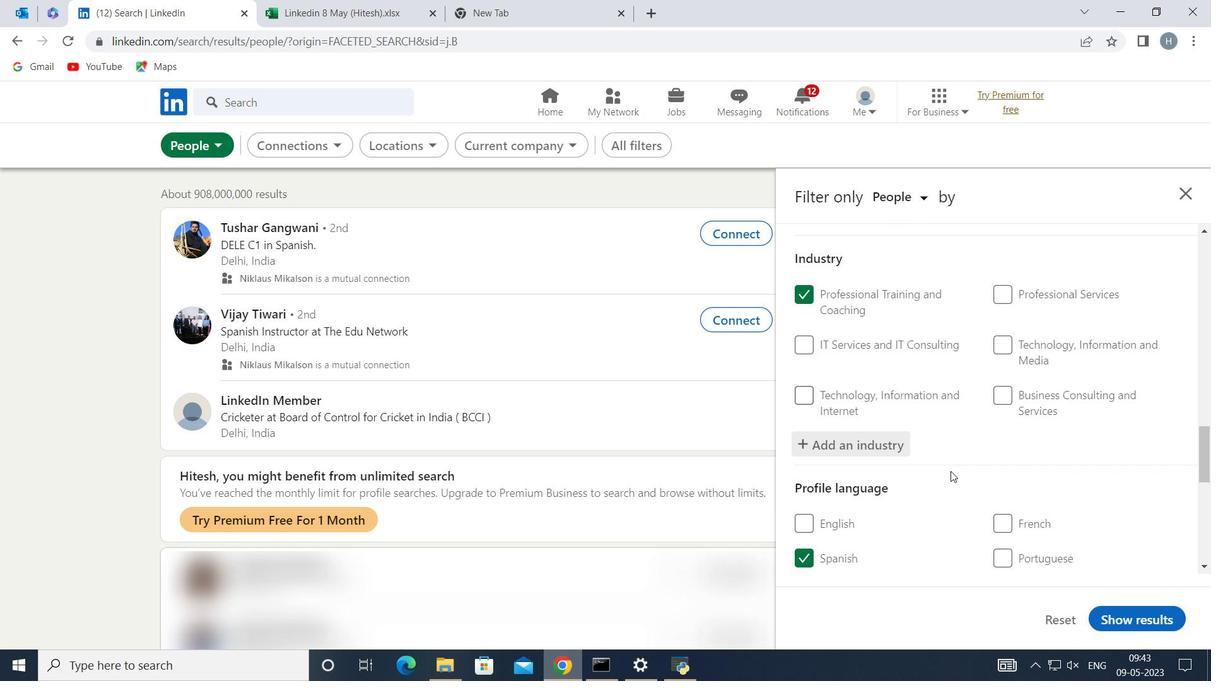 
Action: Mouse scrolled (952, 469) with delta (0, 0)
Screenshot: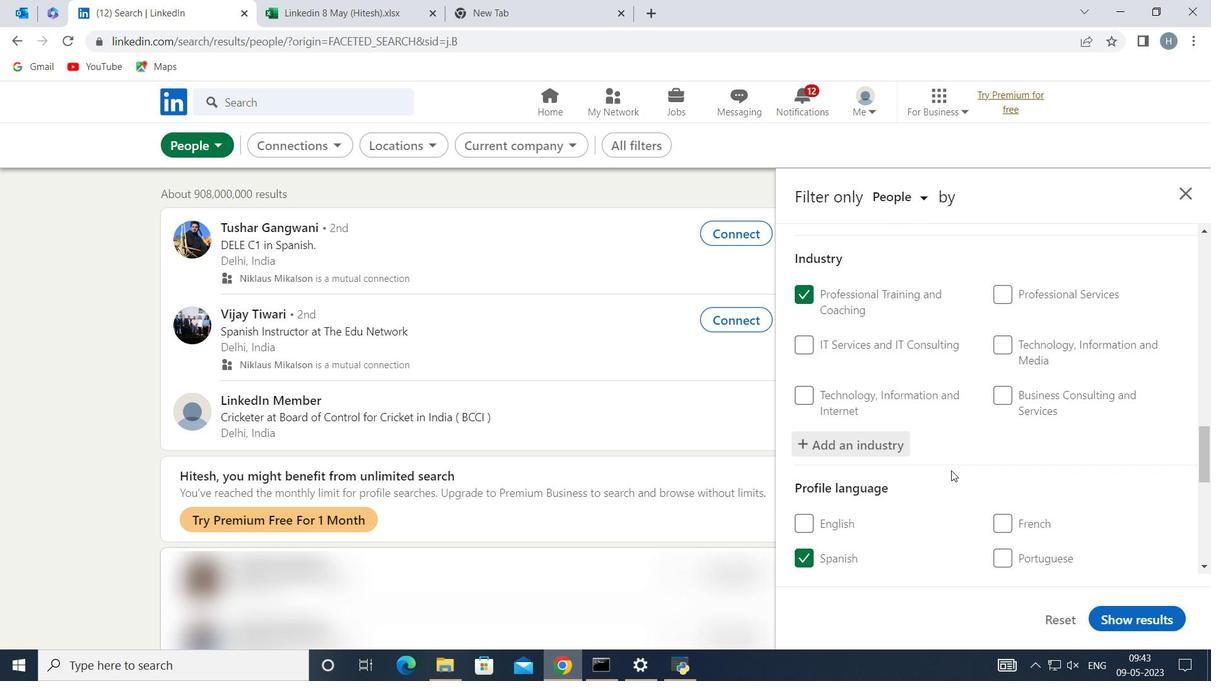 
Action: Mouse moved to (955, 466)
Screenshot: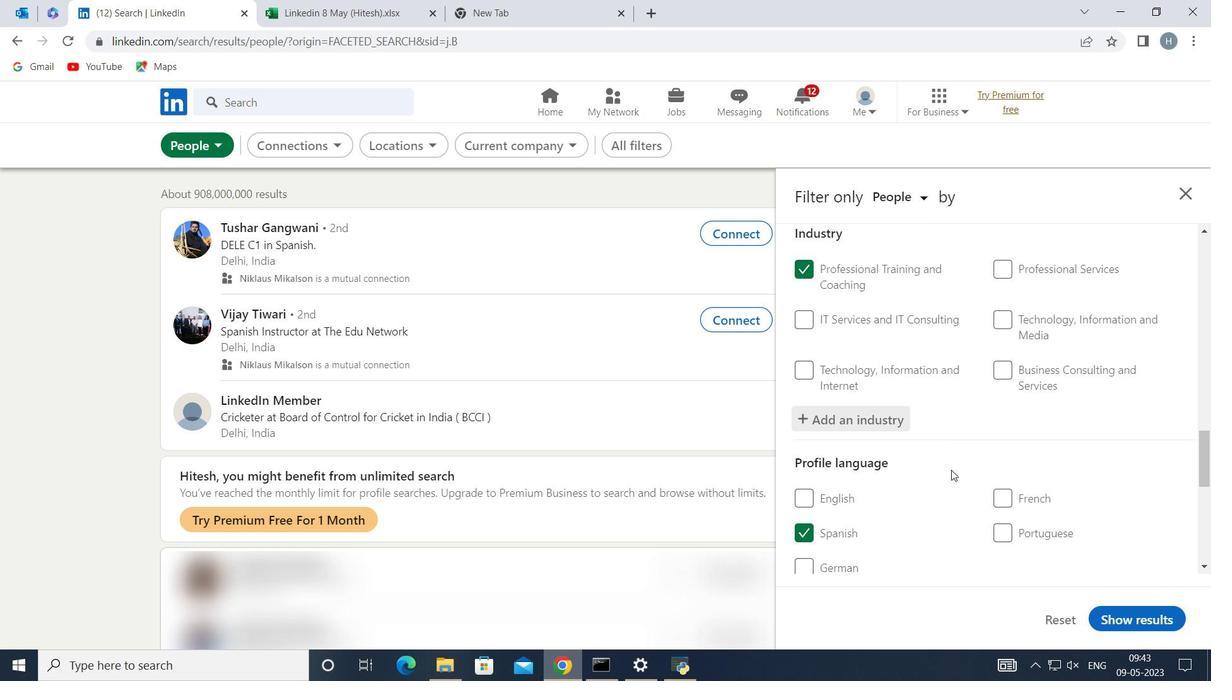 
Action: Mouse scrolled (955, 465) with delta (0, 0)
Screenshot: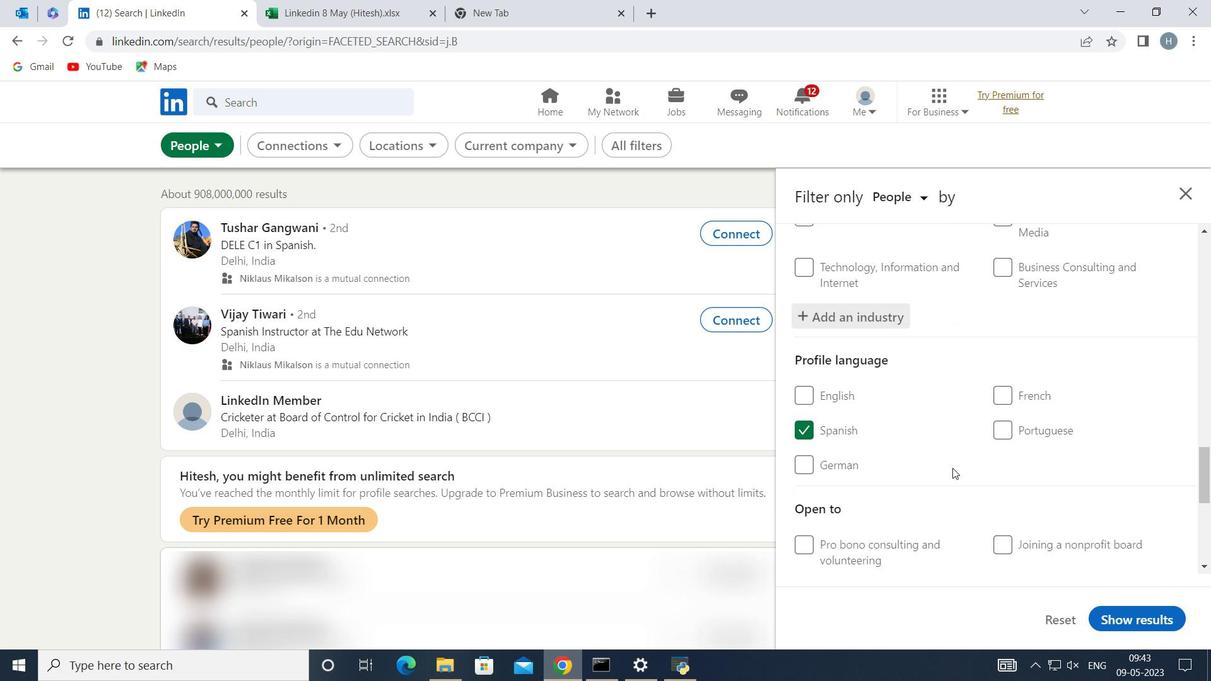 
Action: Mouse moved to (956, 464)
Screenshot: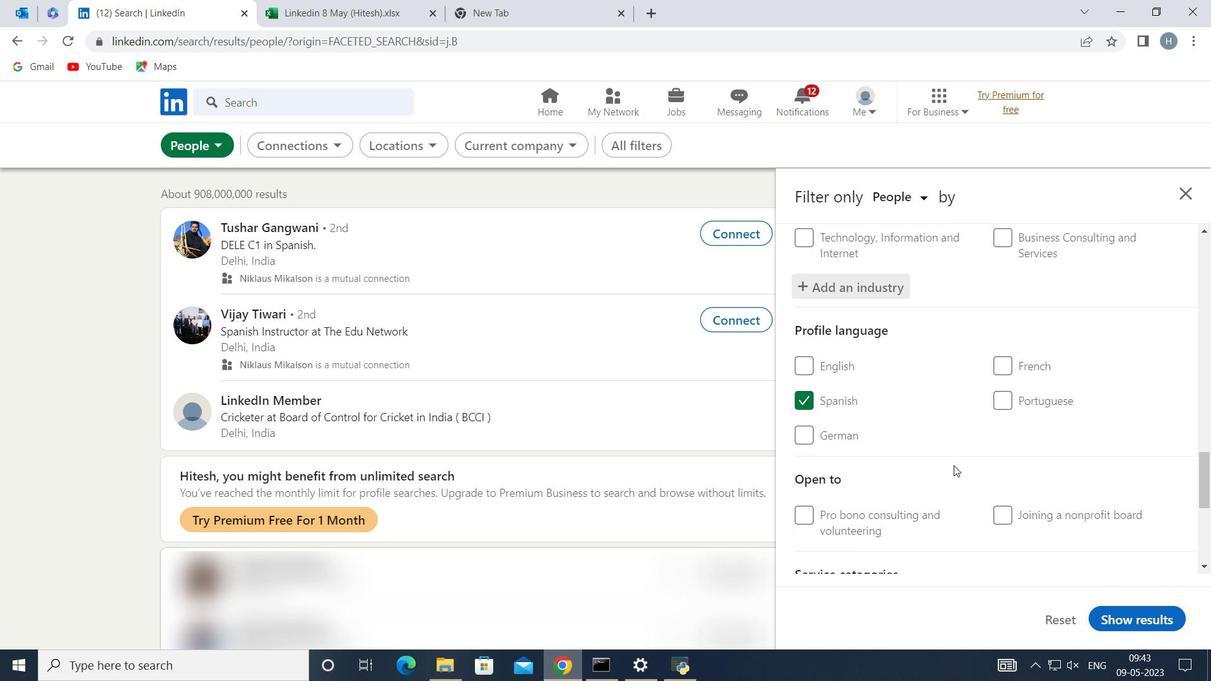 
Action: Mouse scrolled (956, 463) with delta (0, 0)
Screenshot: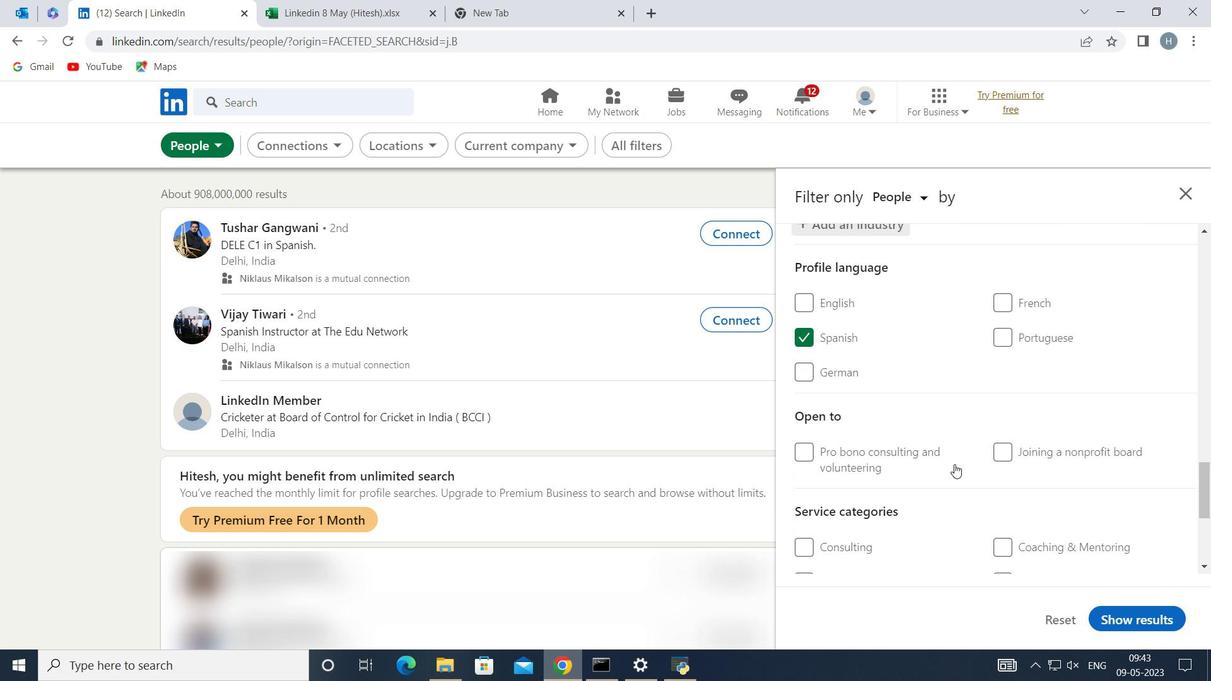 
Action: Mouse moved to (956, 463)
Screenshot: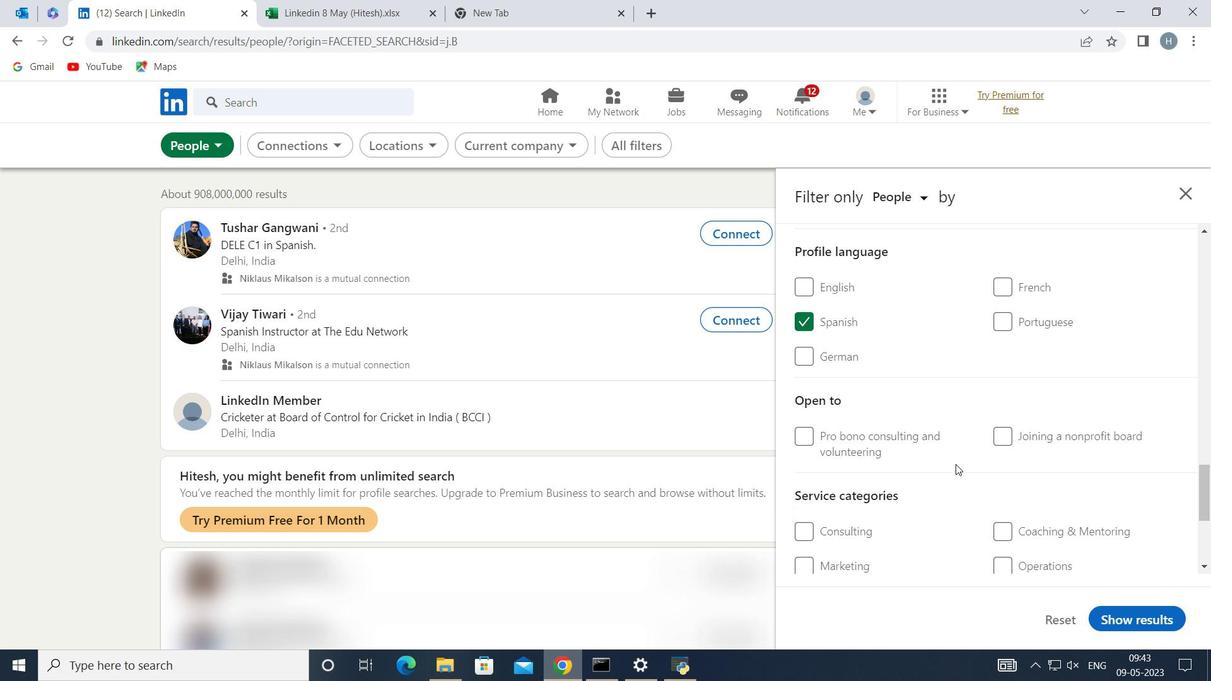 
Action: Mouse scrolled (956, 462) with delta (0, 0)
Screenshot: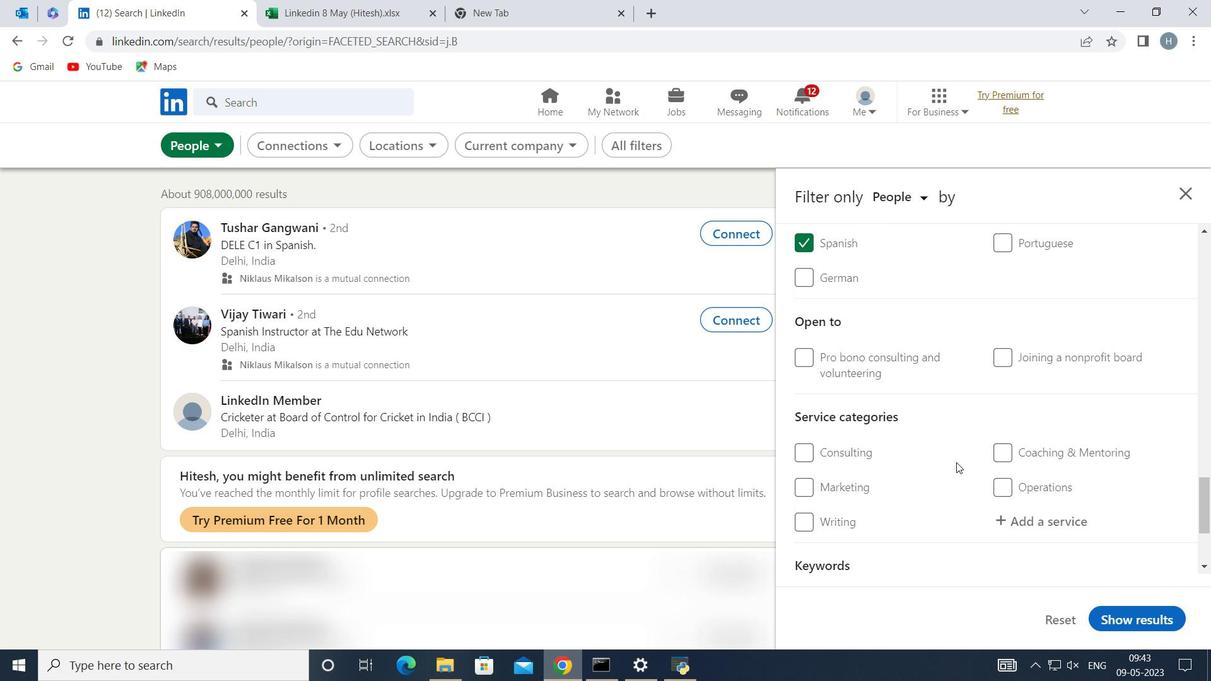 
Action: Mouse moved to (1025, 434)
Screenshot: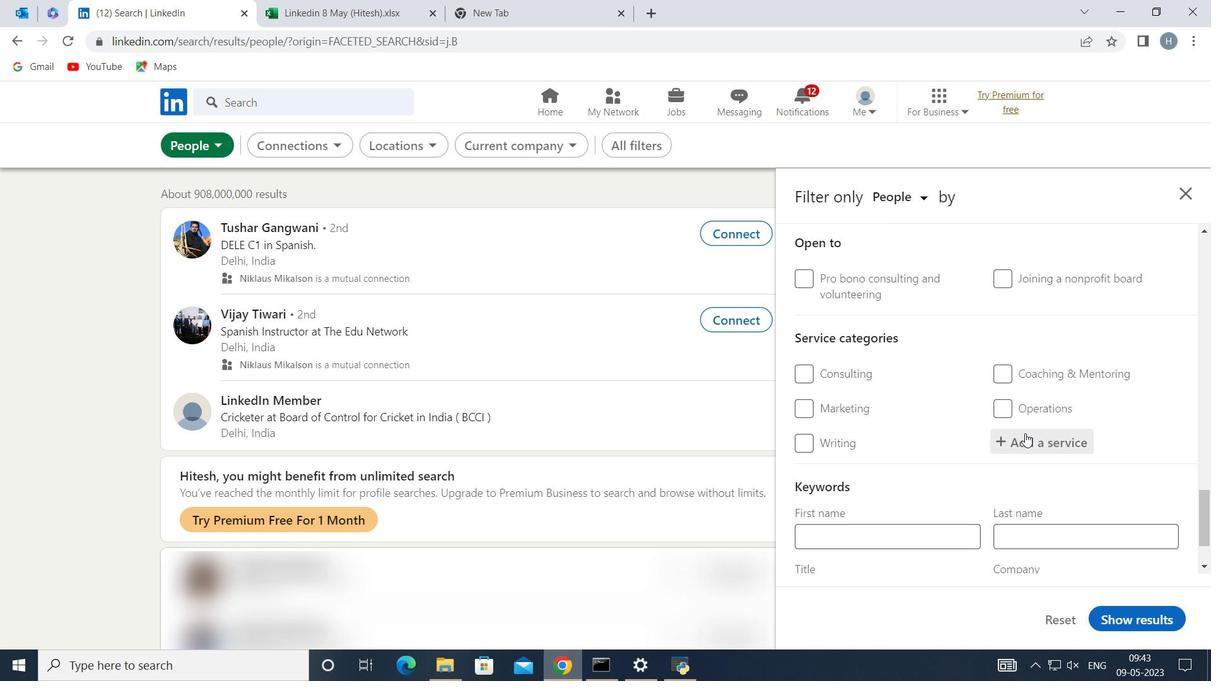 
Action: Mouse pressed left at (1025, 434)
Screenshot: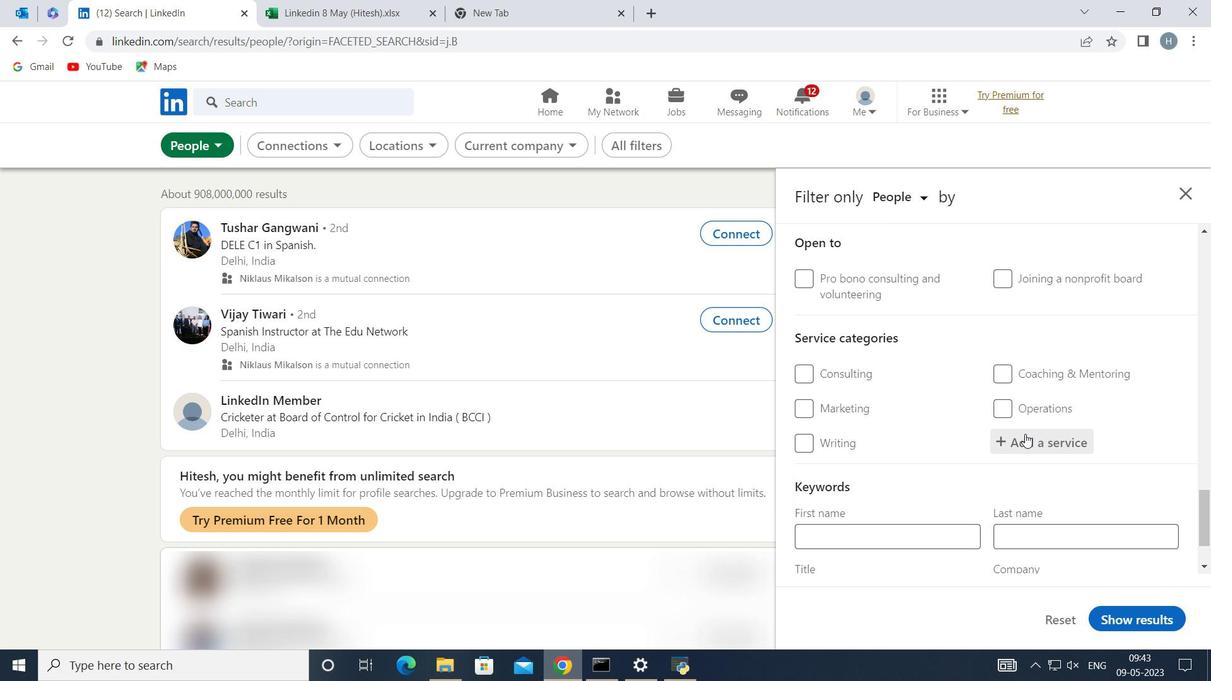 
Action: Key pressed <Key.shift>UX<Key.space><Key.shift>Rese
Screenshot: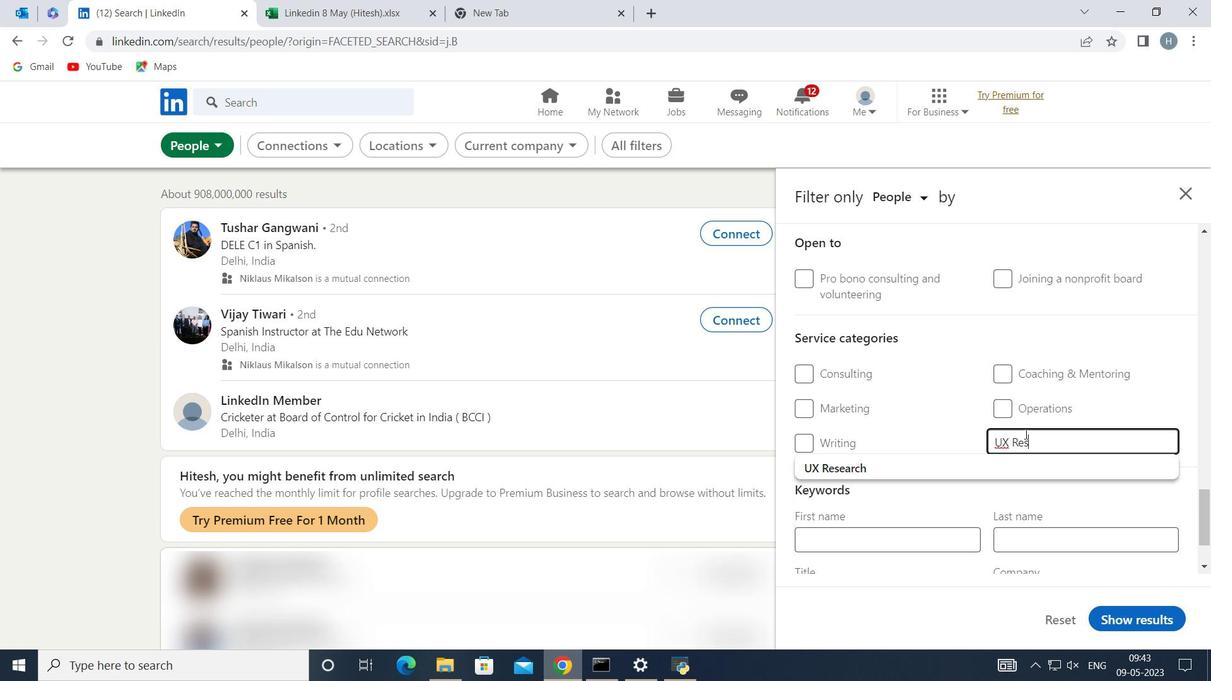 
Action: Mouse moved to (966, 462)
Screenshot: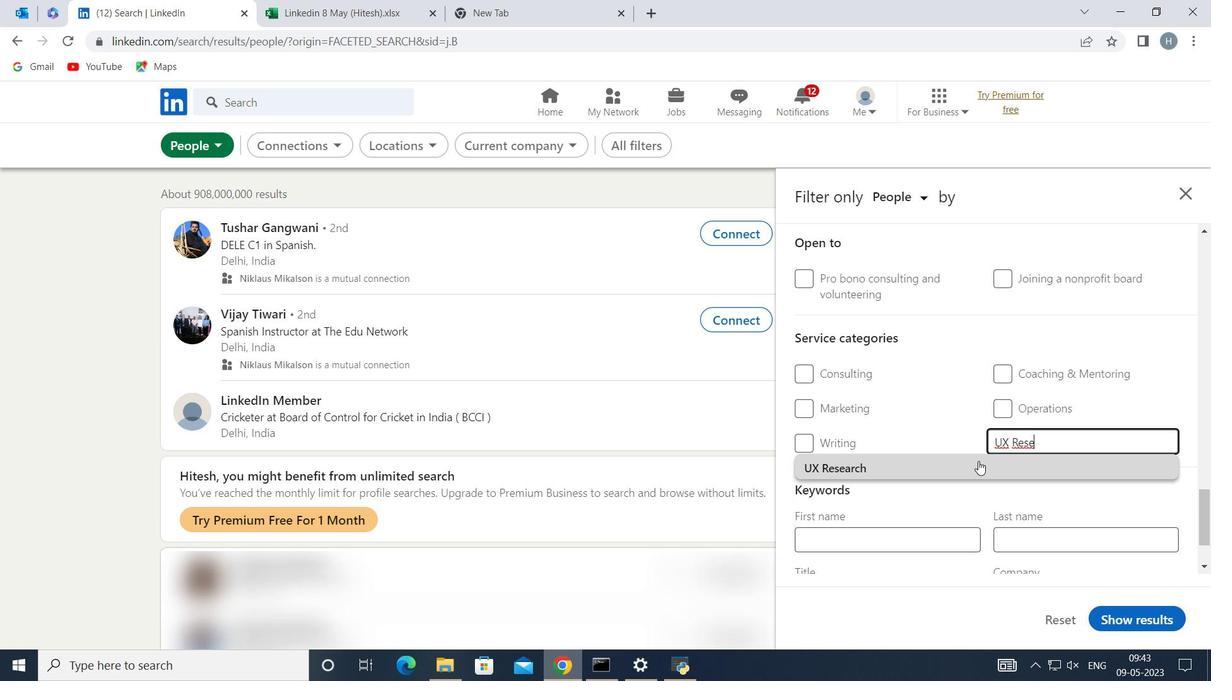 
Action: Mouse pressed left at (966, 462)
Screenshot: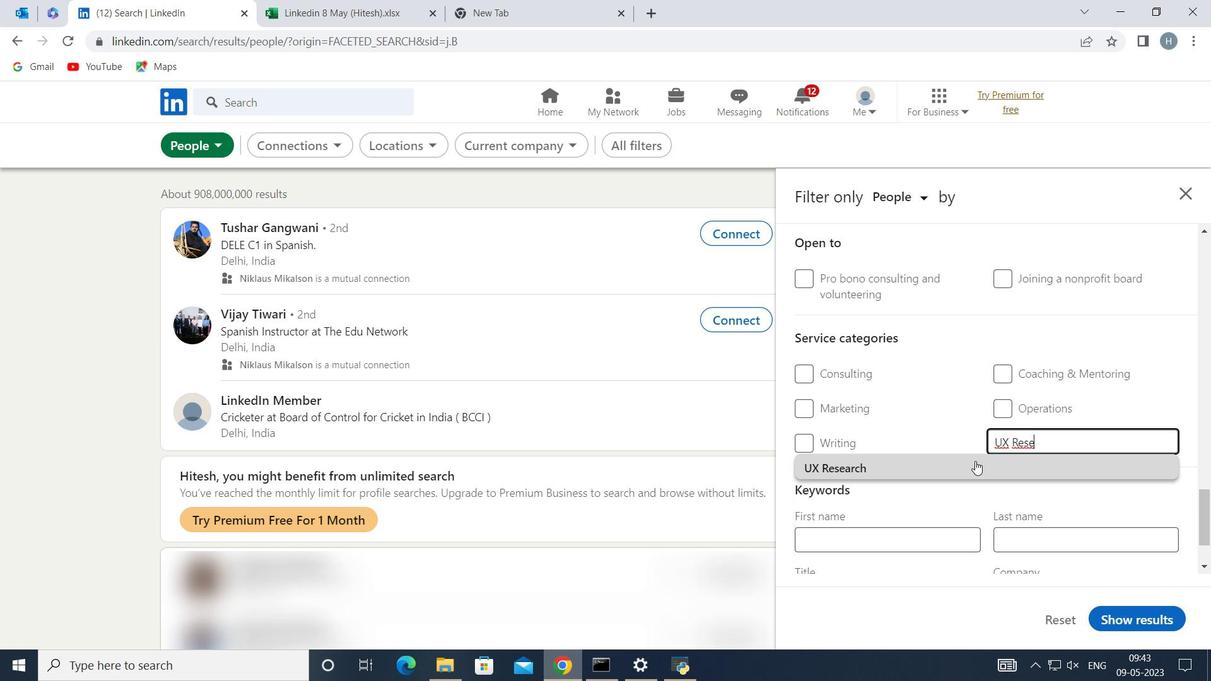 
Action: Mouse moved to (972, 458)
Screenshot: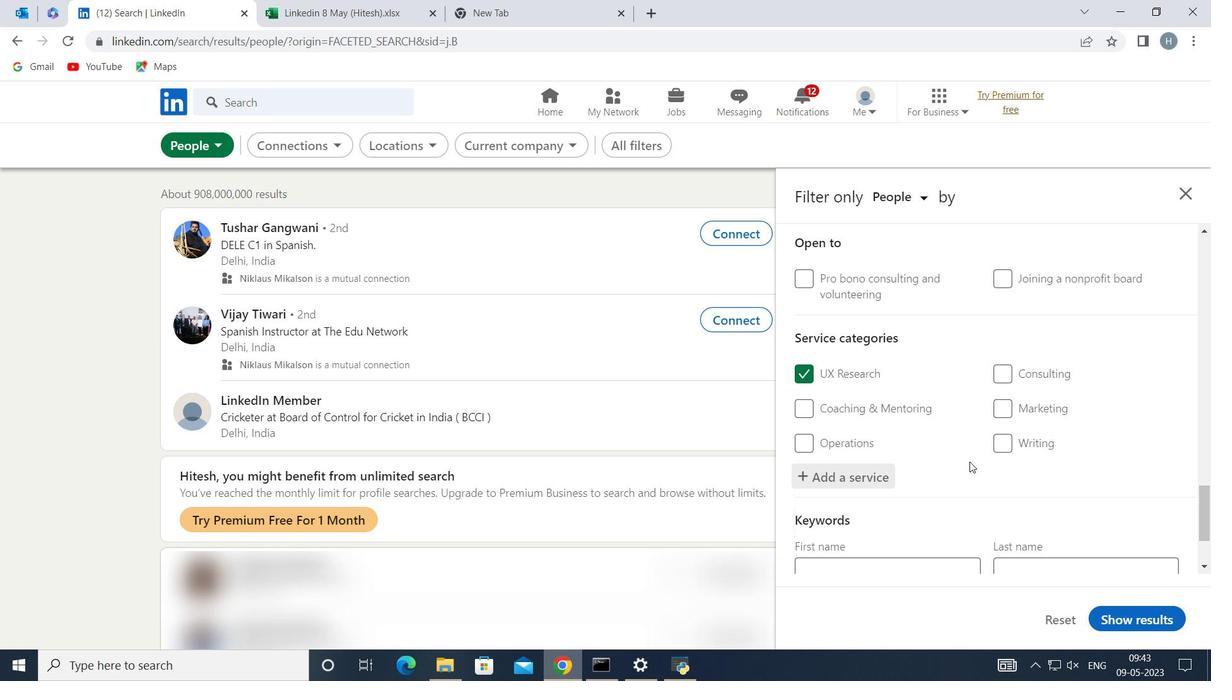 
Action: Mouse scrolled (972, 458) with delta (0, 0)
Screenshot: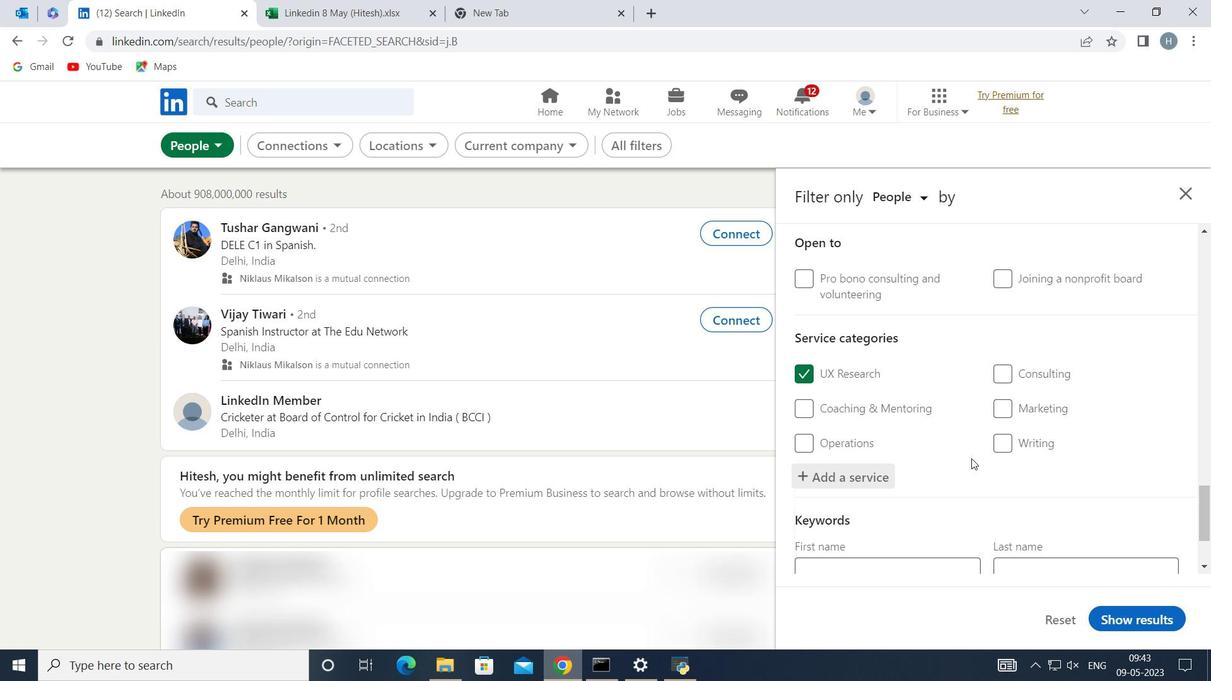 
Action: Mouse moved to (970, 459)
Screenshot: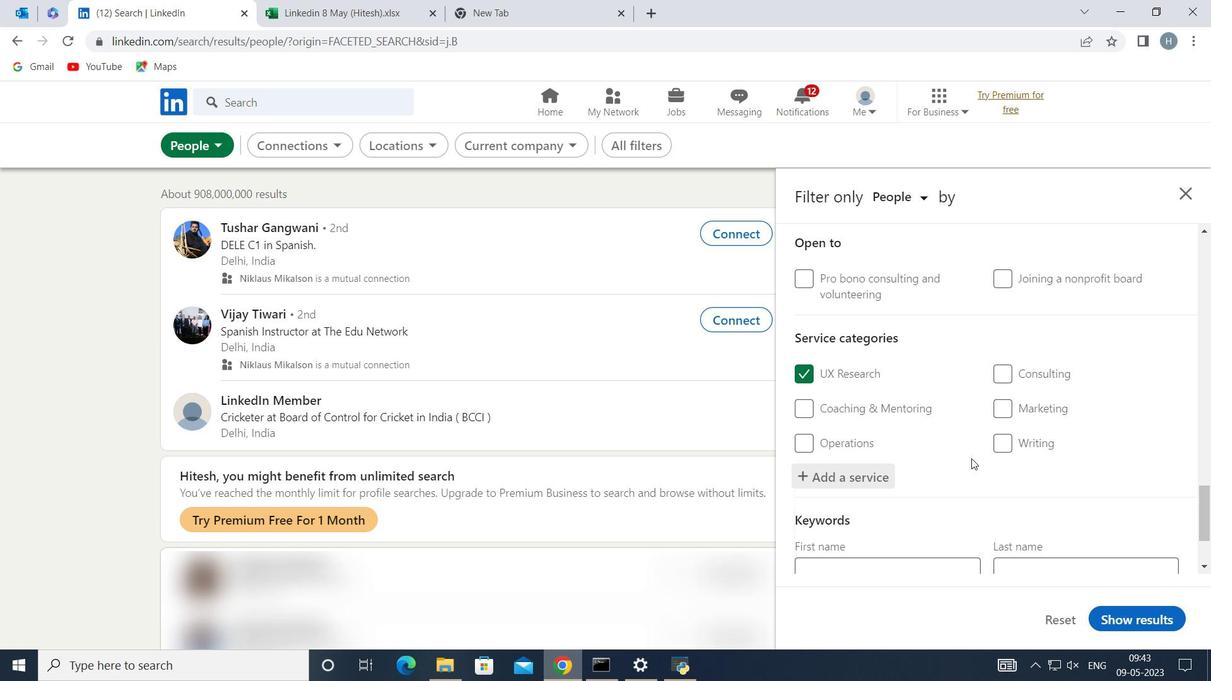 
Action: Mouse scrolled (970, 458) with delta (0, 0)
Screenshot: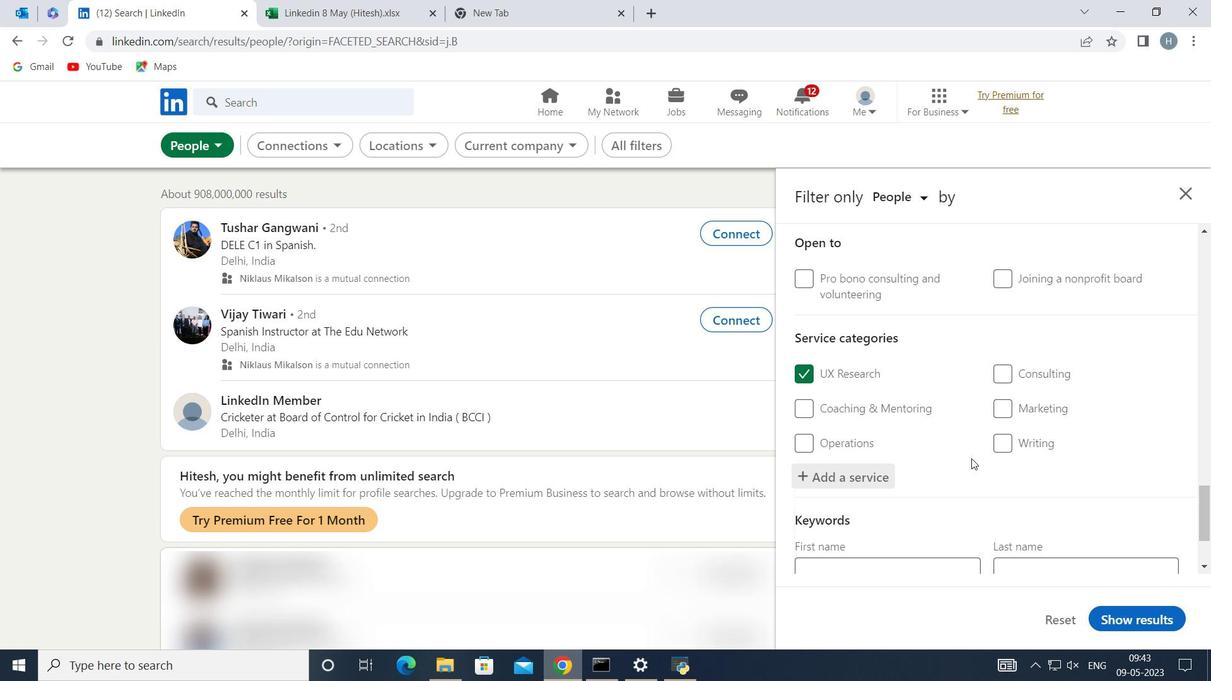 
Action: Mouse scrolled (970, 458) with delta (0, 0)
Screenshot: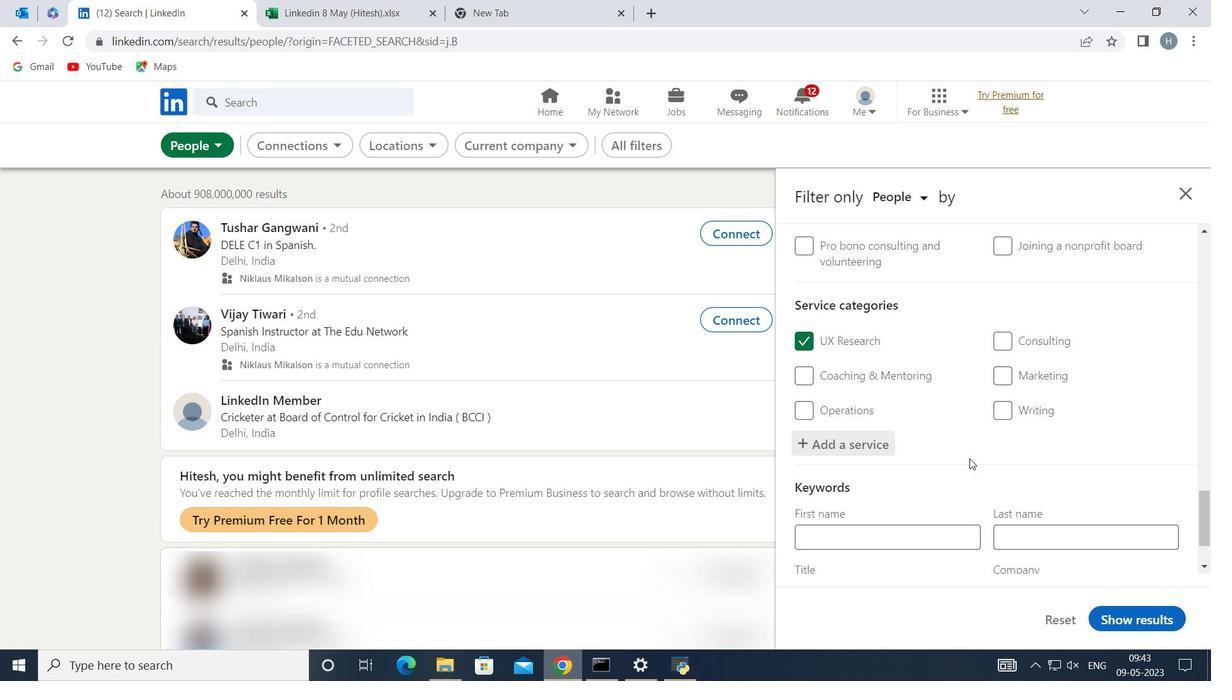 
Action: Mouse moved to (968, 461)
Screenshot: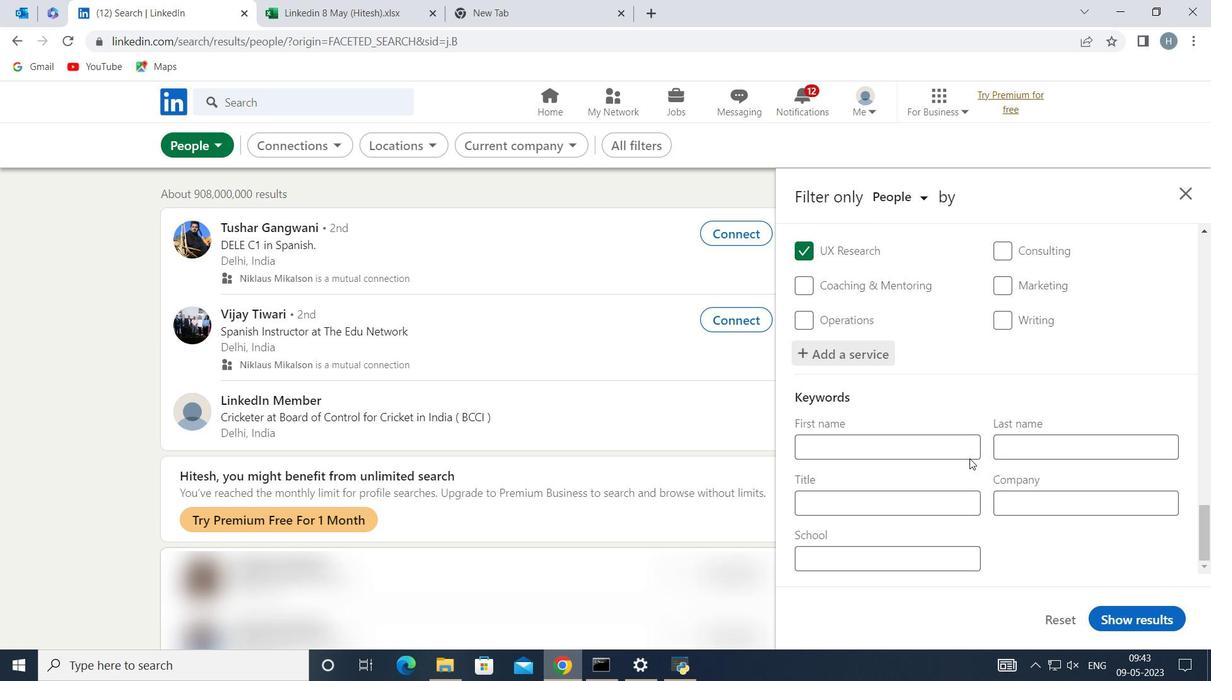 
Action: Mouse scrolled (968, 460) with delta (0, 0)
Screenshot: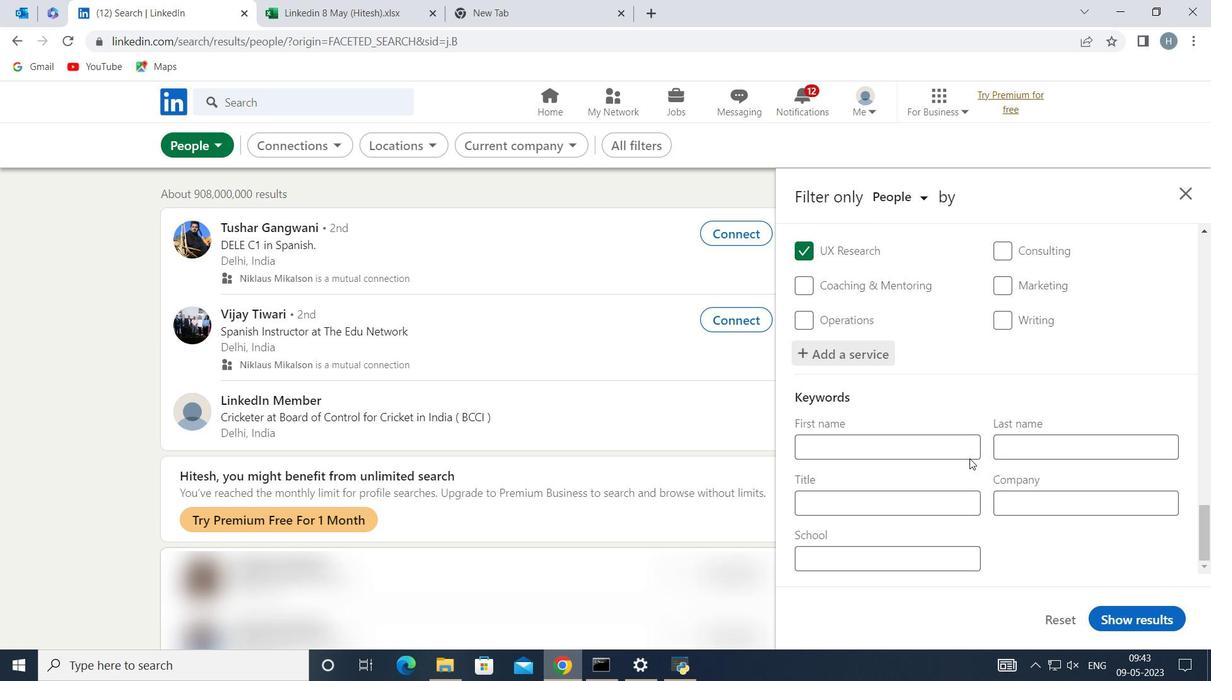 
Action: Mouse moved to (926, 498)
Screenshot: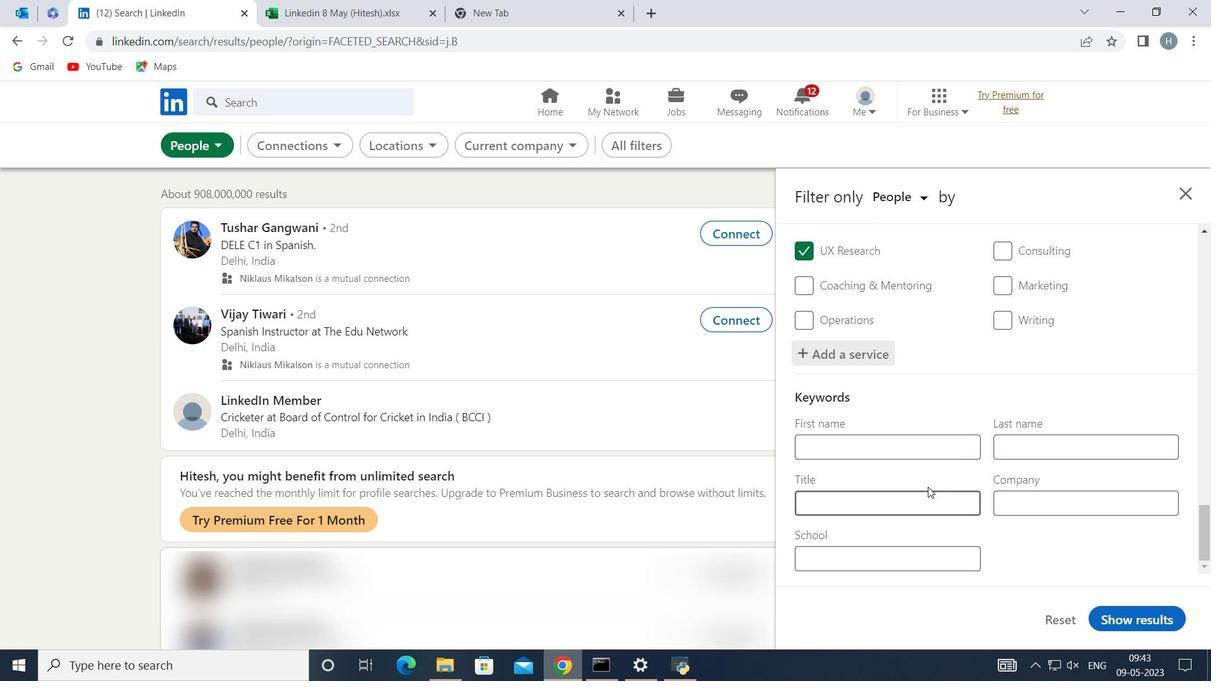 
Action: Mouse pressed left at (926, 498)
Screenshot: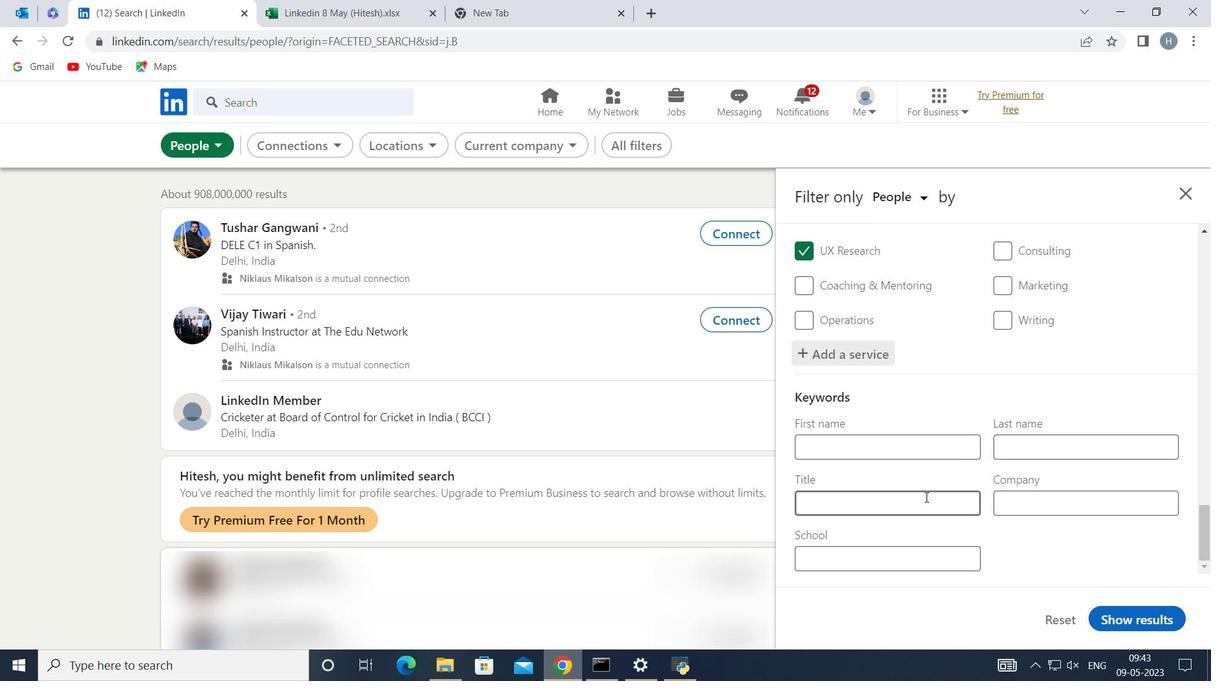 
Action: Mouse moved to (924, 499)
Screenshot: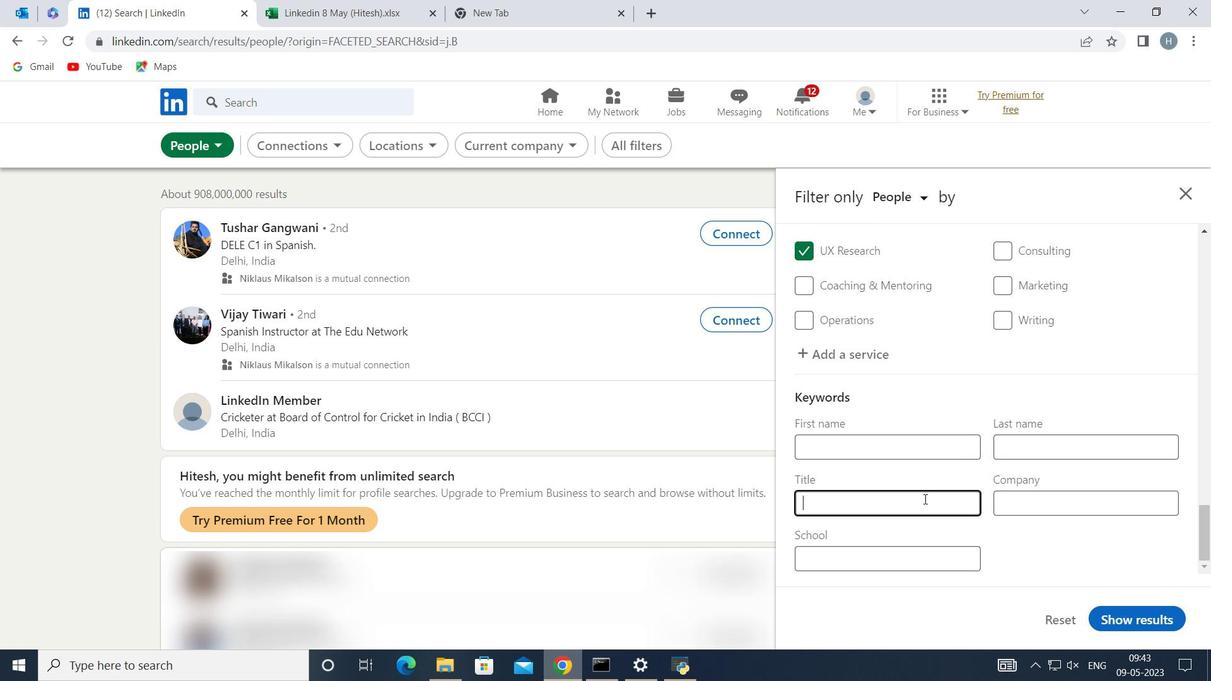 
Action: Key pressed <Key.shift>Painter
Screenshot: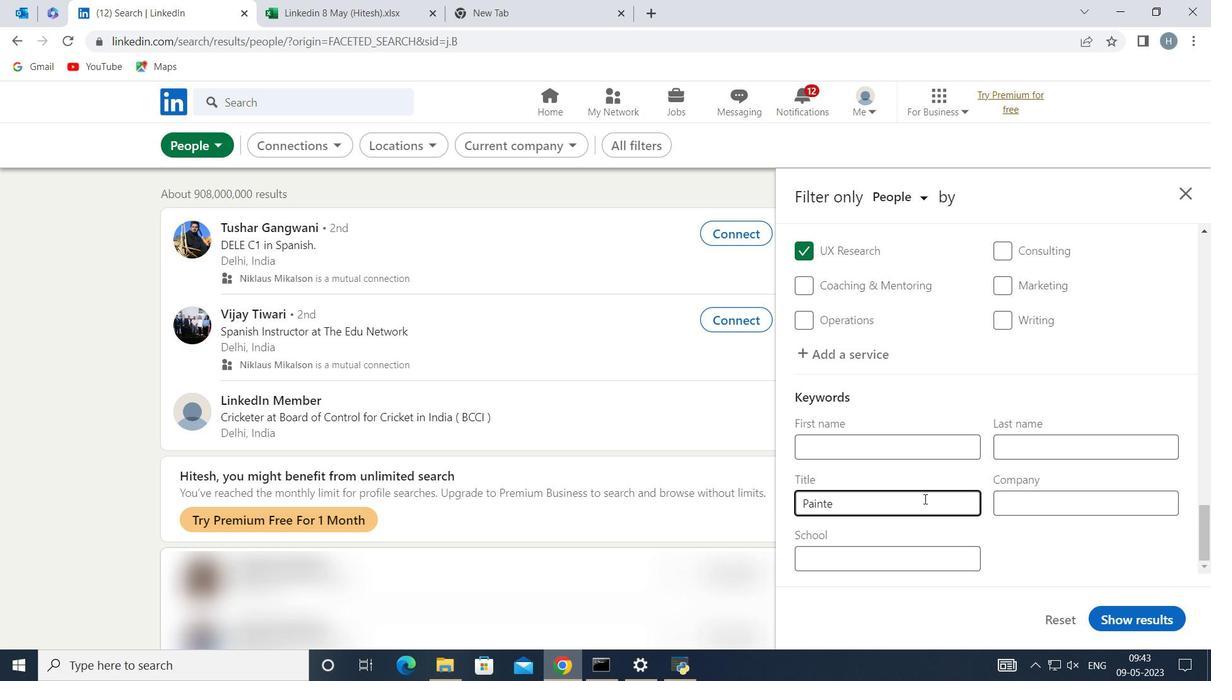 
Action: Mouse moved to (1143, 621)
Screenshot: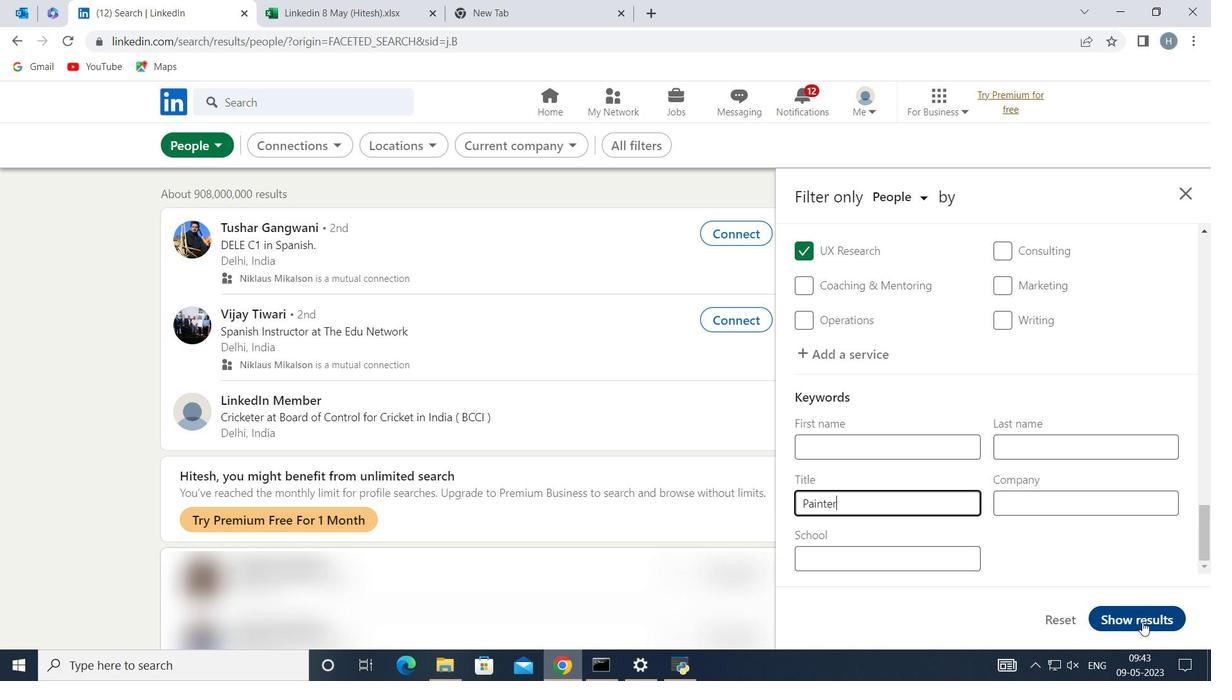 
Action: Mouse pressed left at (1143, 621)
Screenshot: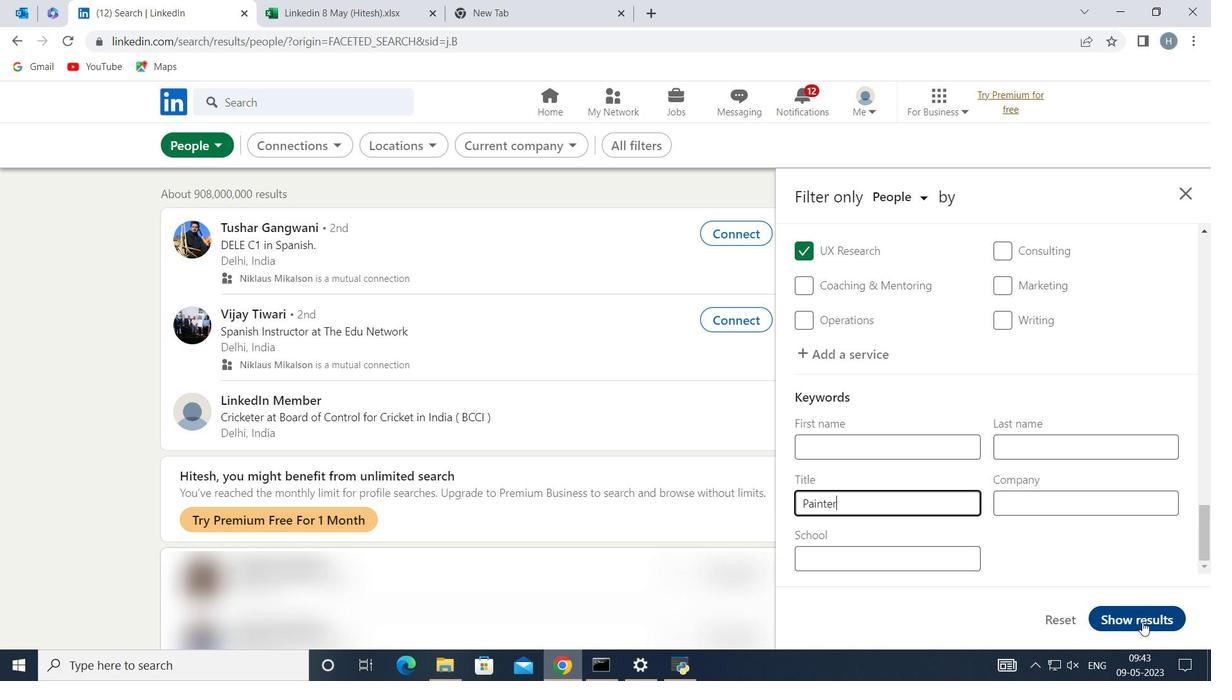 
Action: Mouse moved to (945, 446)
Screenshot: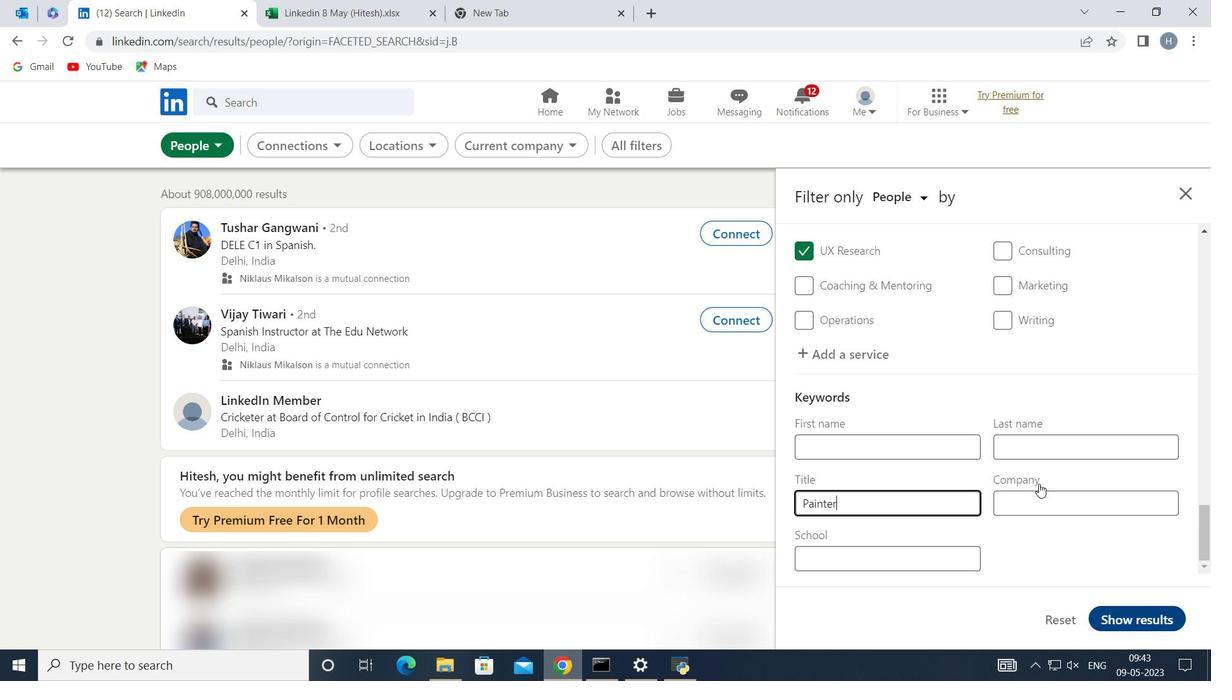 
